 Task: Edit and enhance podcast intros and outros with soundscapes.
Action: Mouse pressed left at (61, 9)
Screenshot: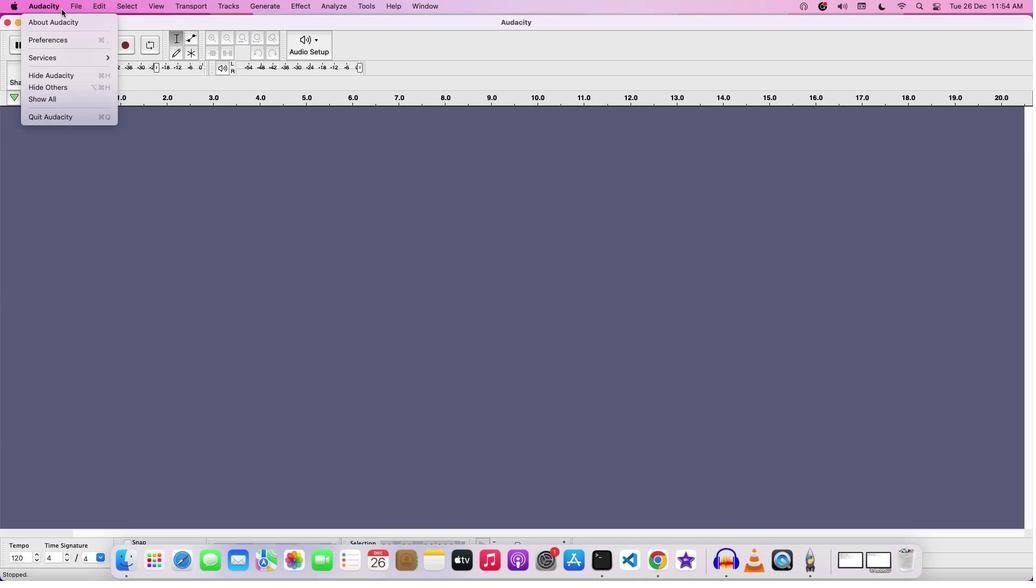 
Action: Mouse moved to (96, 32)
Screenshot: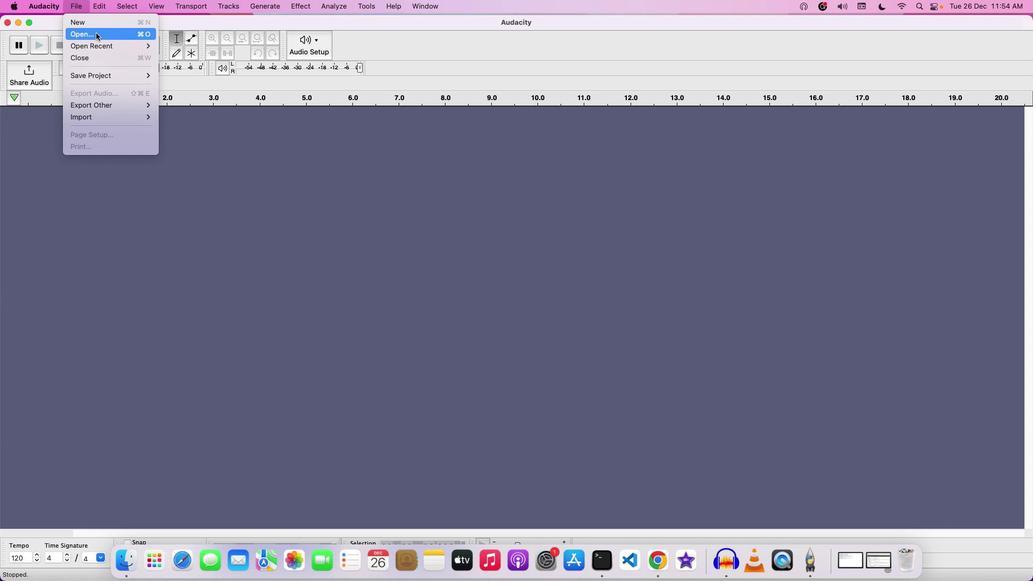 
Action: Mouse pressed left at (96, 32)
Screenshot: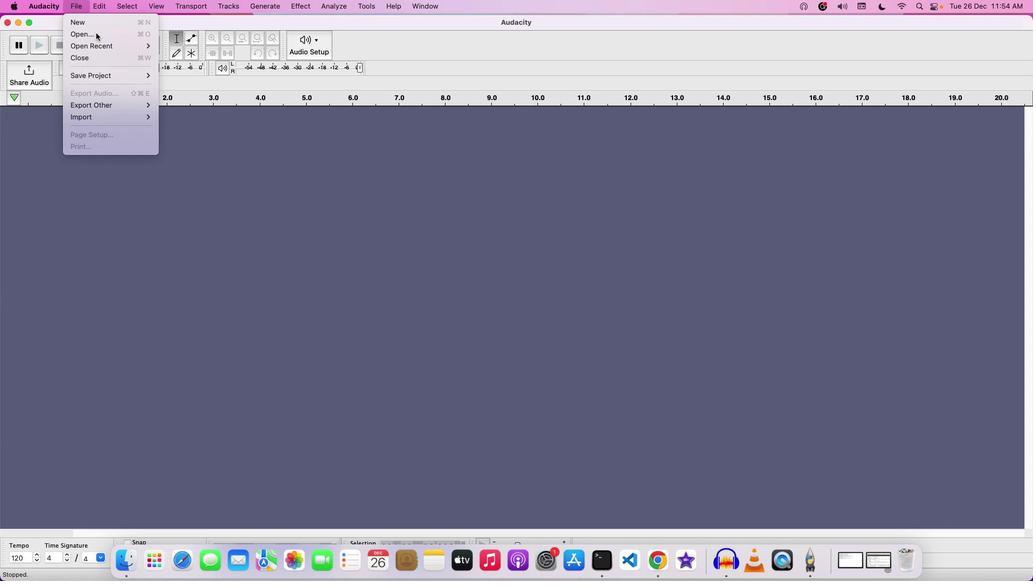 
Action: Mouse moved to (353, 142)
Screenshot: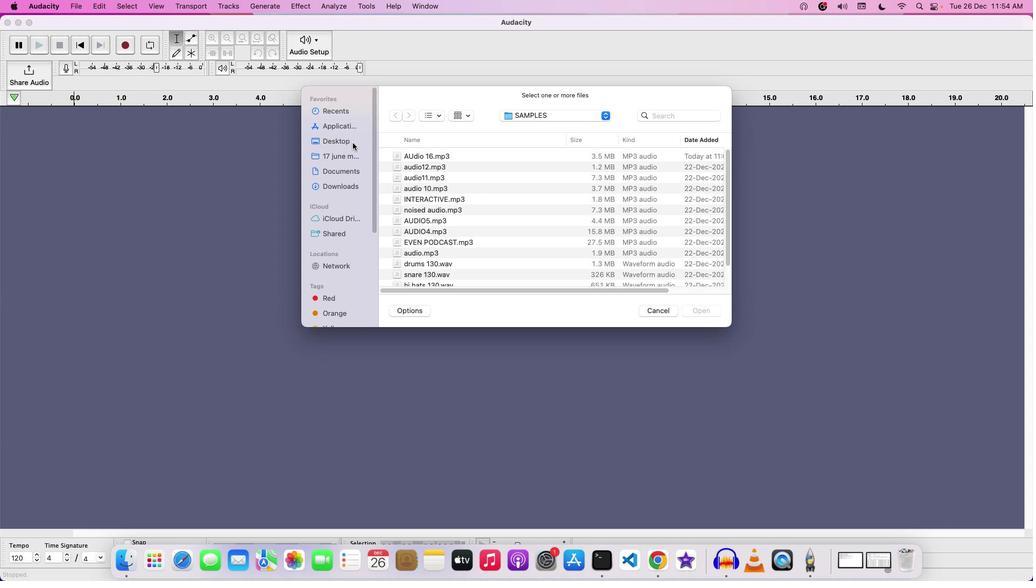 
Action: Mouse pressed left at (353, 142)
Screenshot: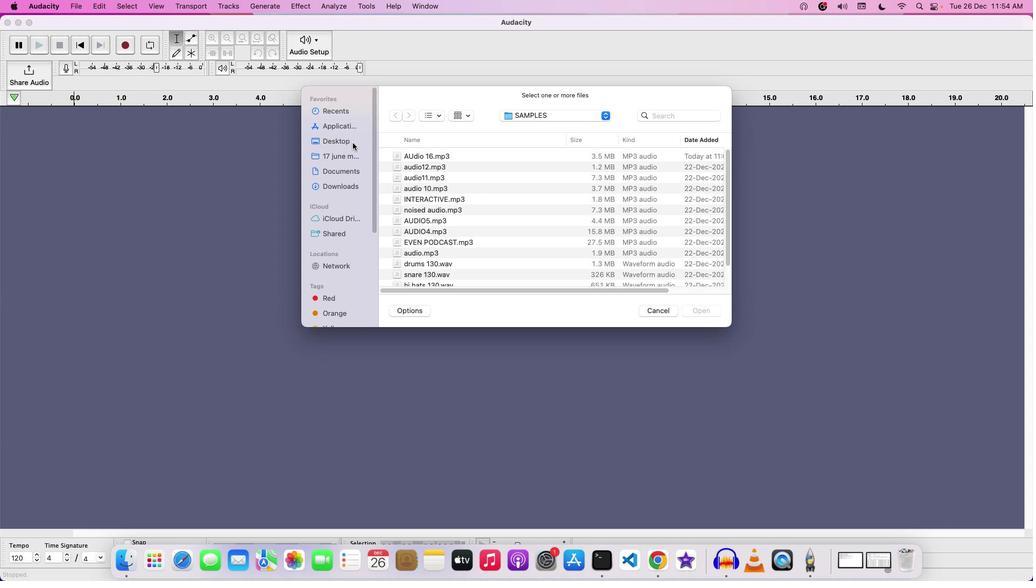 
Action: Mouse moved to (428, 154)
Screenshot: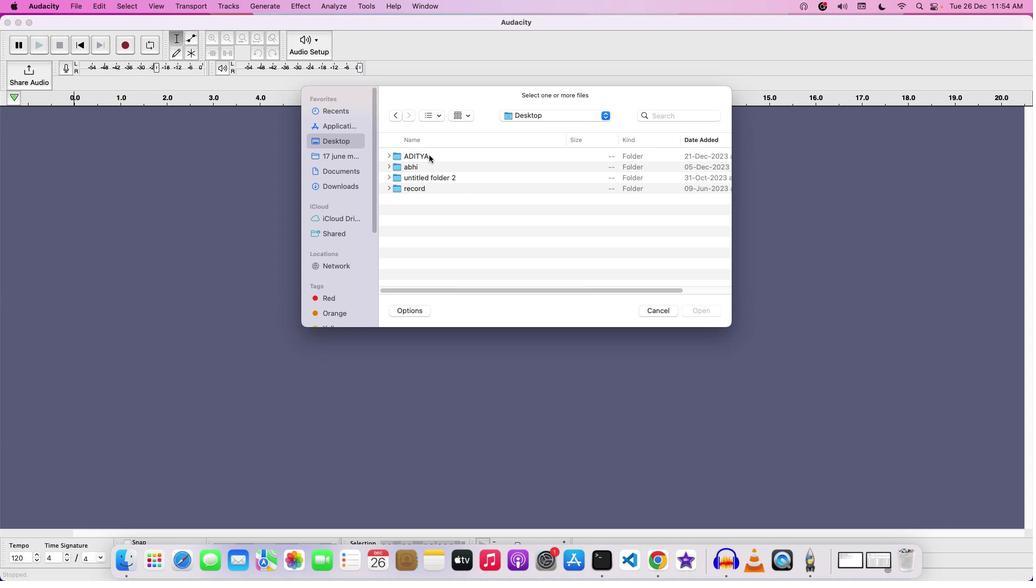 
Action: Mouse pressed left at (428, 154)
Screenshot: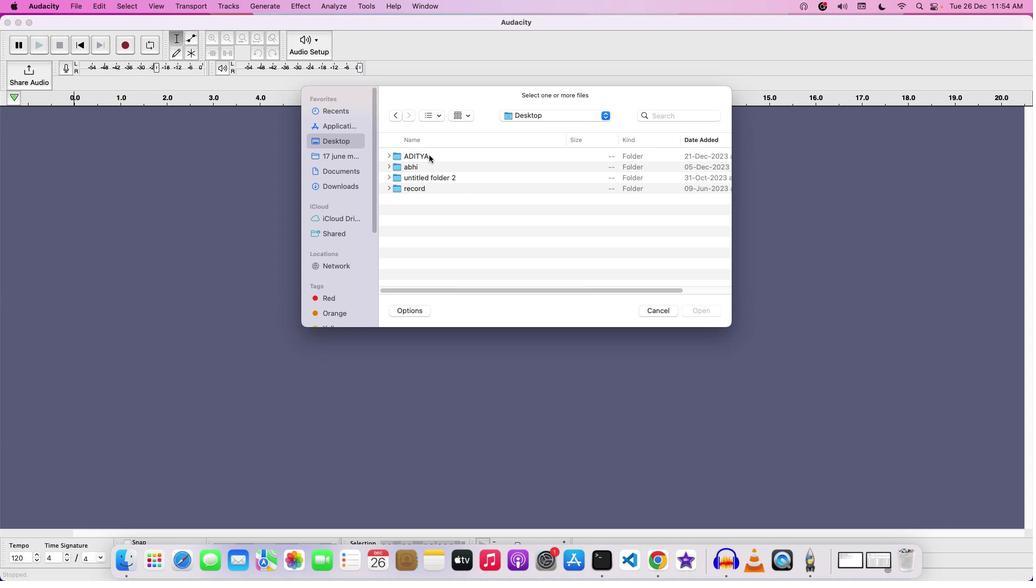 
Action: Mouse moved to (428, 154)
Screenshot: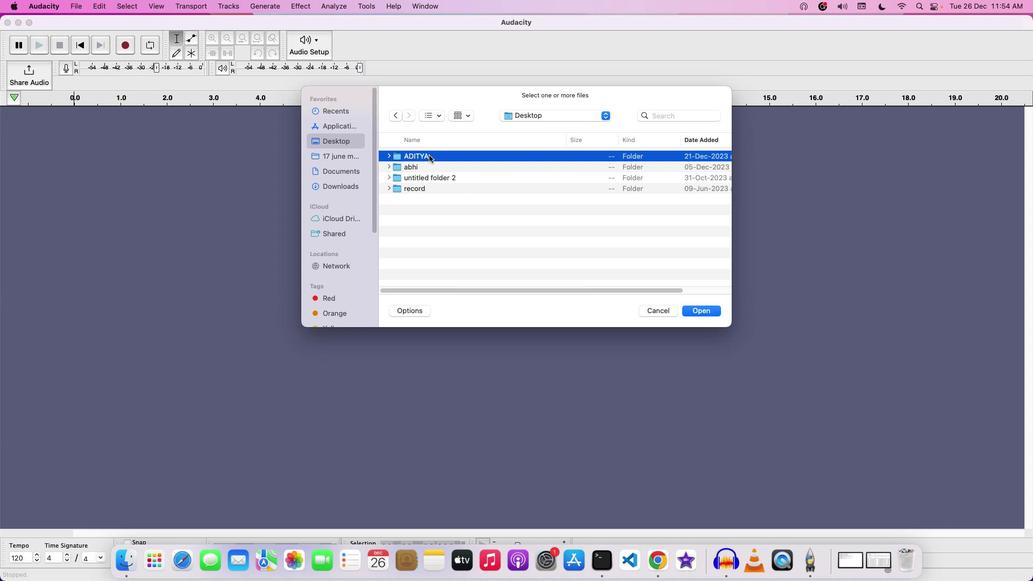 
Action: Mouse pressed left at (428, 154)
Screenshot: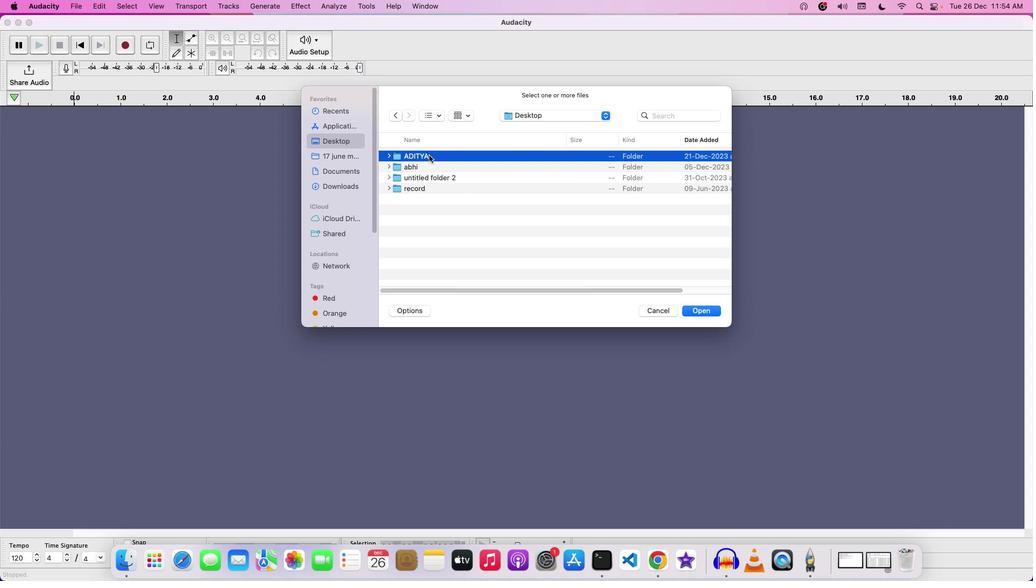 
Action: Mouse moved to (453, 162)
Screenshot: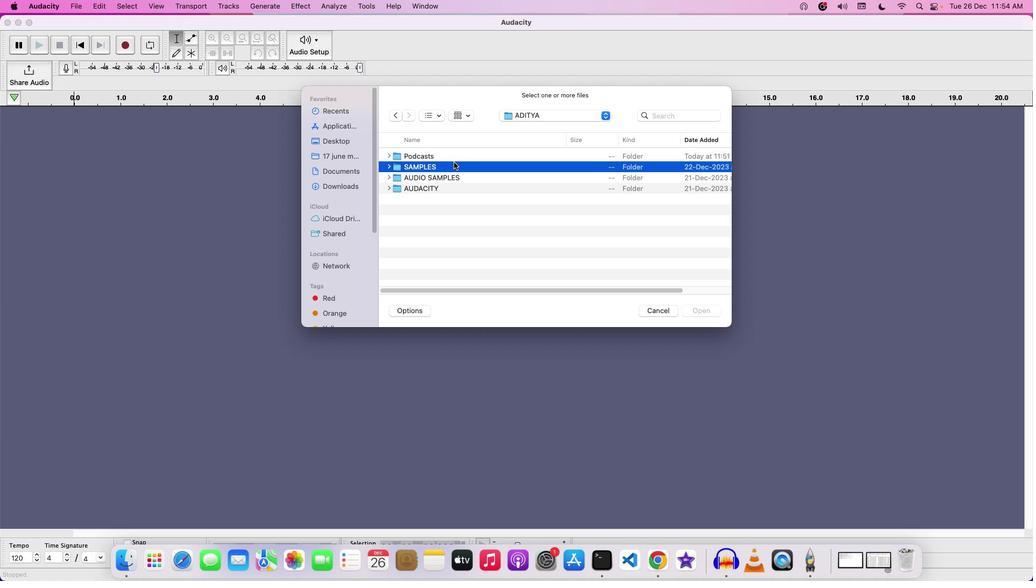 
Action: Mouse pressed left at (453, 162)
Screenshot: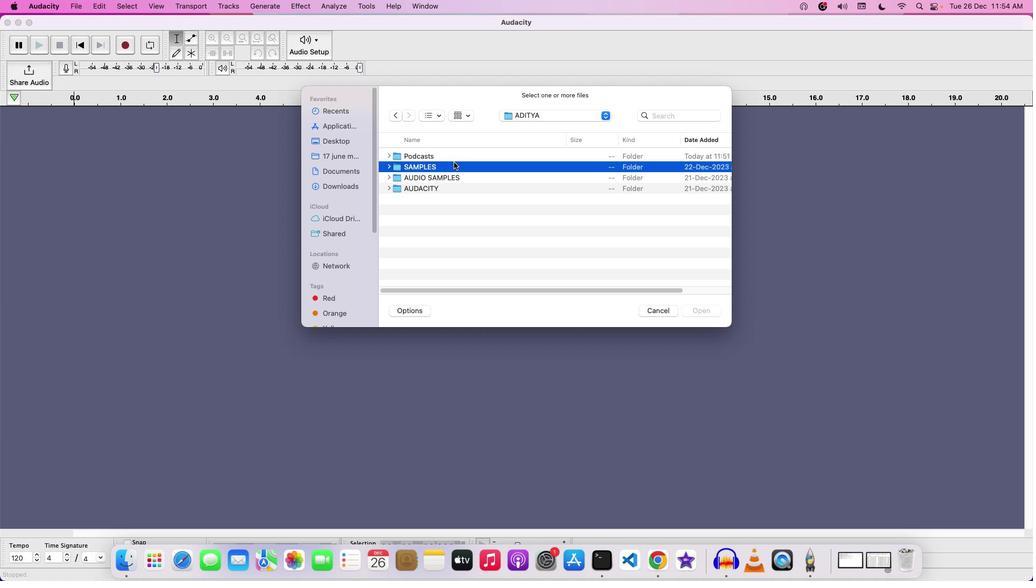 
Action: Mouse moved to (454, 162)
Screenshot: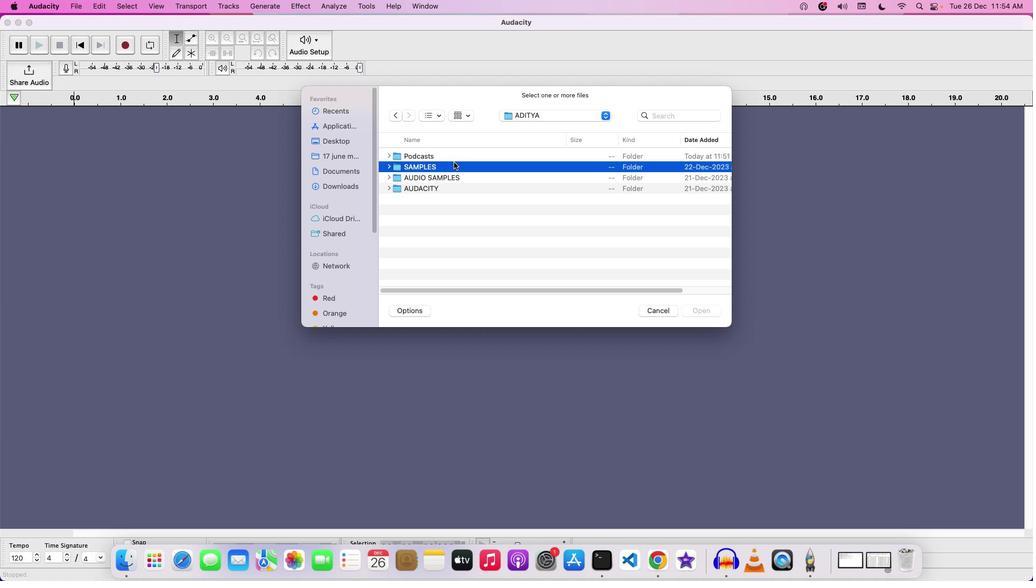 
Action: Mouse pressed left at (454, 162)
Screenshot: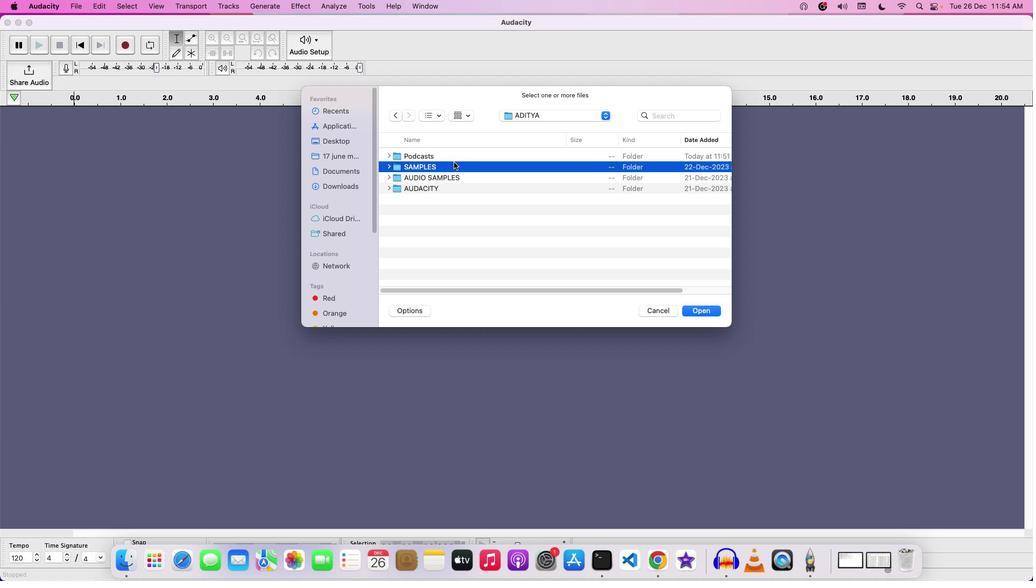 
Action: Mouse moved to (394, 117)
Screenshot: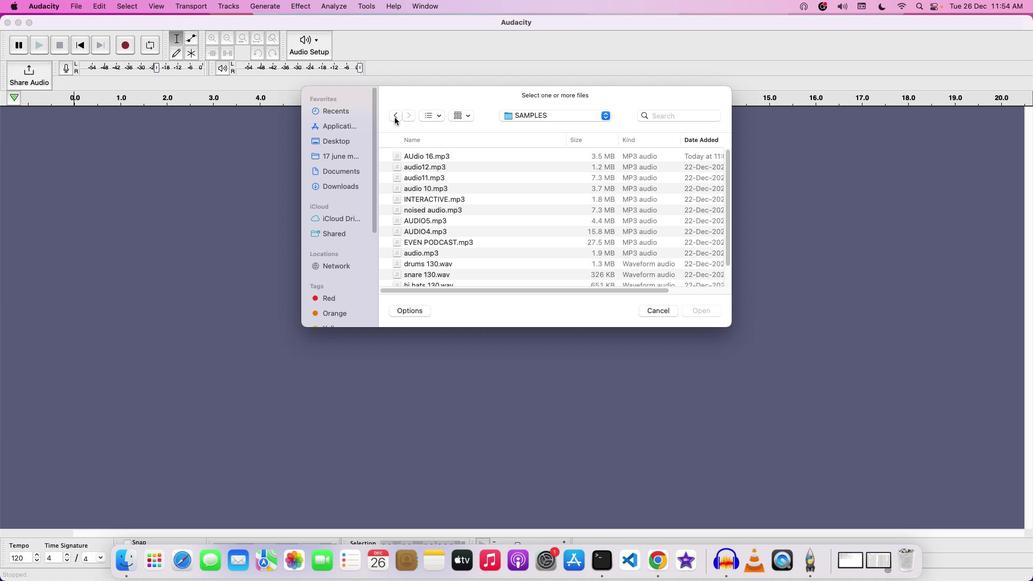 
Action: Mouse pressed left at (394, 117)
Screenshot: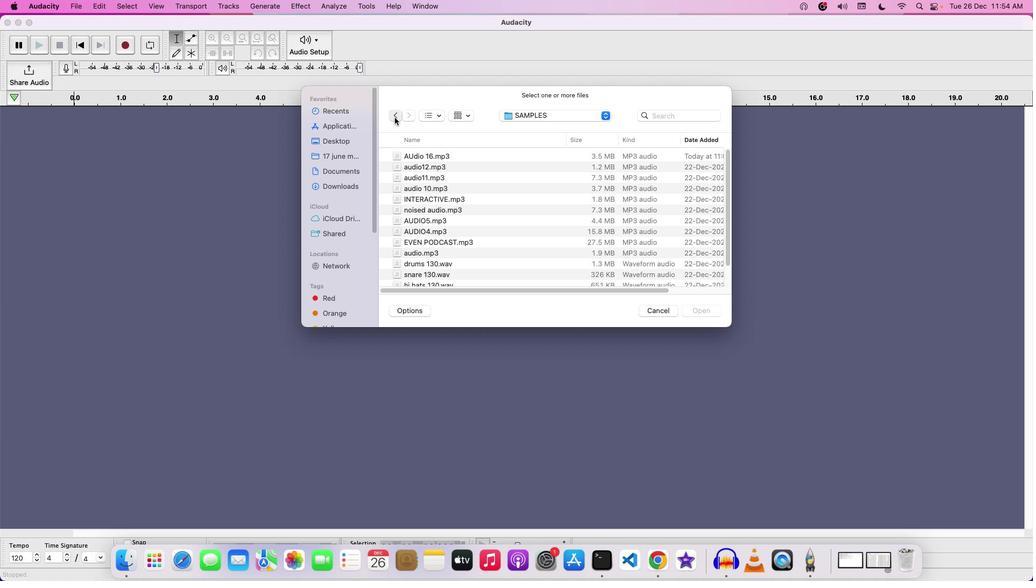 
Action: Mouse moved to (422, 153)
Screenshot: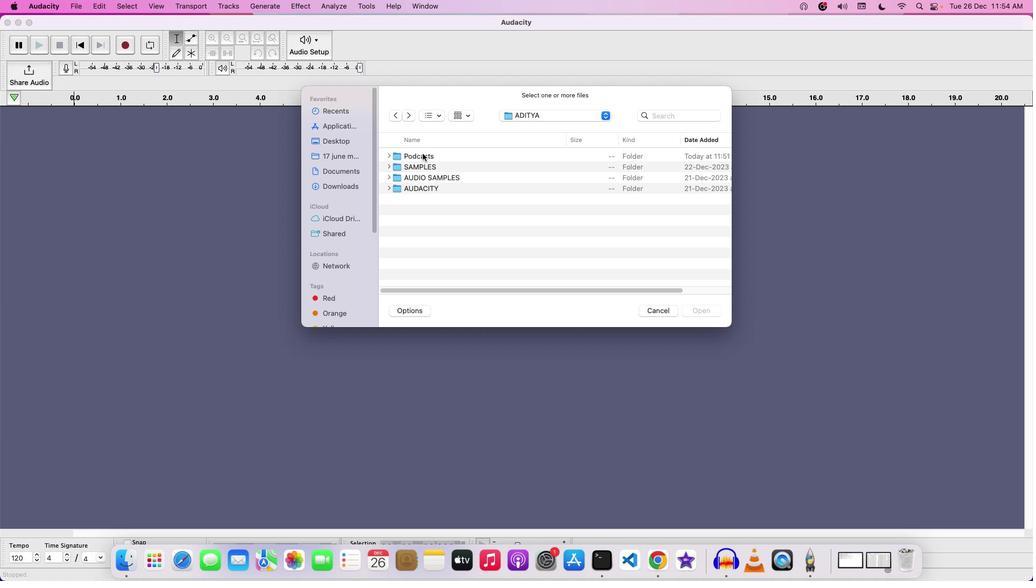 
Action: Mouse pressed left at (422, 153)
Screenshot: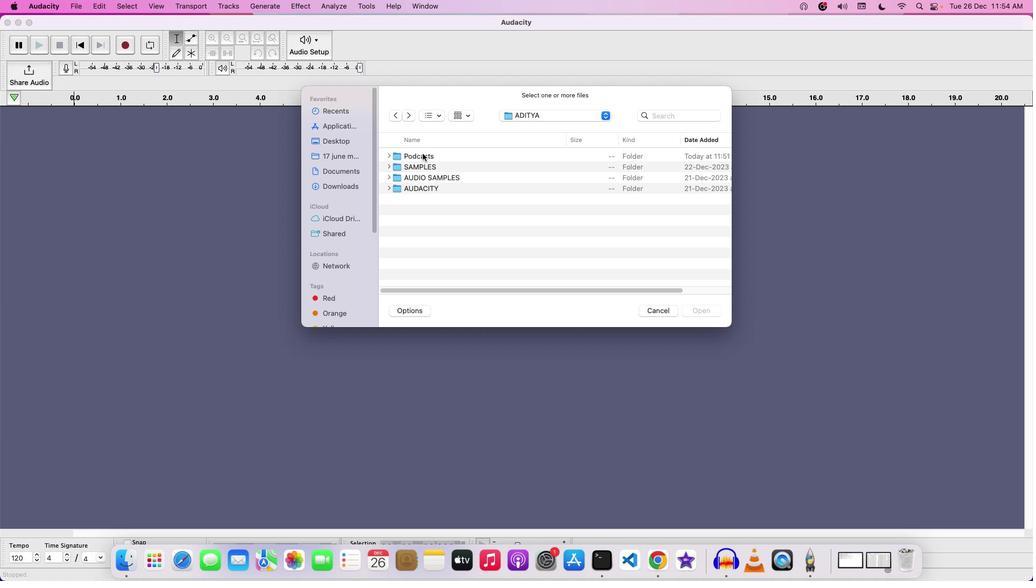 
Action: Mouse pressed left at (422, 153)
Screenshot: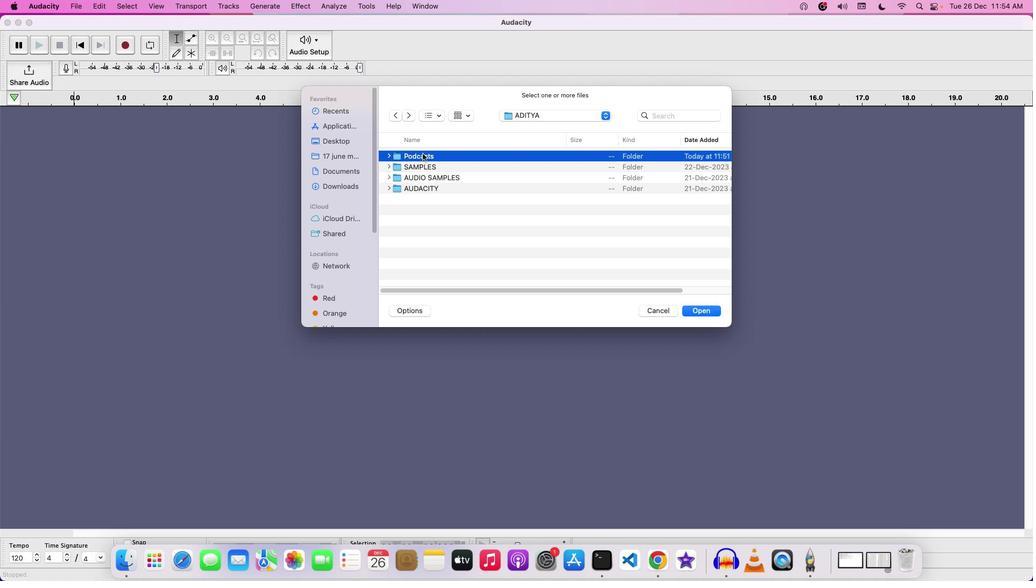 
Action: Mouse moved to (456, 154)
Screenshot: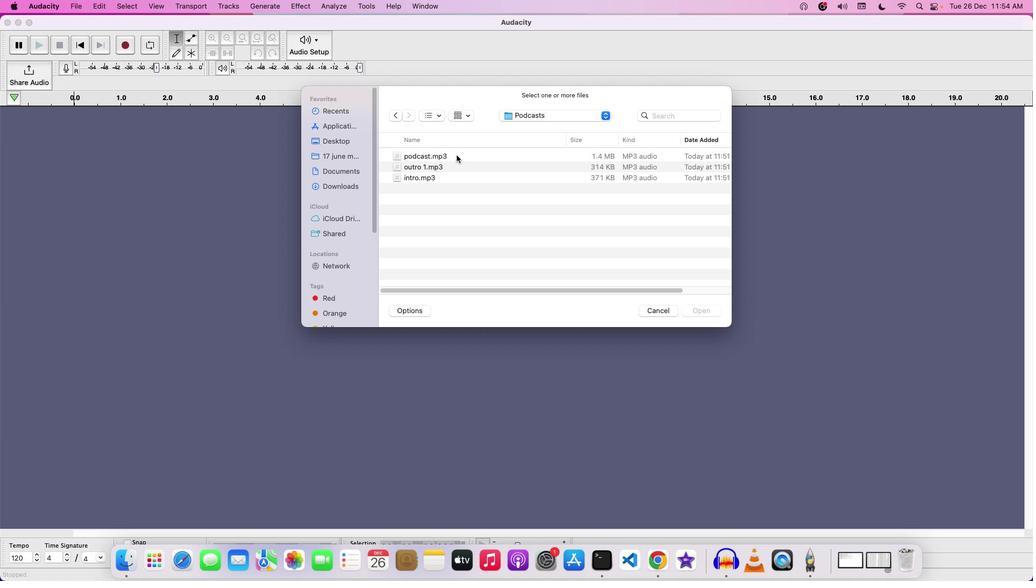 
Action: Mouse pressed left at (456, 154)
Screenshot: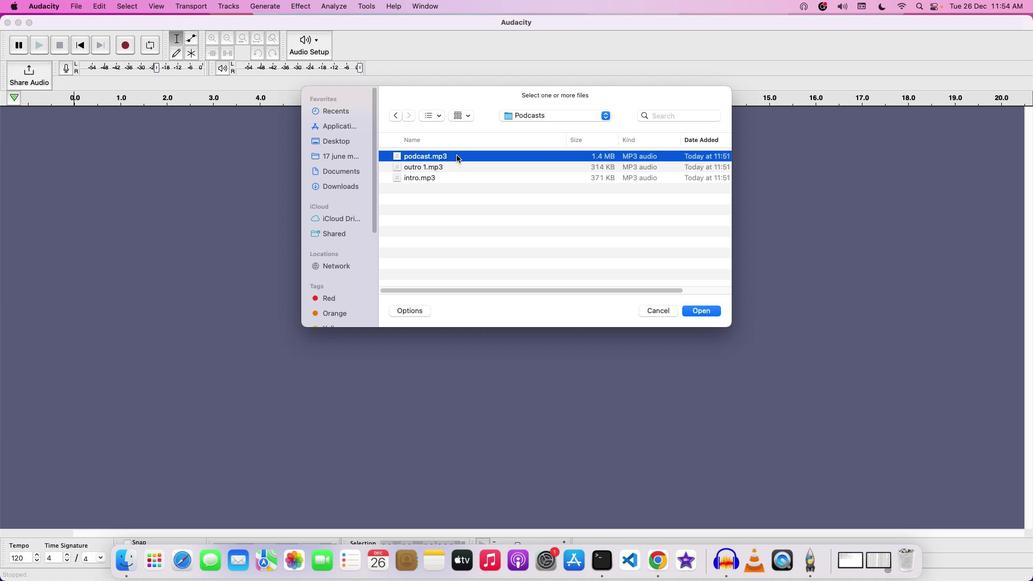 
Action: Mouse moved to (705, 307)
Screenshot: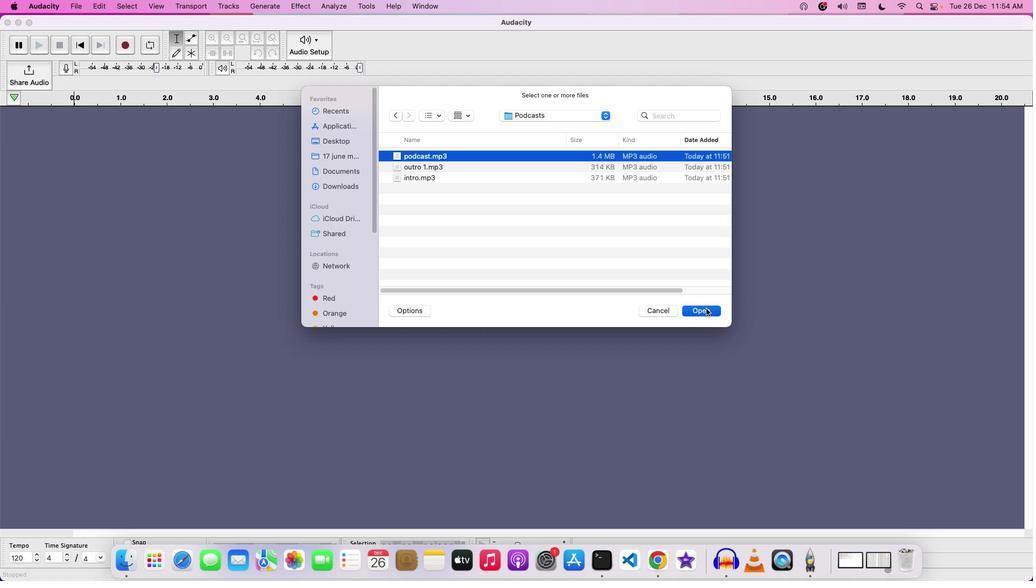 
Action: Mouse pressed left at (705, 307)
Screenshot: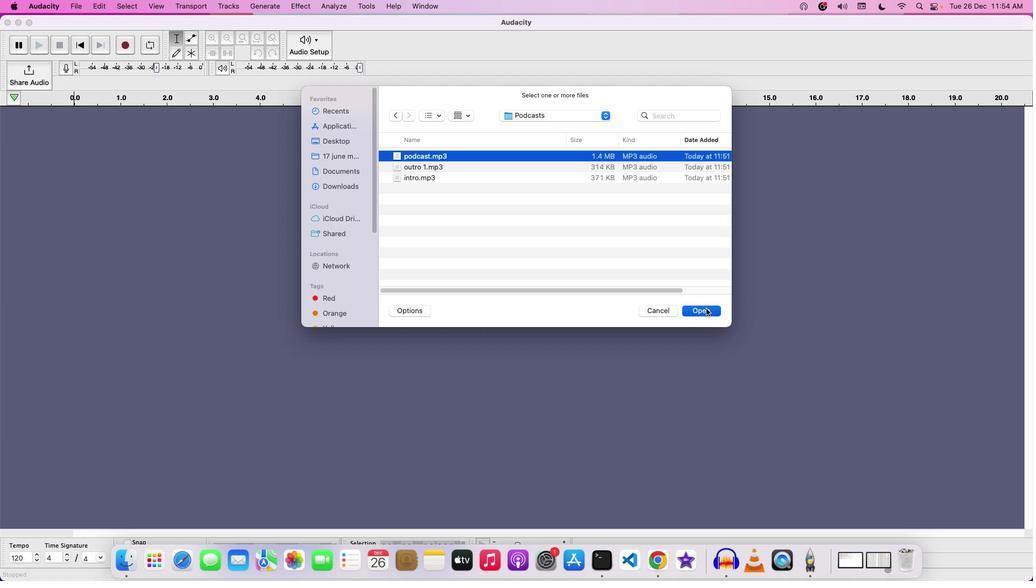 
Action: Mouse moved to (418, 284)
Screenshot: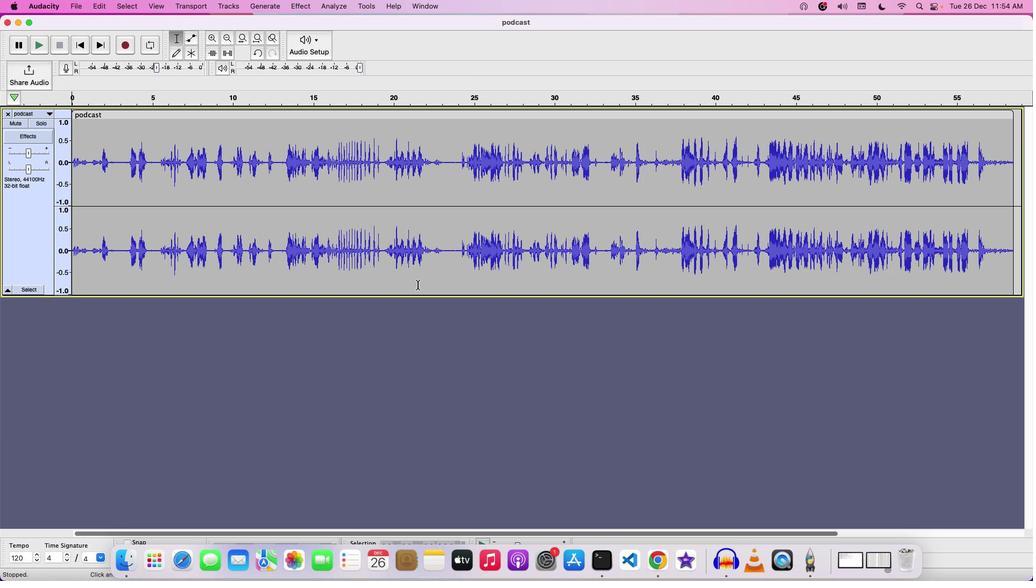 
Action: Key pressed Key.space
Screenshot: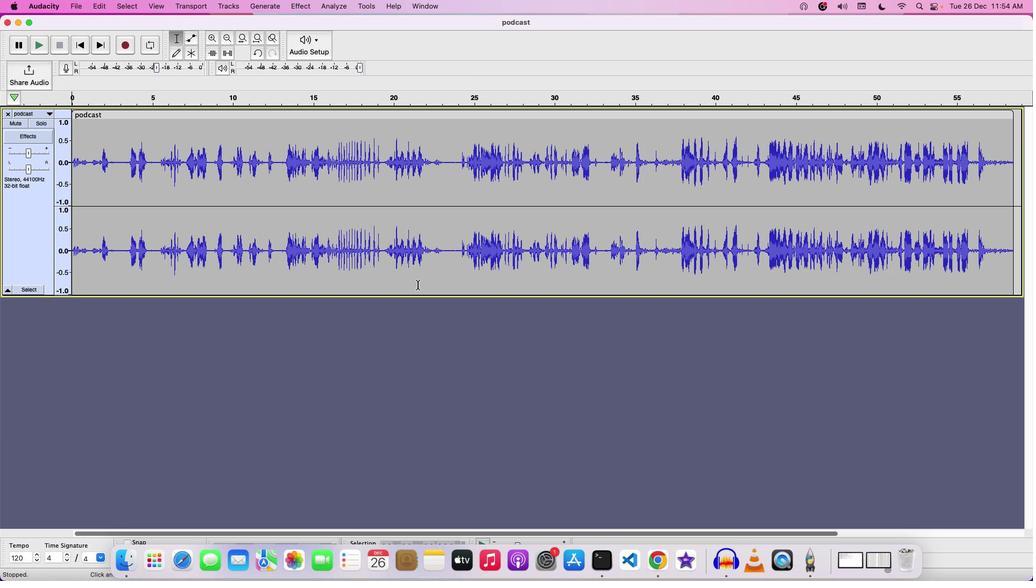 
Action: Mouse moved to (45, 156)
Screenshot: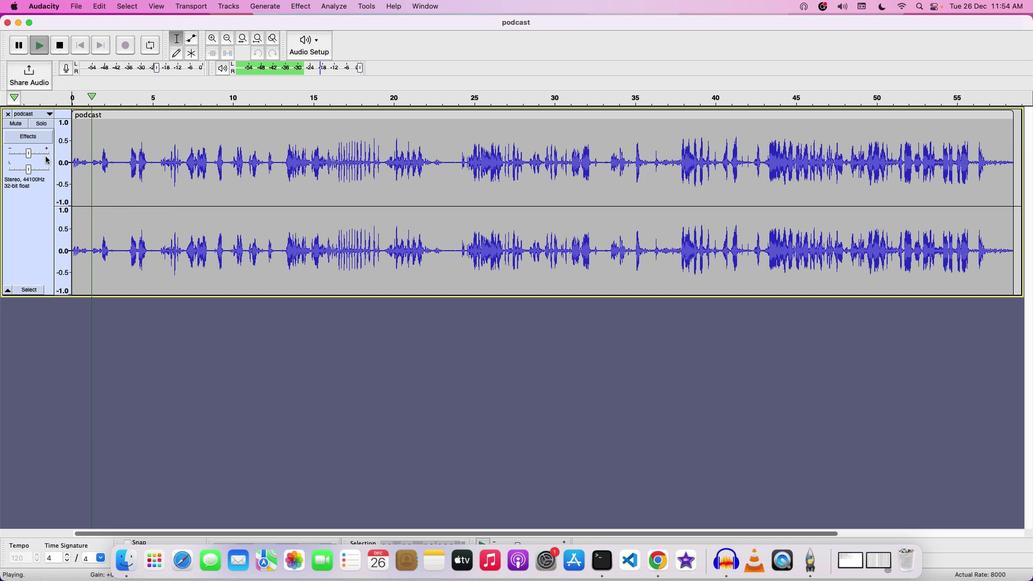 
Action: Mouse pressed left at (45, 156)
Screenshot: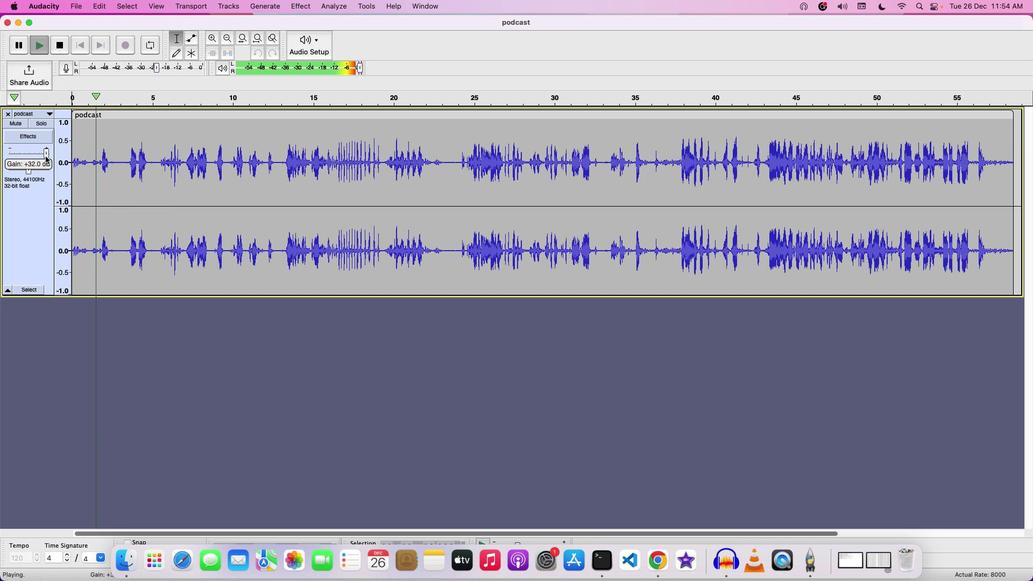 
Action: Mouse moved to (107, 161)
Screenshot: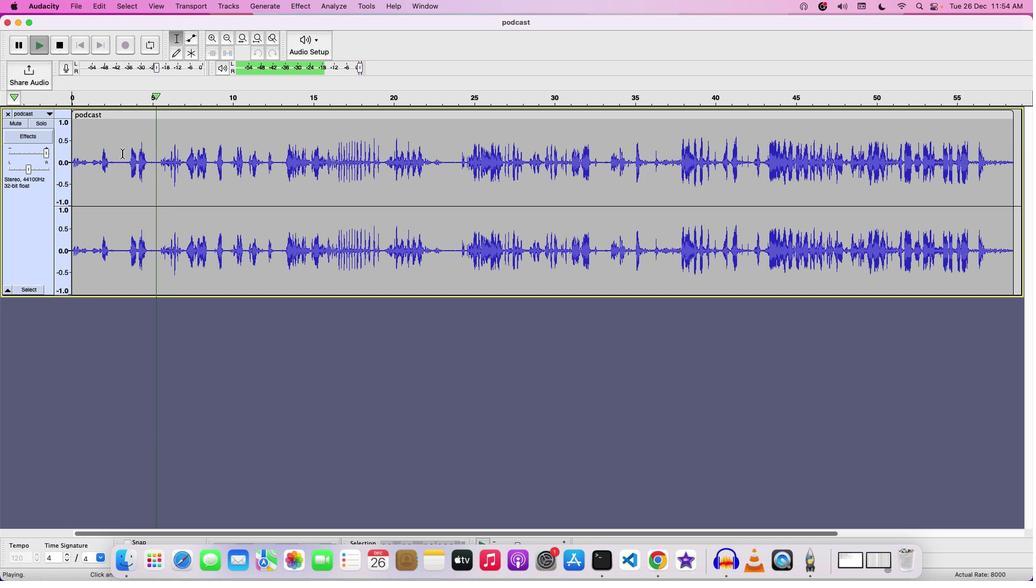 
Action: Key pressed Key.space
Screenshot: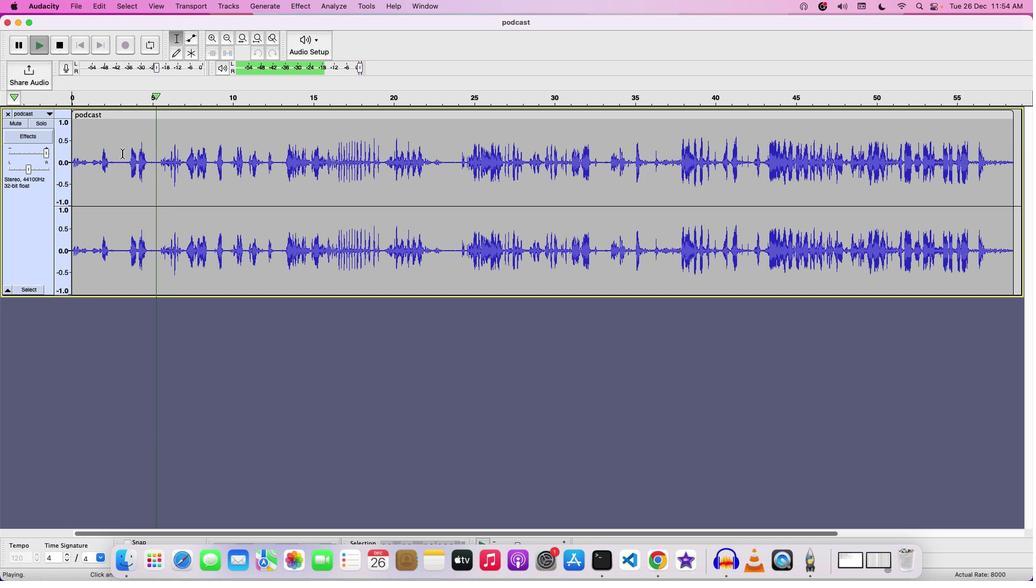 
Action: Mouse moved to (78, 117)
Screenshot: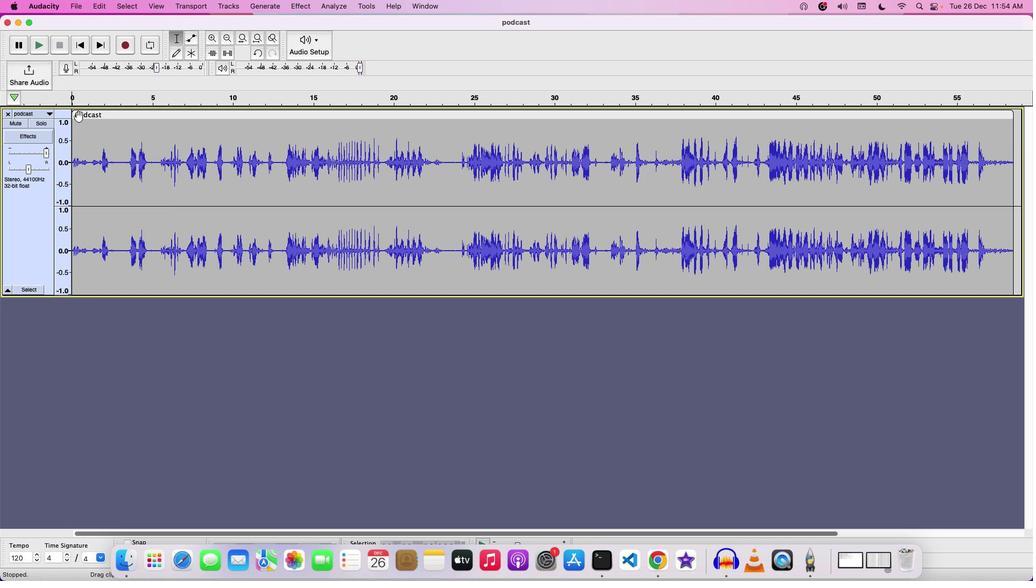 
Action: Mouse pressed left at (78, 117)
Screenshot: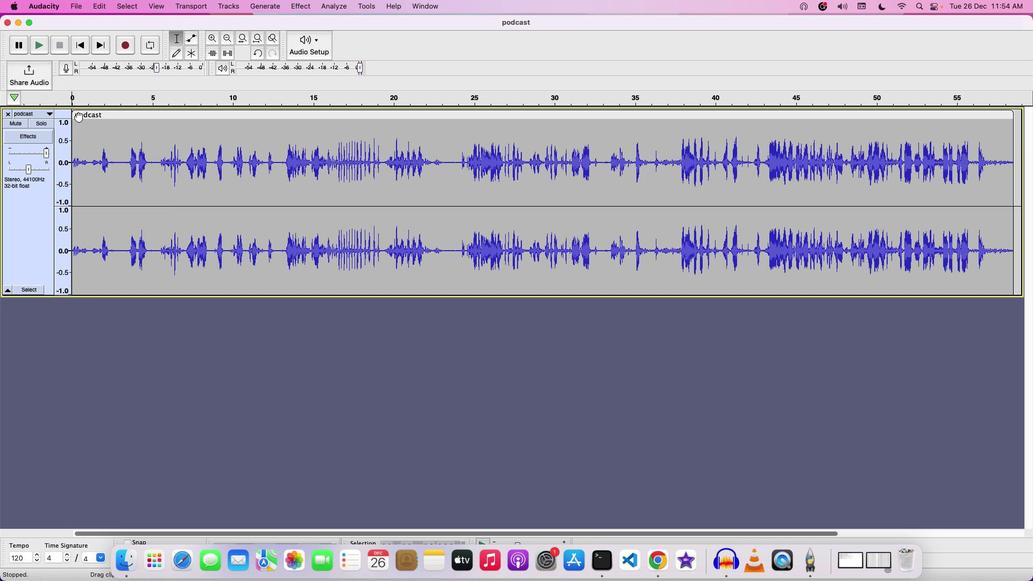 
Action: Mouse moved to (74, 3)
Screenshot: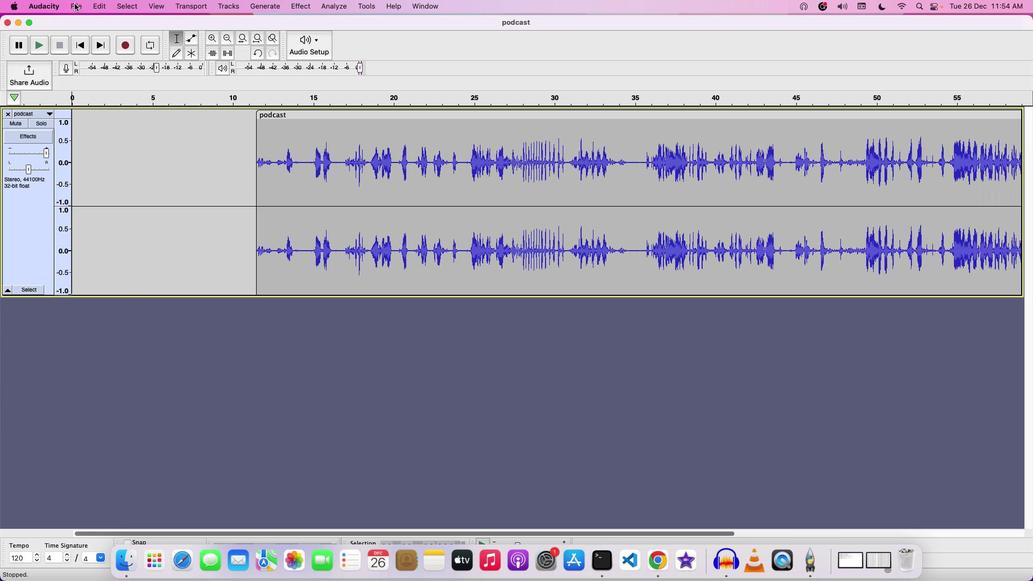 
Action: Mouse pressed left at (74, 3)
Screenshot: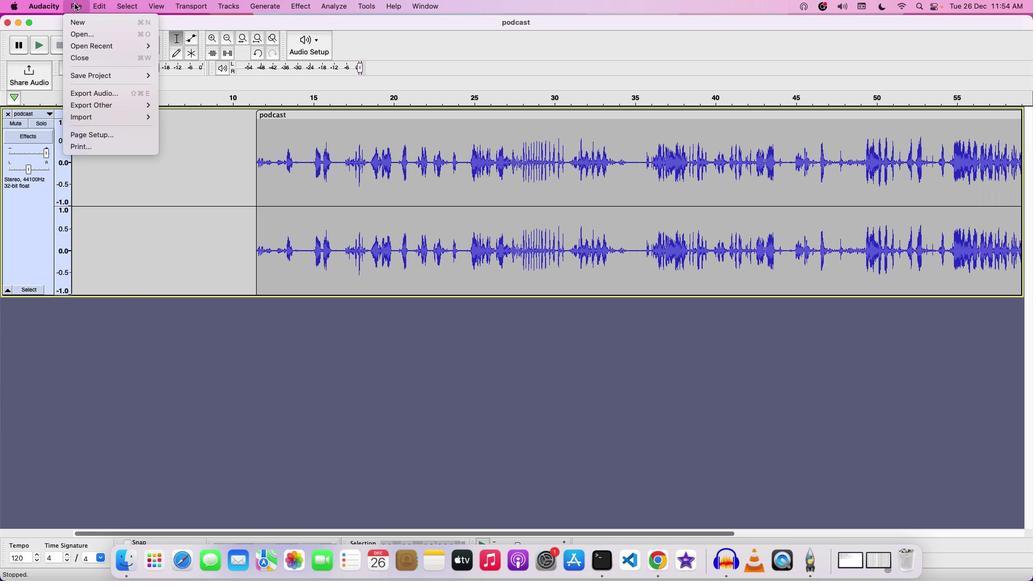 
Action: Mouse moved to (90, 37)
Screenshot: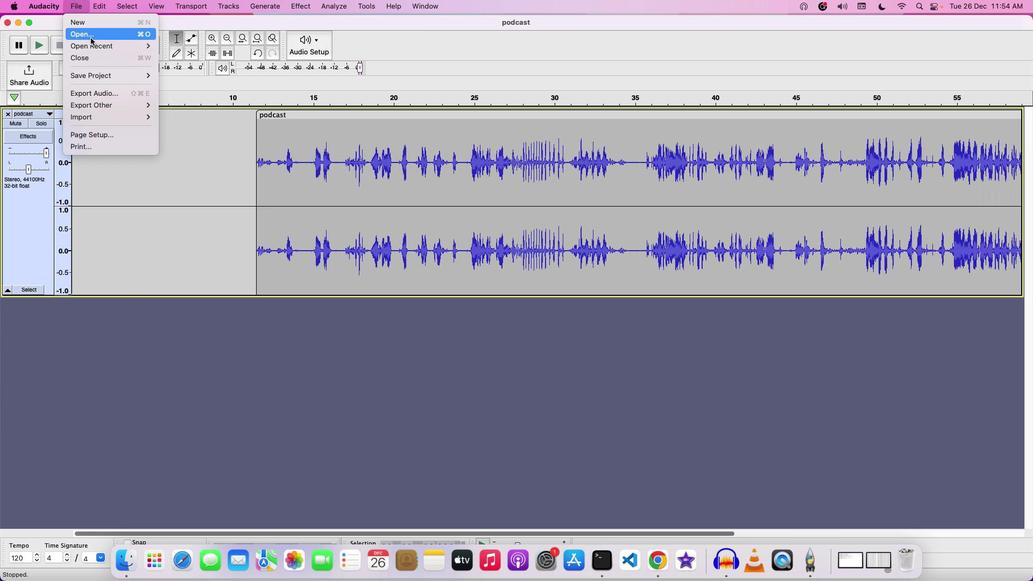 
Action: Mouse pressed left at (90, 37)
Screenshot: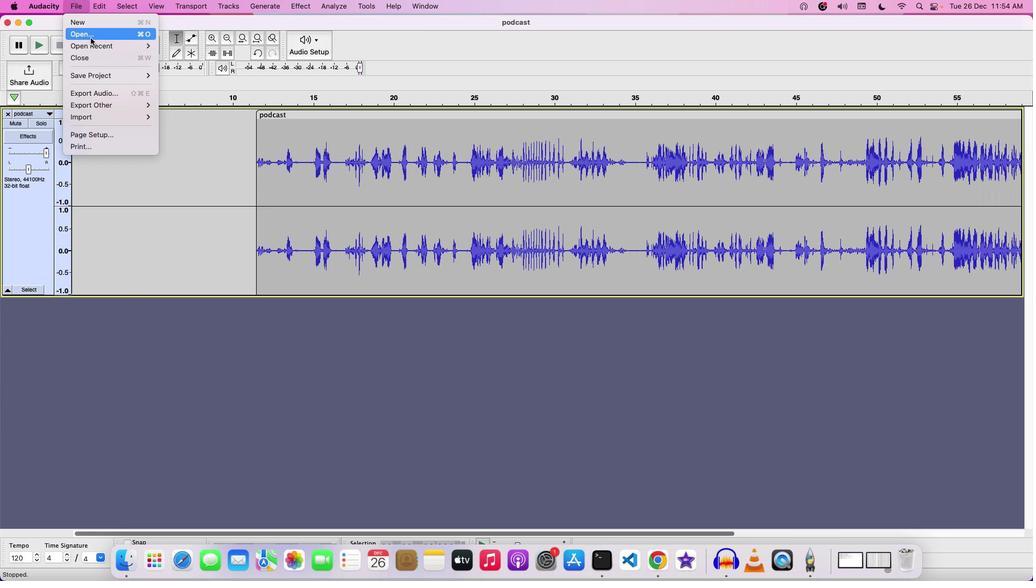 
Action: Mouse moved to (431, 176)
Screenshot: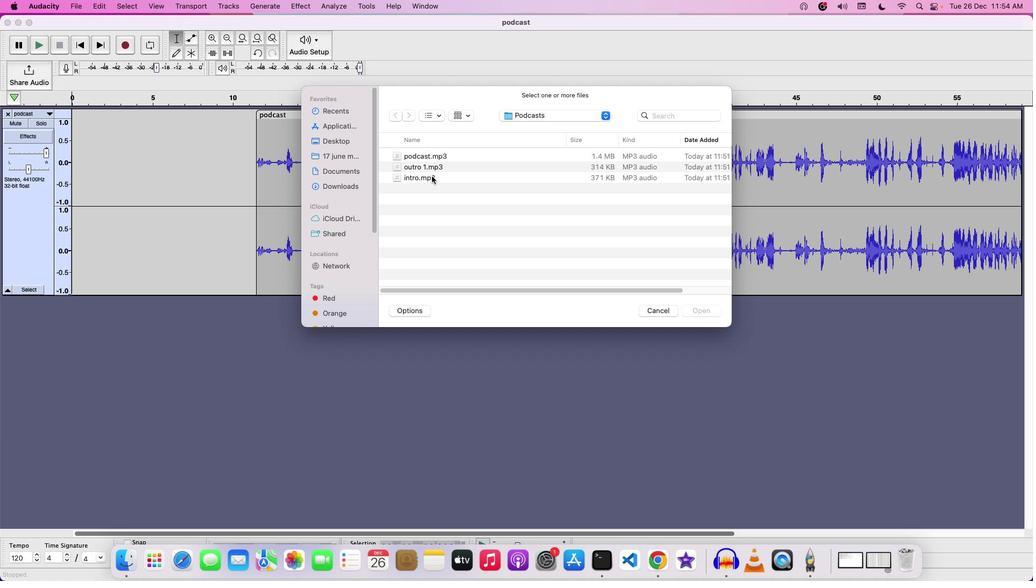 
Action: Mouse pressed left at (431, 176)
Screenshot: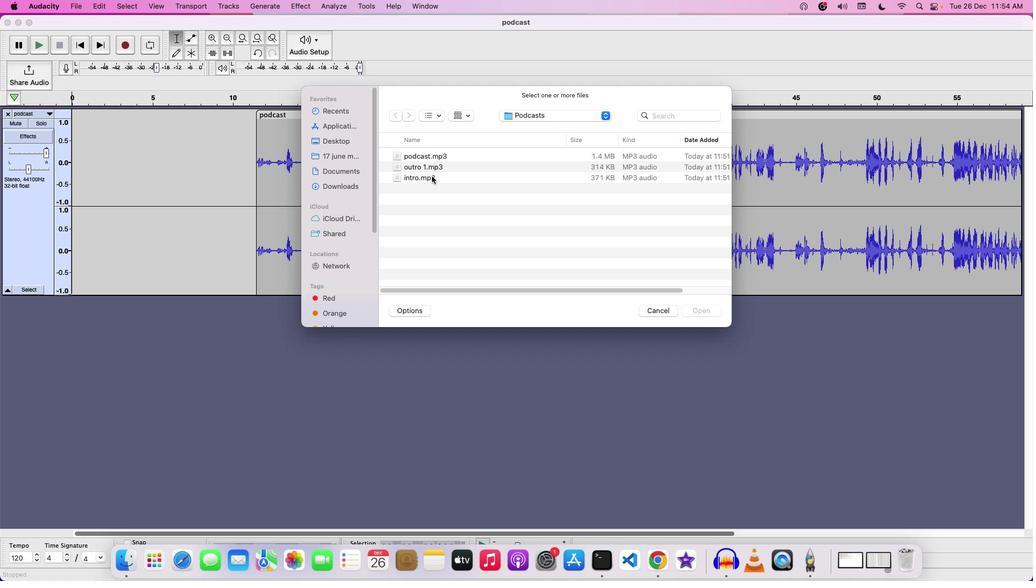 
Action: Mouse moved to (438, 179)
Screenshot: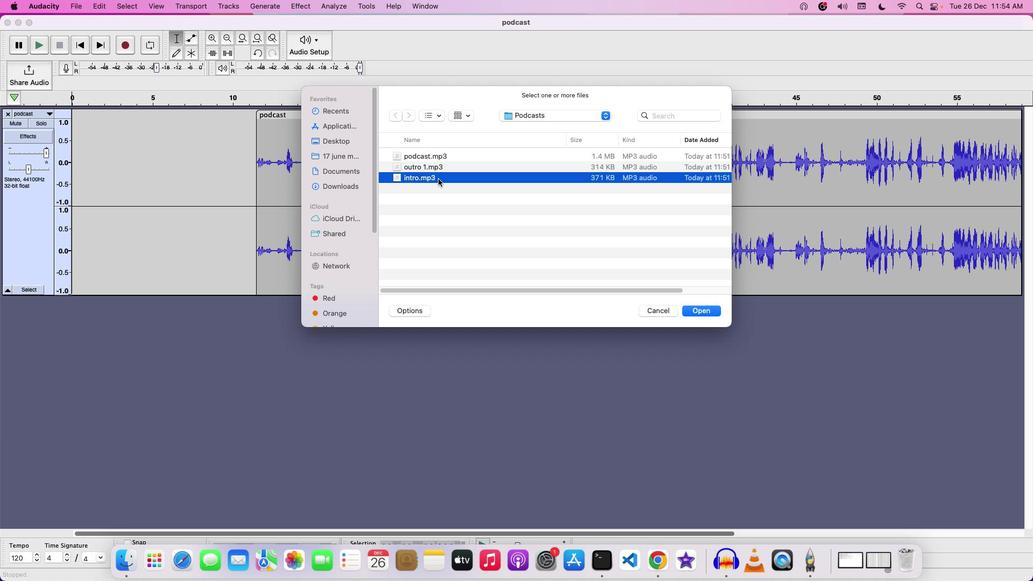 
Action: Mouse pressed left at (438, 179)
Screenshot: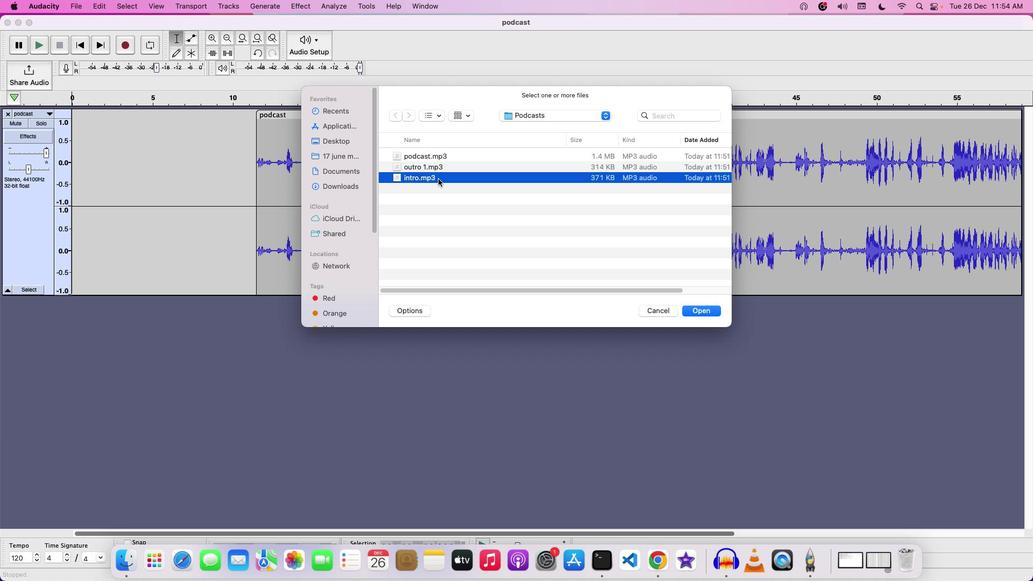 
Action: Mouse moved to (702, 313)
Screenshot: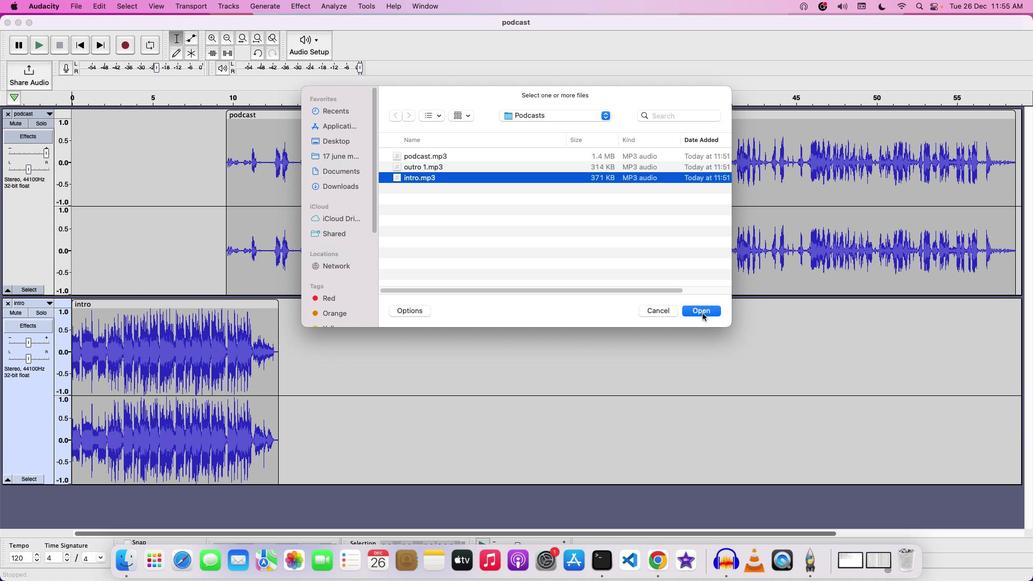 
Action: Mouse pressed left at (702, 313)
Screenshot: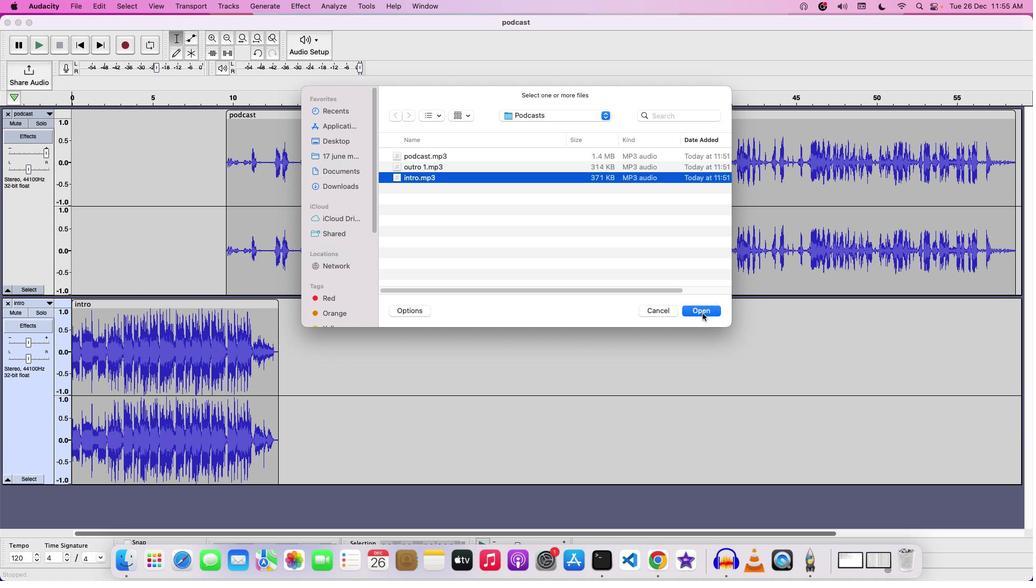 
Action: Mouse moved to (222, 88)
Screenshot: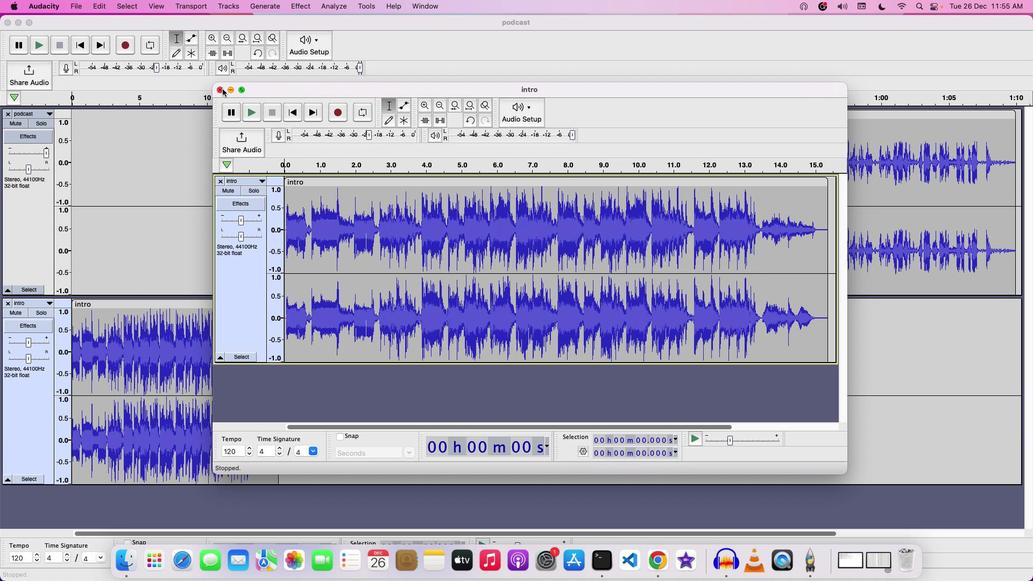 
Action: Mouse pressed left at (222, 88)
Screenshot: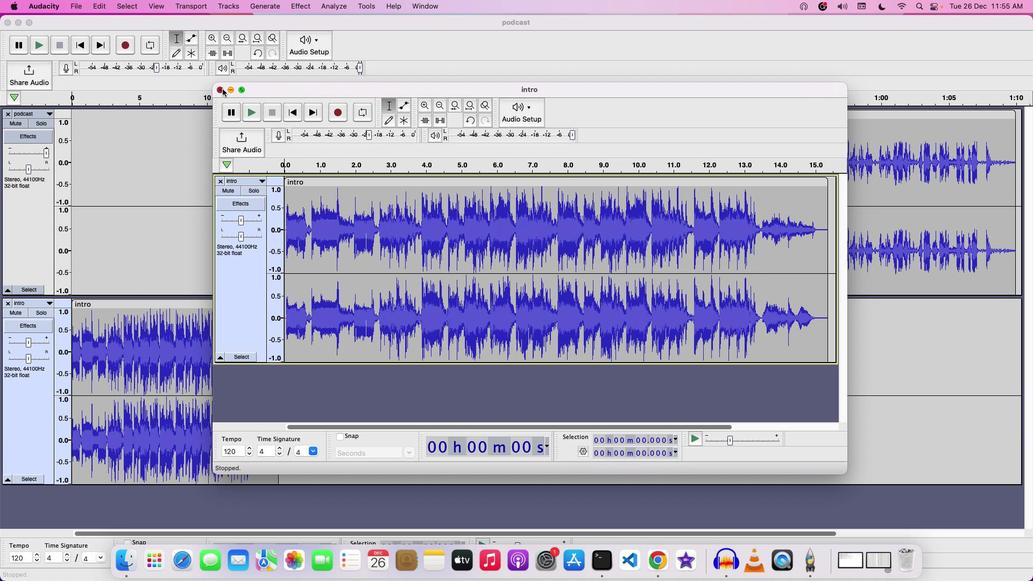 
Action: Mouse moved to (554, 222)
Screenshot: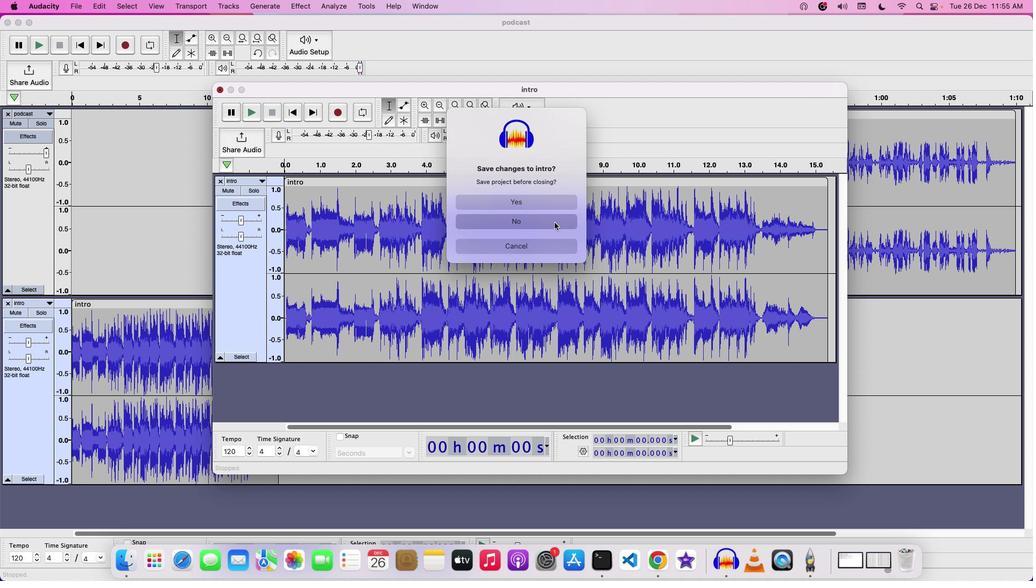 
Action: Mouse pressed left at (554, 222)
Screenshot: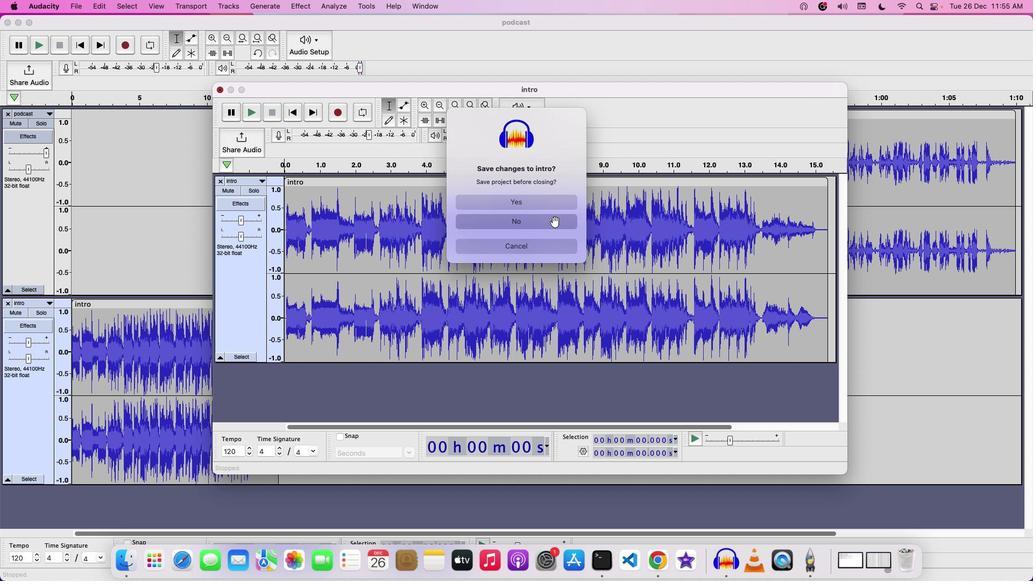 
Action: Mouse moved to (294, 117)
Screenshot: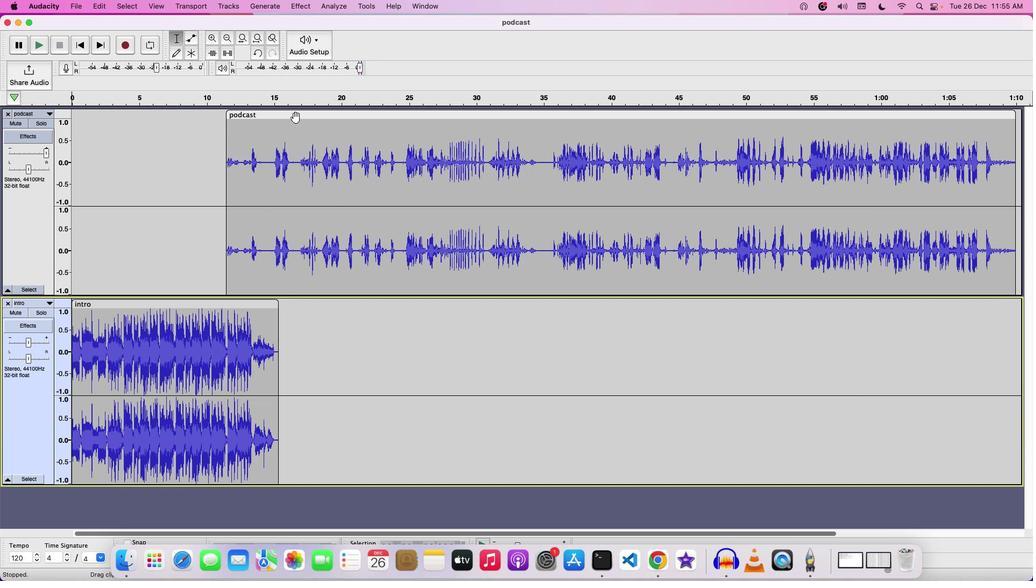 
Action: Mouse pressed left at (294, 117)
Screenshot: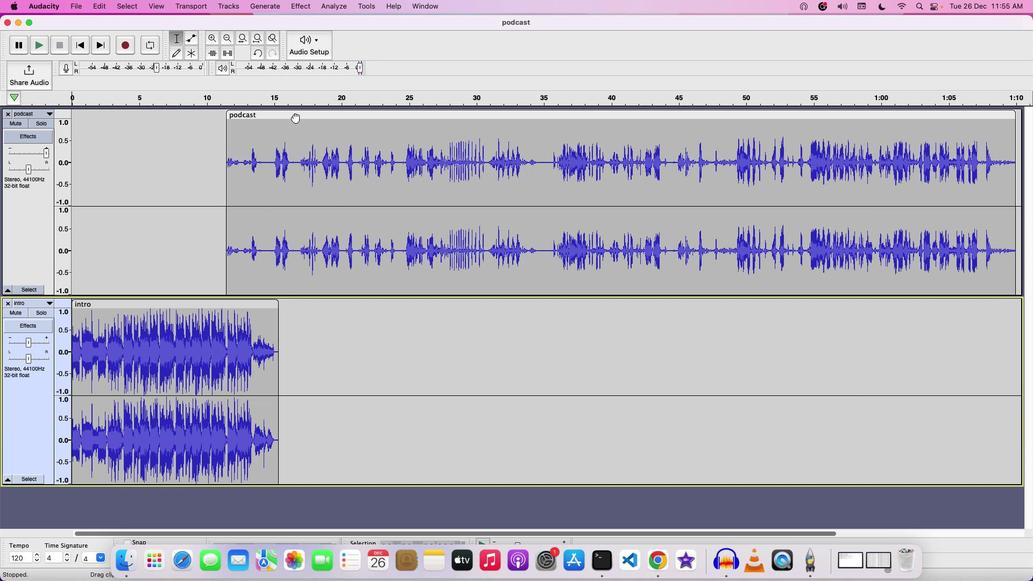 
Action: Mouse moved to (20, 50)
Screenshot: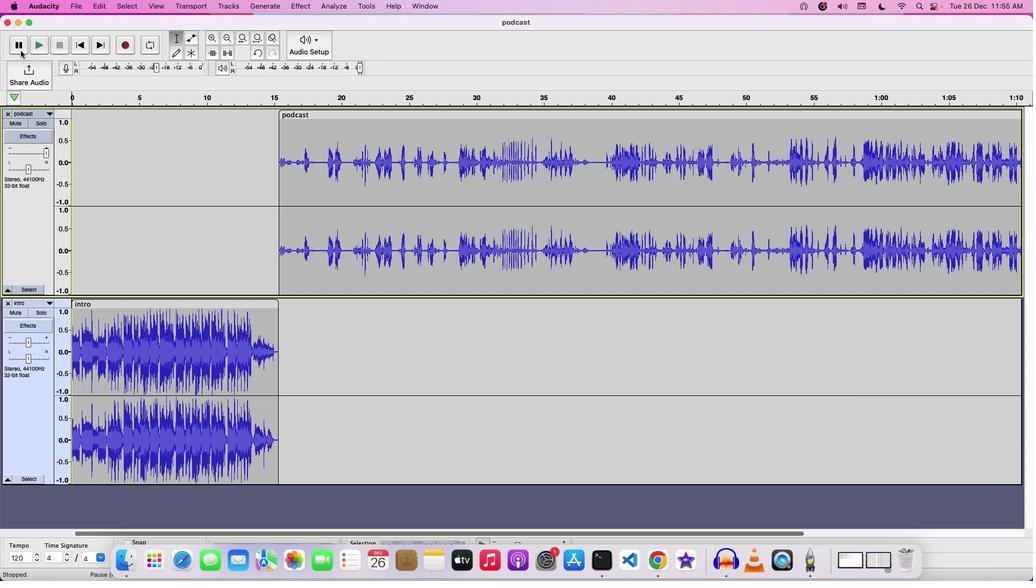 
Action: Mouse pressed left at (20, 50)
Screenshot: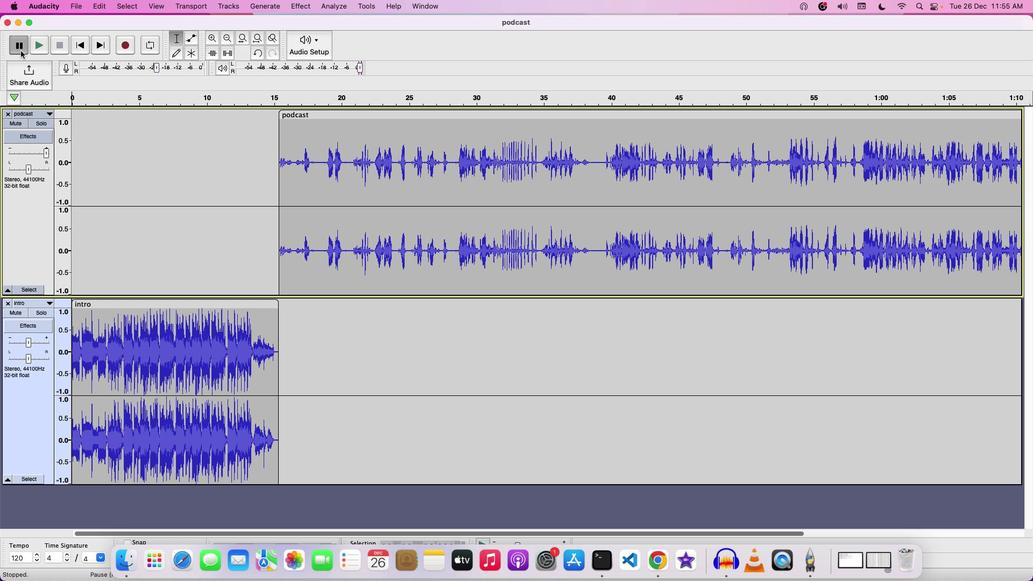 
Action: Mouse moved to (71, 97)
Screenshot: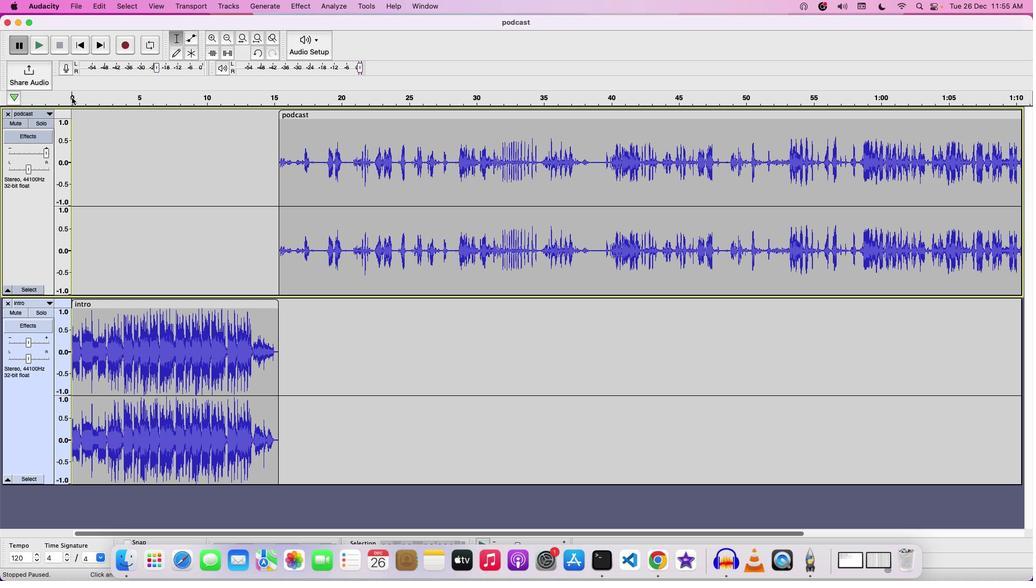 
Action: Mouse pressed left at (71, 97)
Screenshot: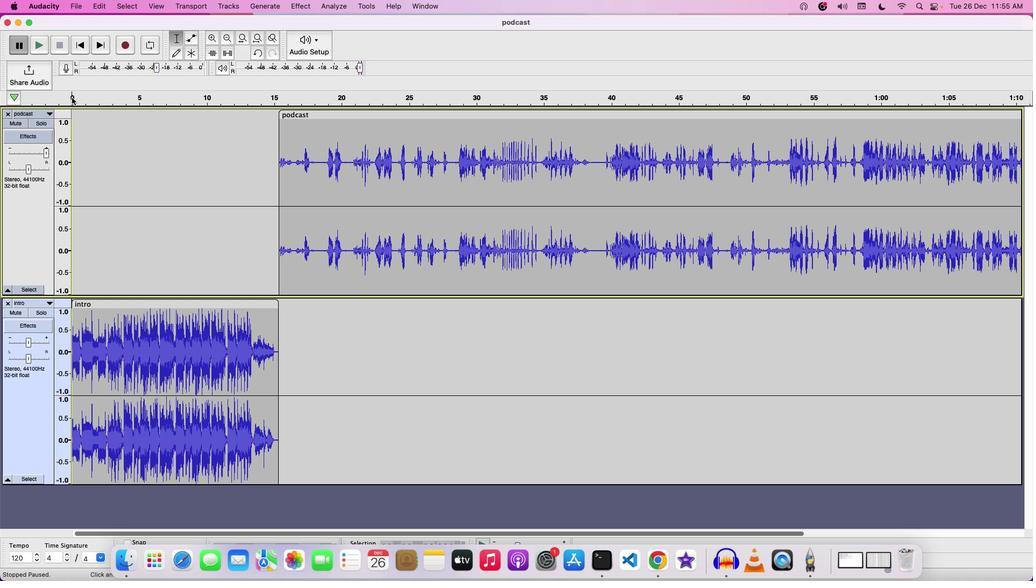 
Action: Mouse moved to (30, 341)
Screenshot: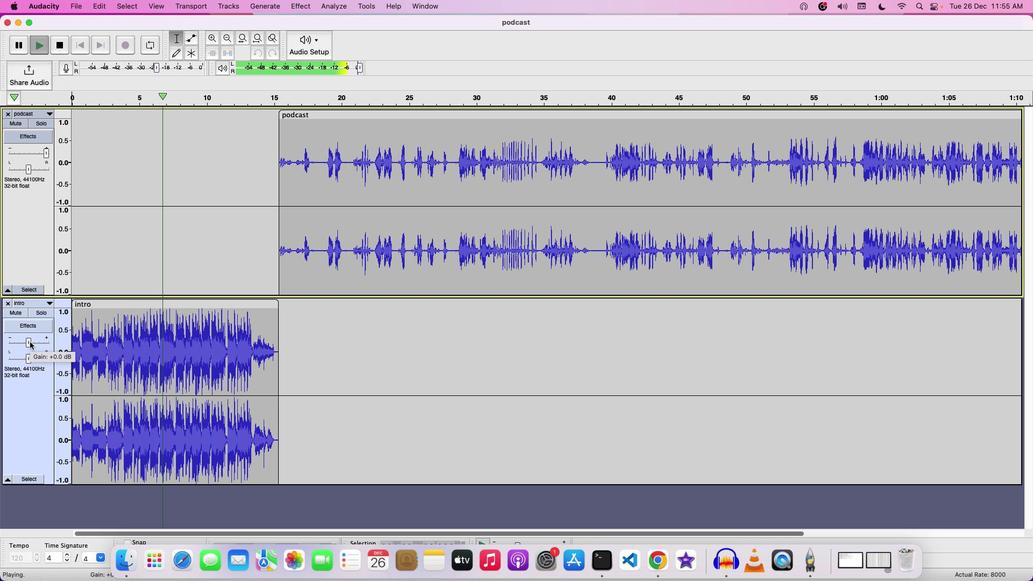 
Action: Mouse pressed left at (30, 341)
Screenshot: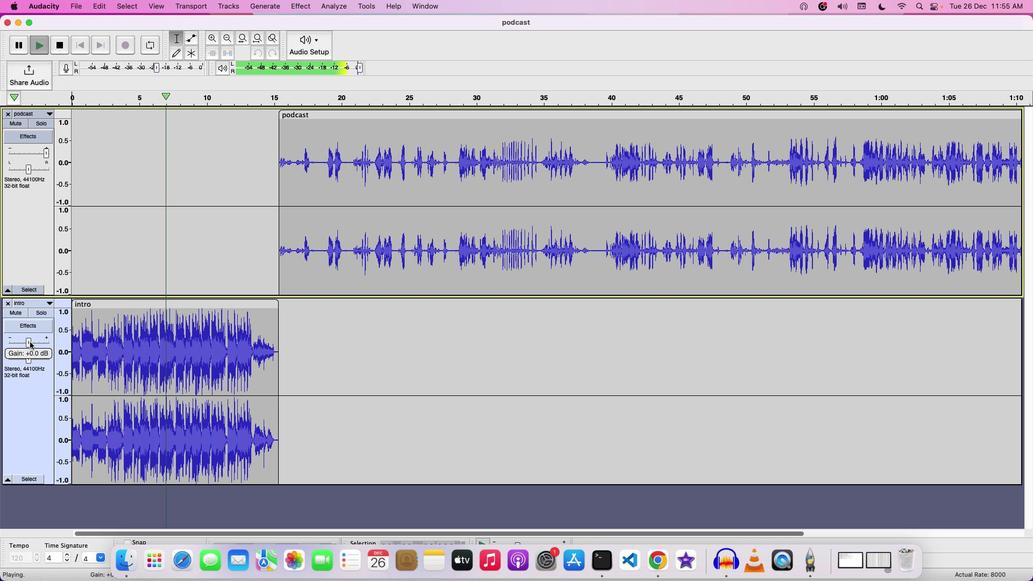 
Action: Mouse moved to (224, 33)
Screenshot: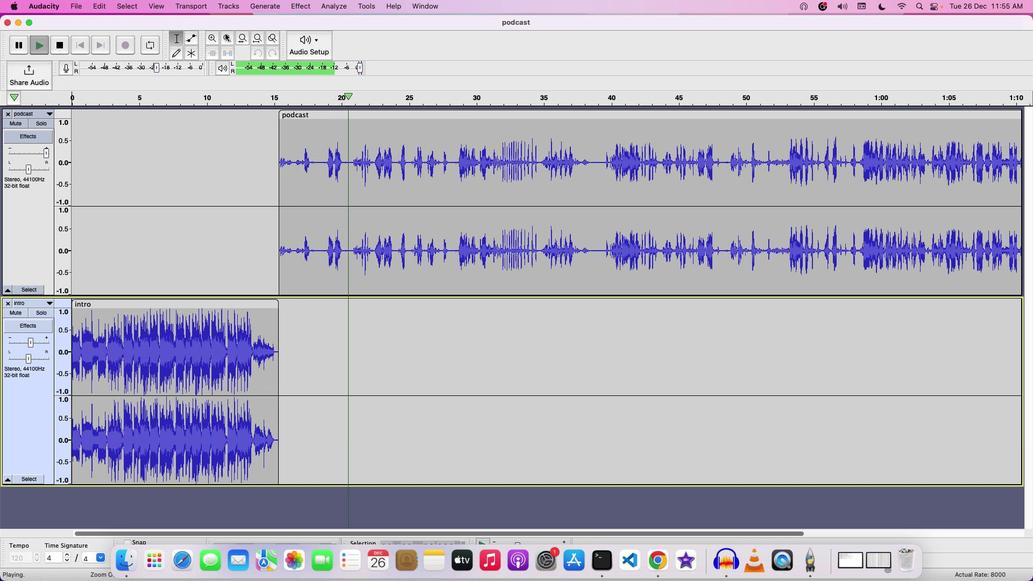 
Action: Mouse pressed left at (224, 33)
Screenshot: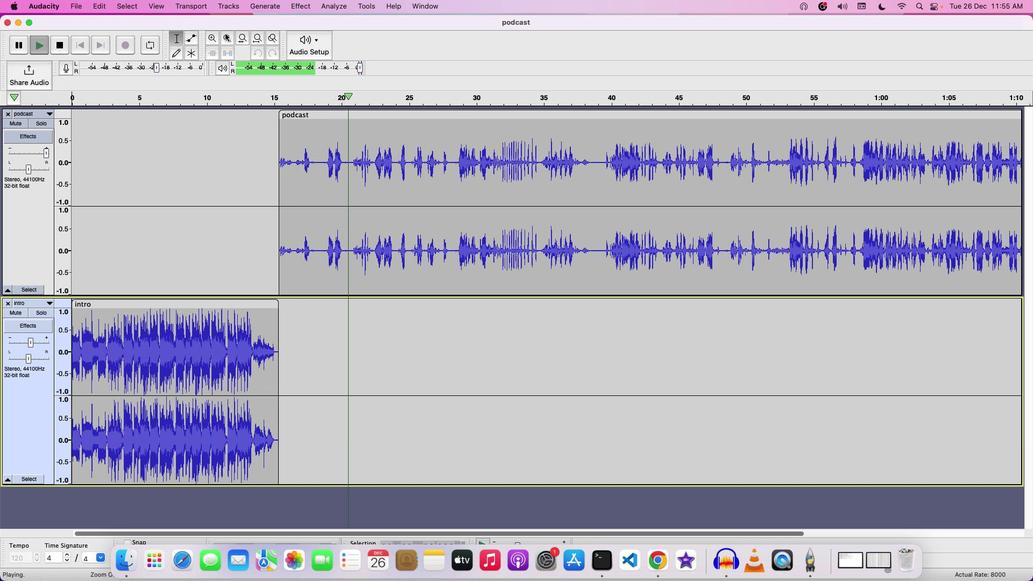 
Action: Mouse moved to (298, 230)
Screenshot: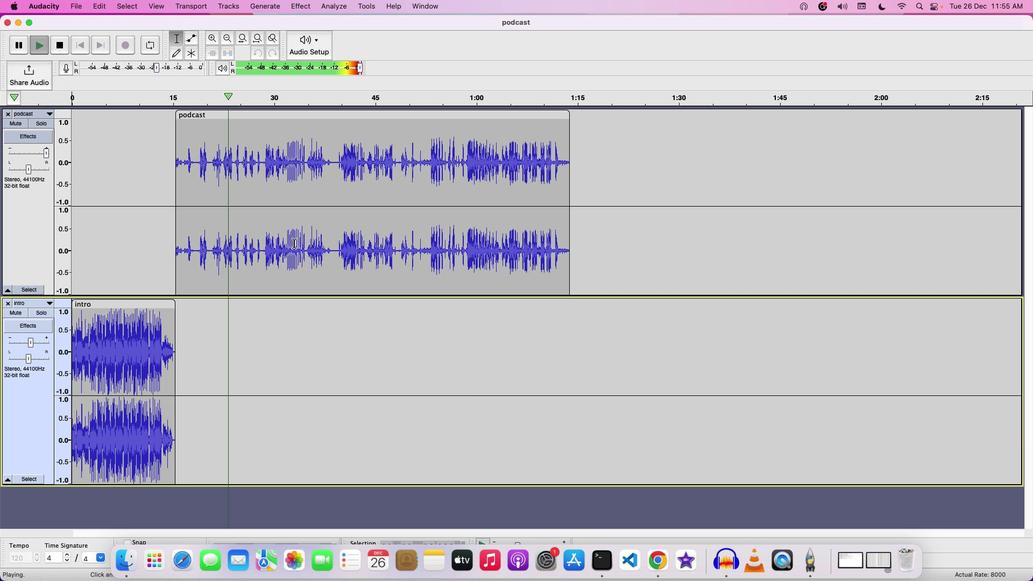 
Action: Key pressed Key.space
Screenshot: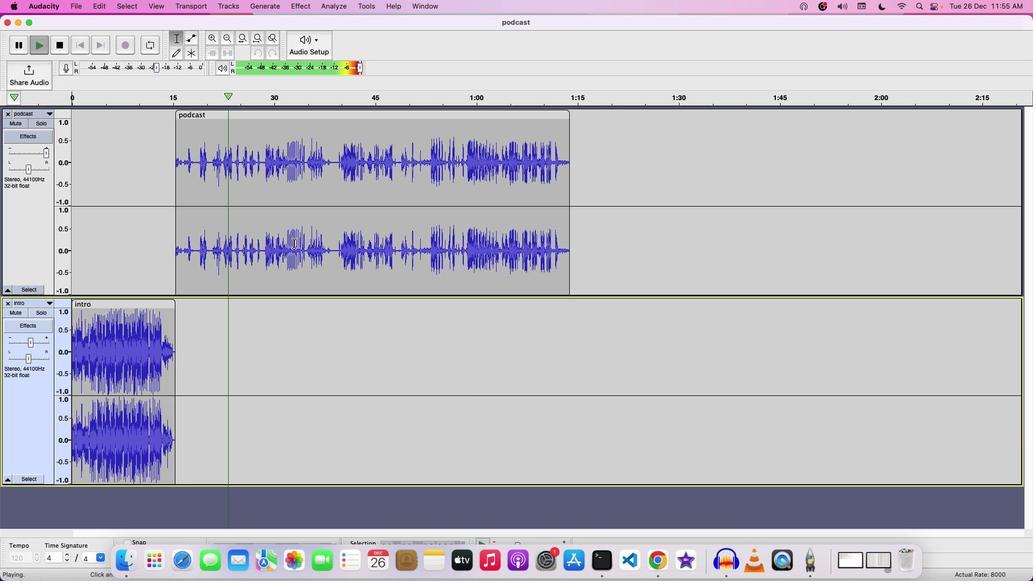 
Action: Mouse moved to (273, 356)
Screenshot: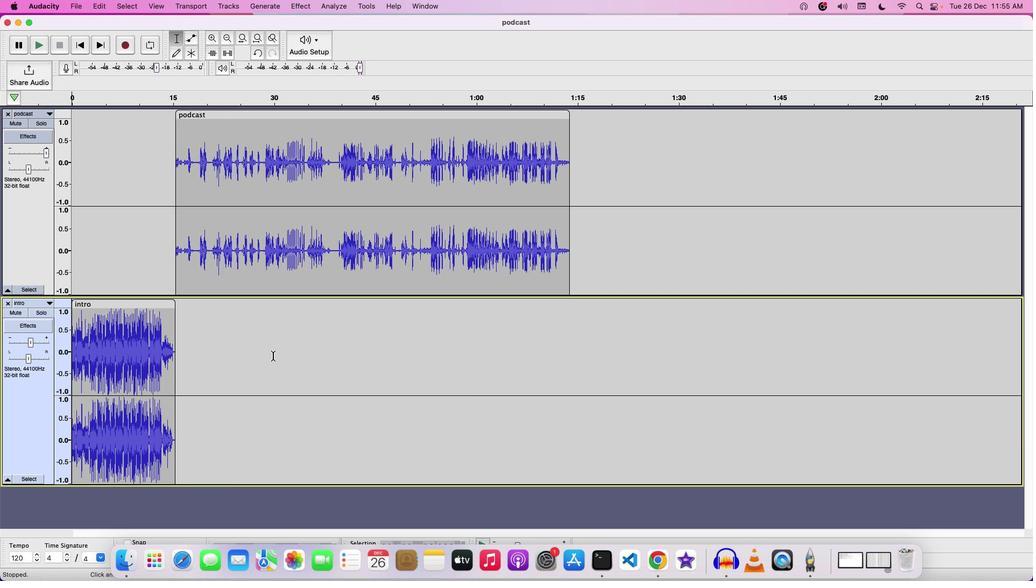 
Action: Mouse scrolled (273, 356) with delta (0, 0)
Screenshot: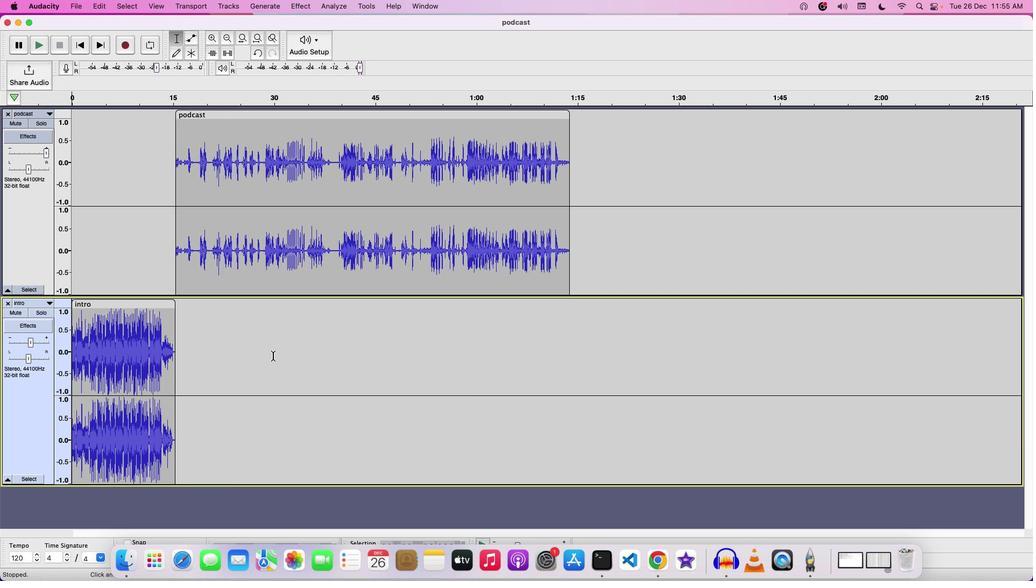 
Action: Mouse scrolled (273, 356) with delta (0, 0)
Screenshot: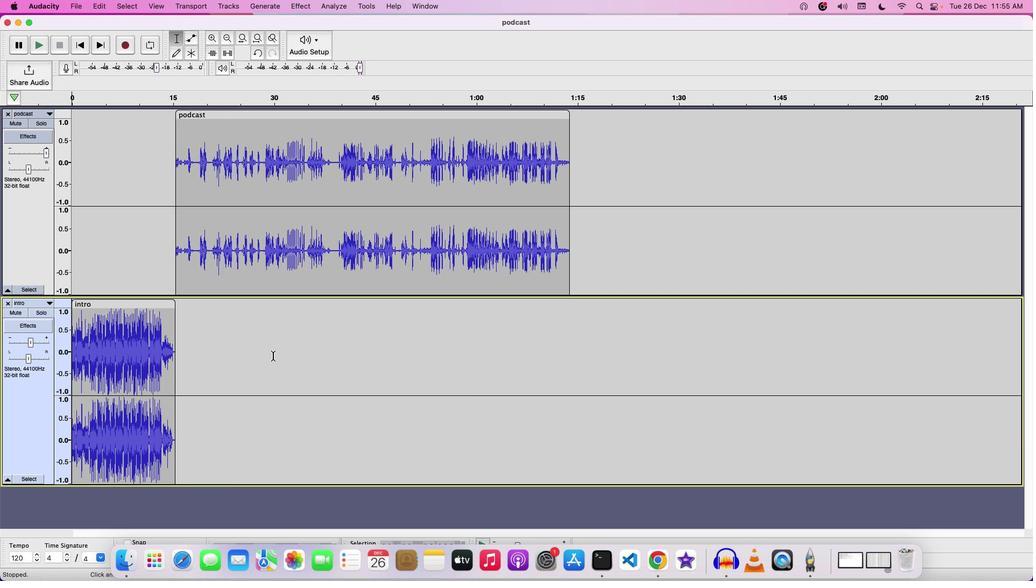 
Action: Mouse scrolled (273, 356) with delta (0, 1)
Screenshot: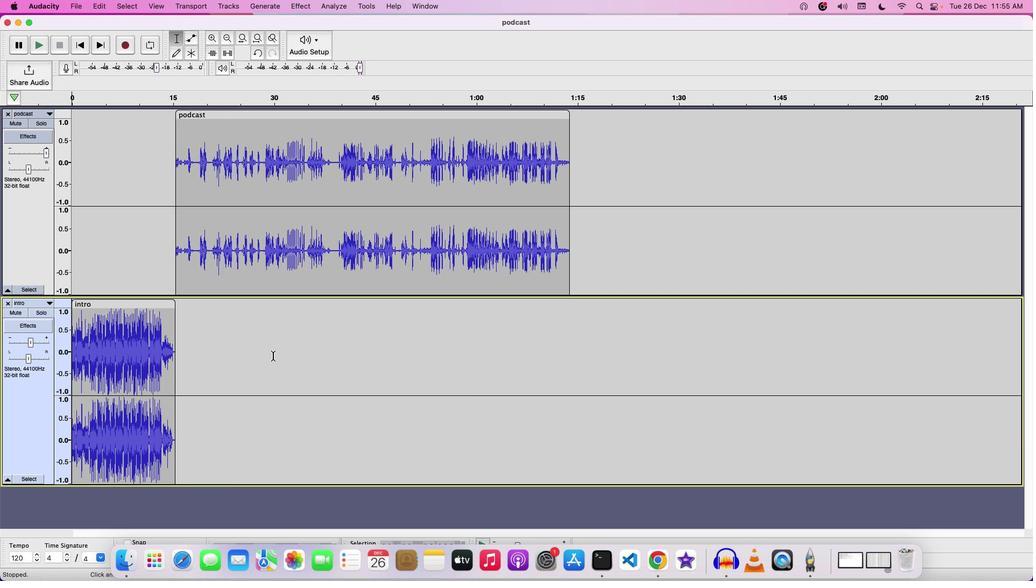 
Action: Mouse scrolled (273, 356) with delta (0, 2)
Screenshot: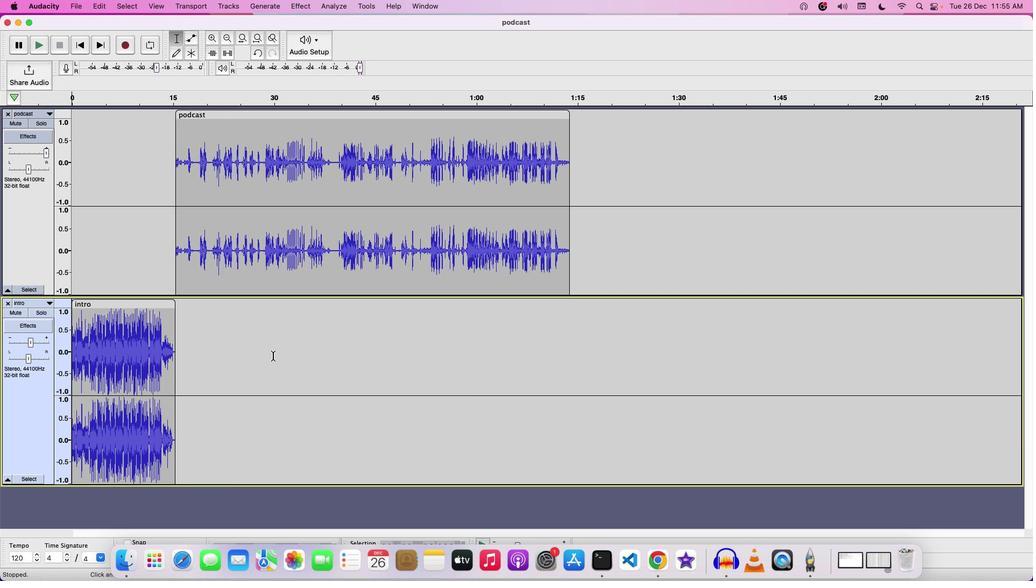 
Action: Mouse moved to (273, 355)
Screenshot: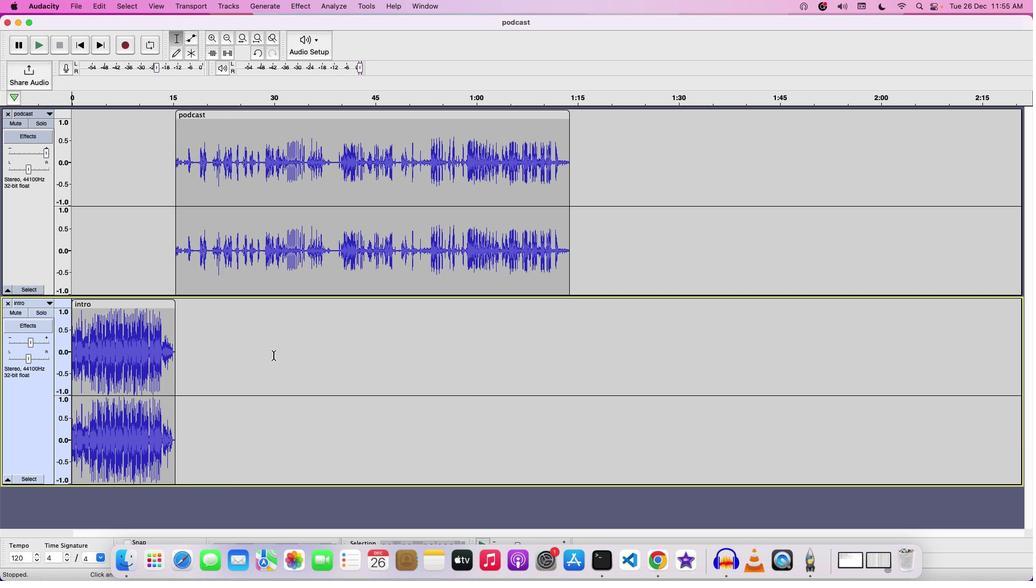 
Action: Mouse scrolled (273, 355) with delta (0, 0)
Screenshot: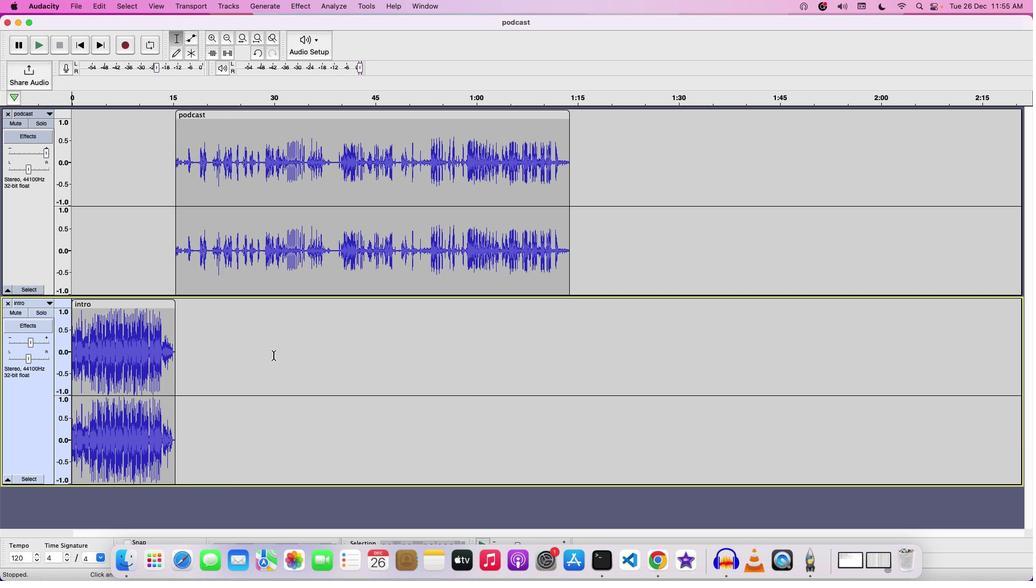 
Action: Mouse moved to (273, 355)
Screenshot: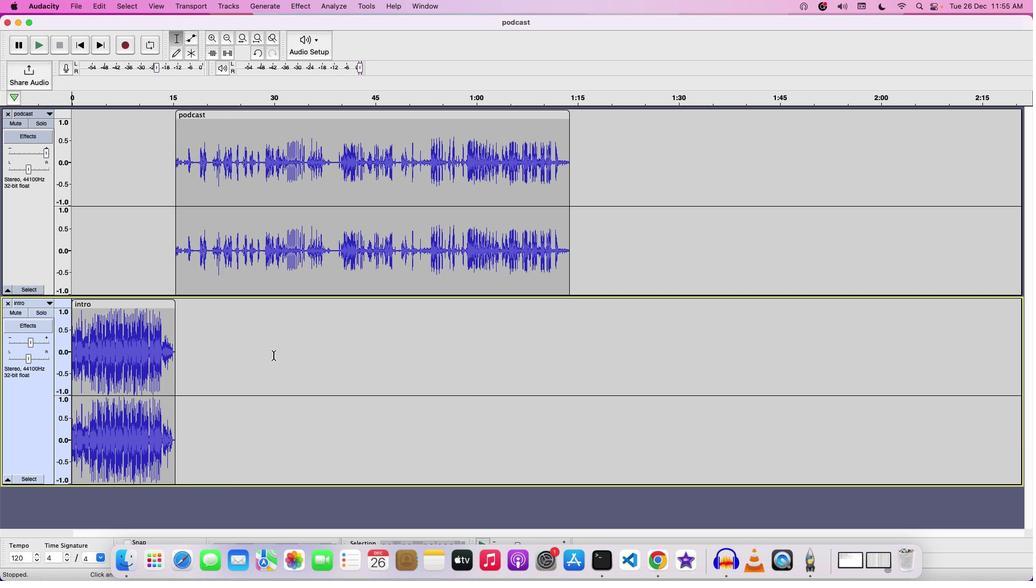 
Action: Mouse scrolled (273, 355) with delta (0, 0)
Screenshot: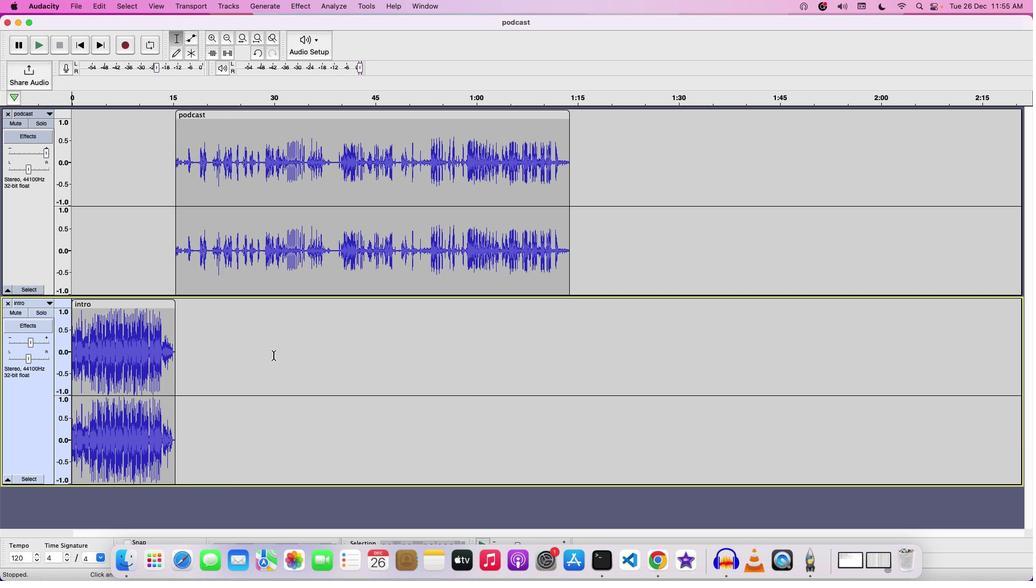 
Action: Mouse moved to (273, 355)
Screenshot: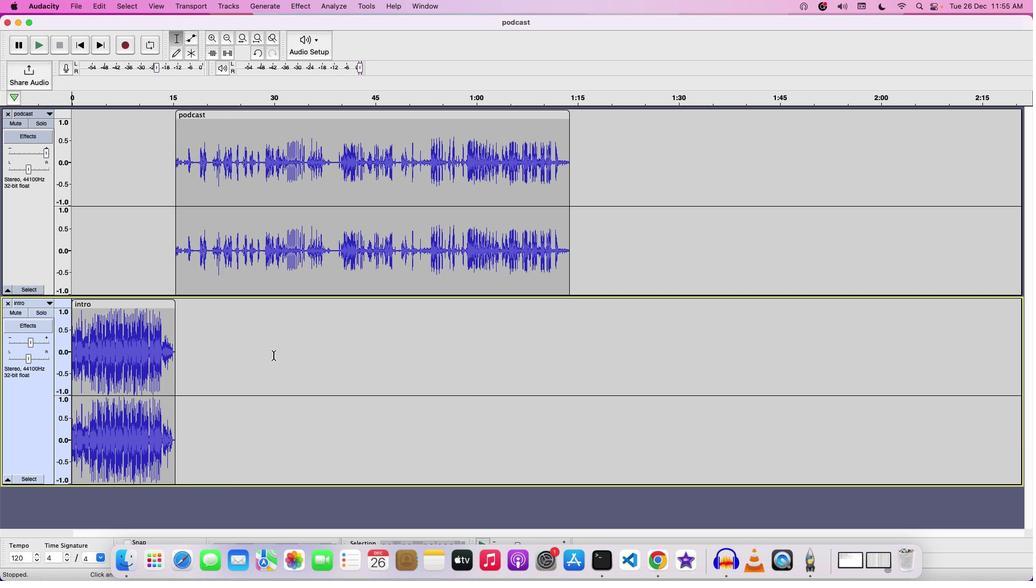 
Action: Mouse scrolled (273, 355) with delta (0, -1)
Screenshot: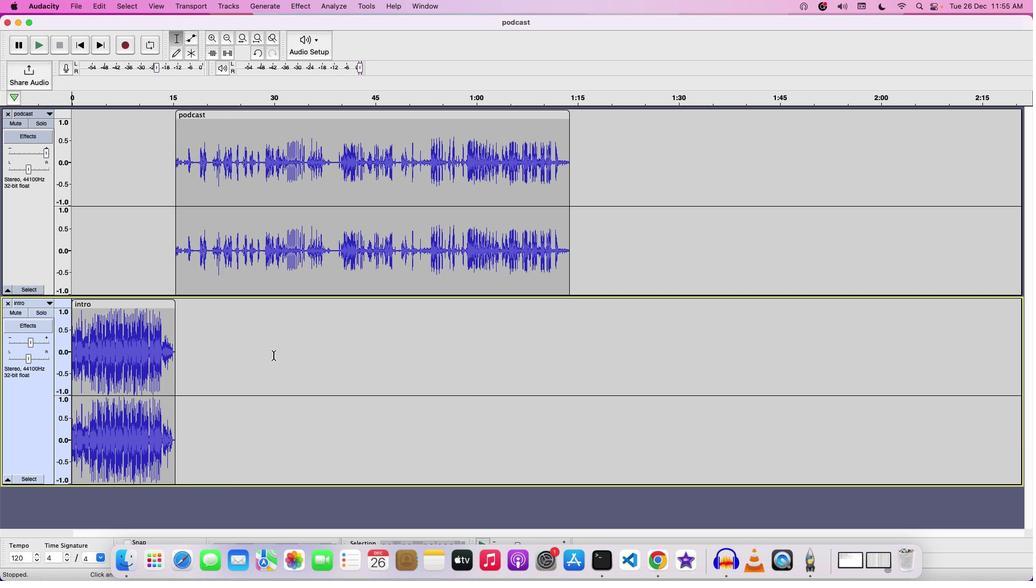 
Action: Mouse scrolled (273, 355) with delta (0, -2)
Screenshot: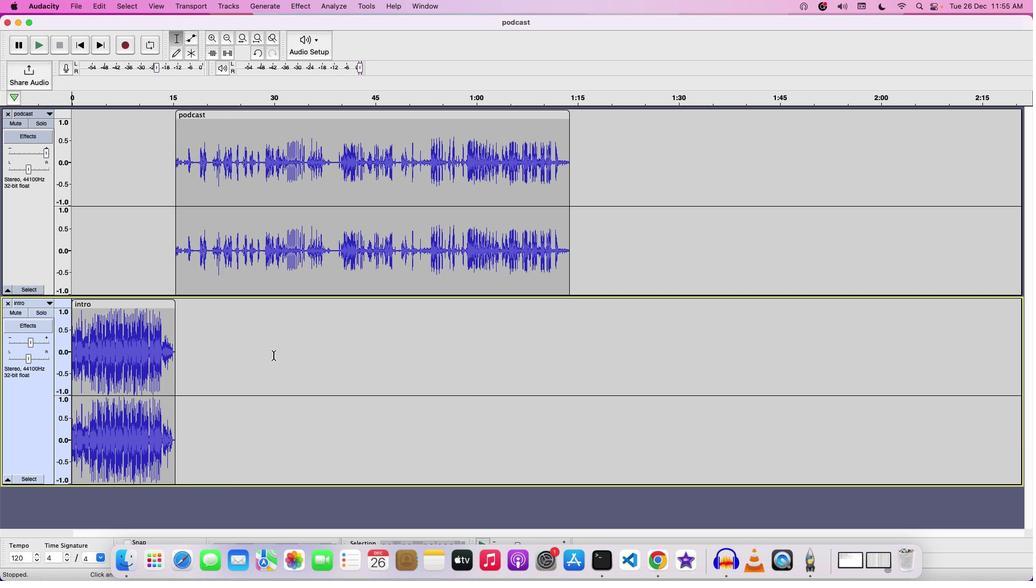 
Action: Mouse moved to (73, 7)
Screenshot: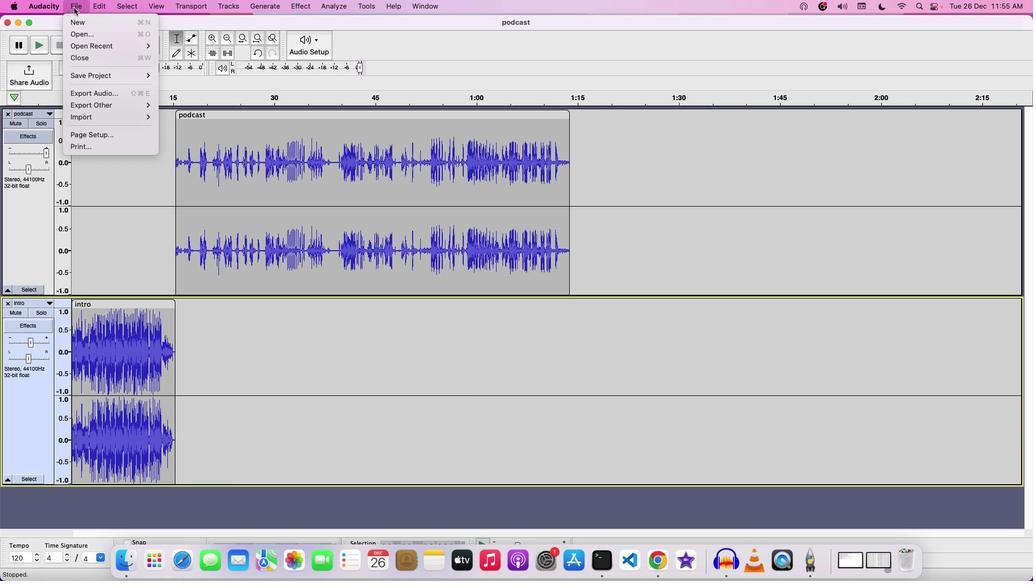 
Action: Mouse pressed left at (73, 7)
Screenshot: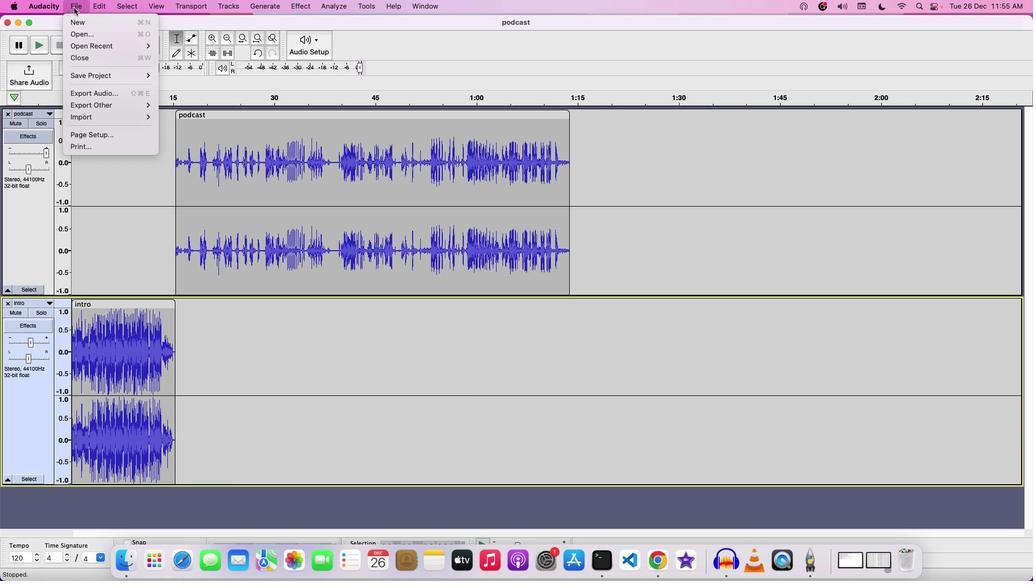 
Action: Mouse moved to (108, 32)
Screenshot: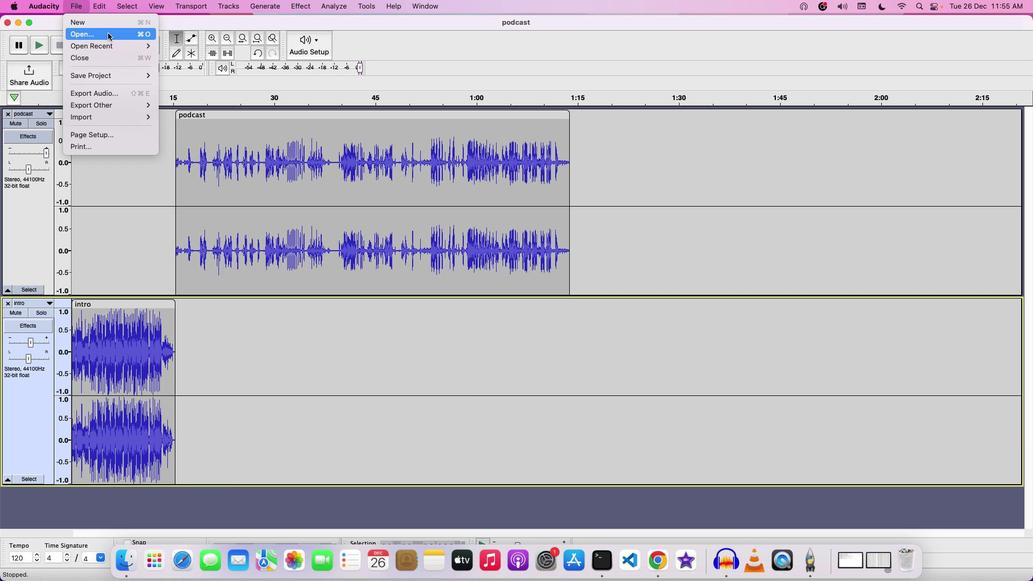 
Action: Mouse pressed left at (108, 32)
Screenshot: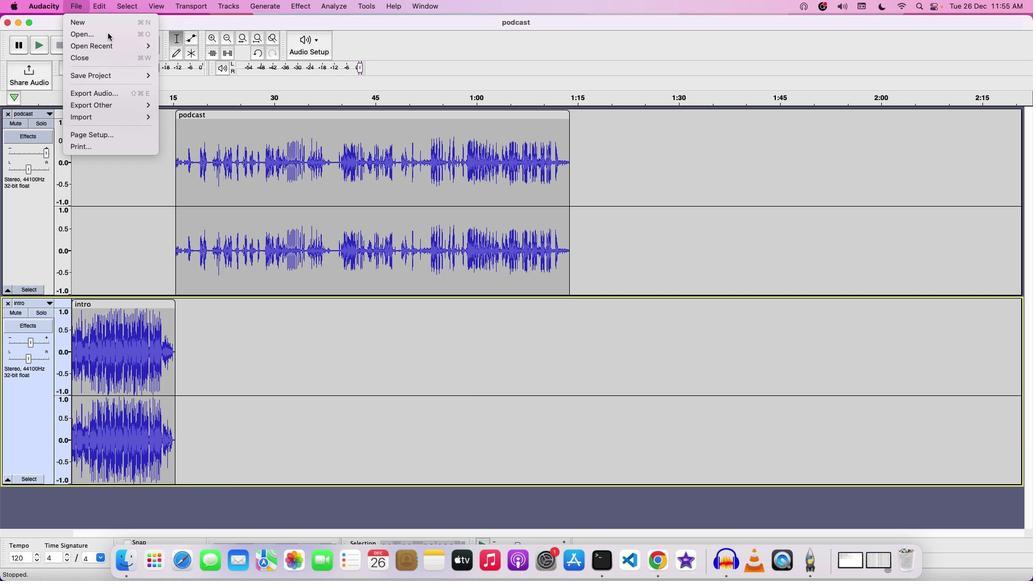 
Action: Mouse moved to (427, 168)
Screenshot: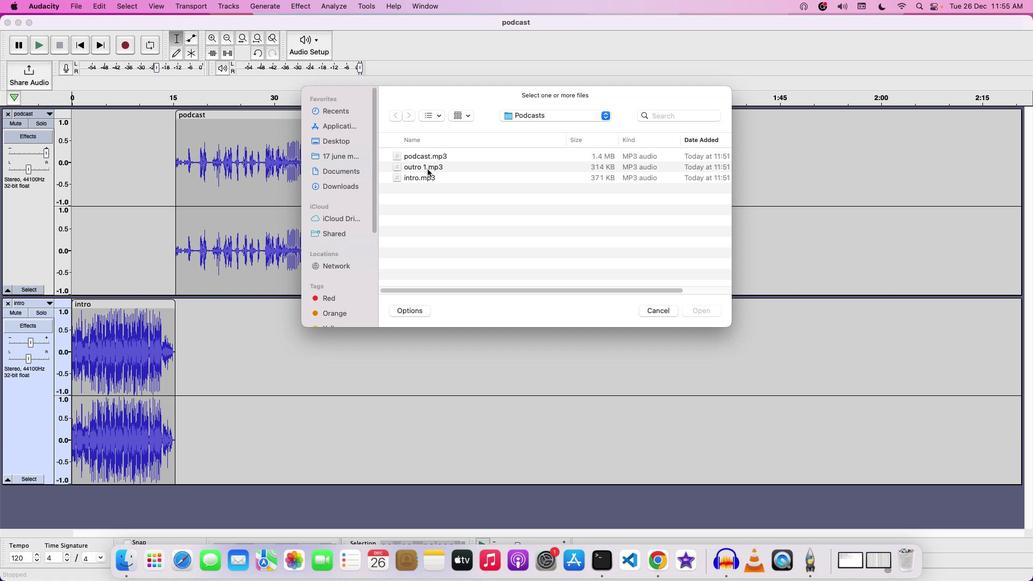 
Action: Mouse pressed left at (427, 168)
Screenshot: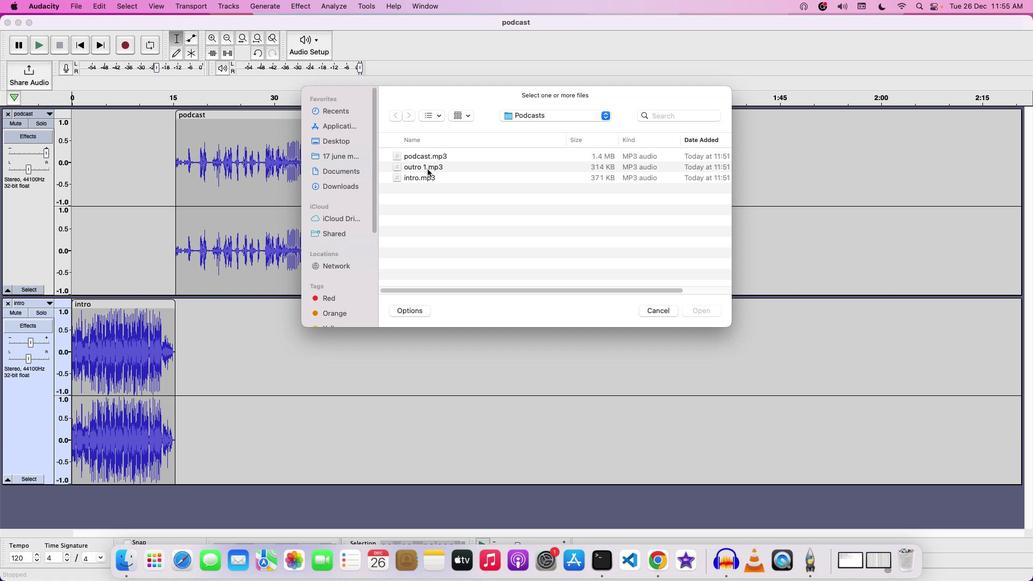 
Action: Mouse moved to (406, 168)
Screenshot: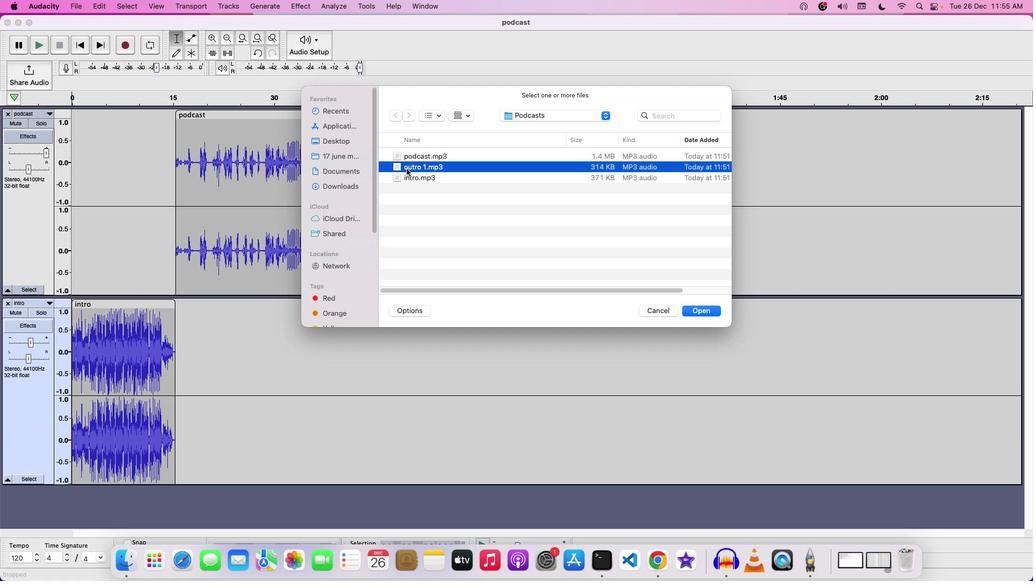 
Action: Mouse pressed left at (406, 168)
Screenshot: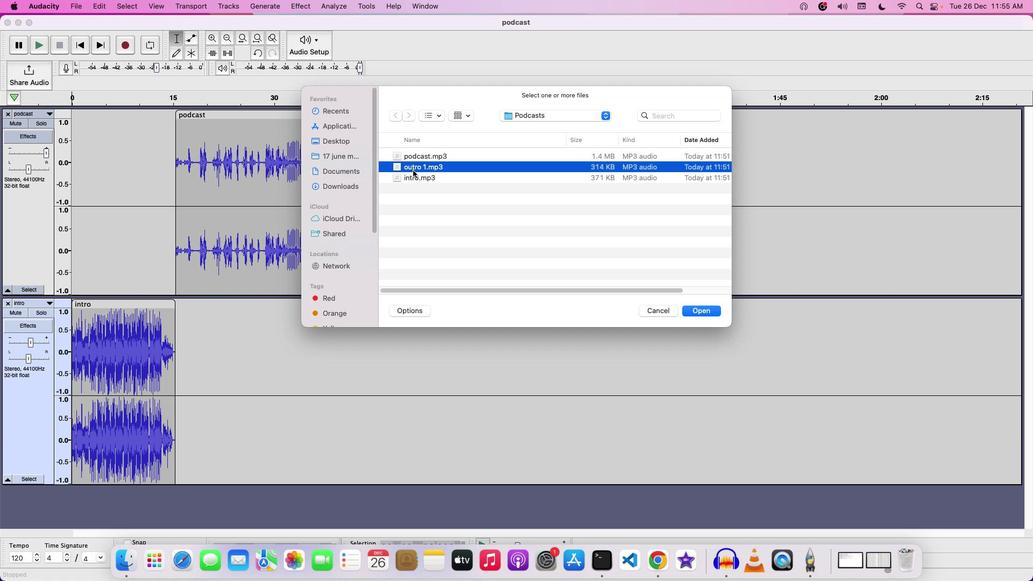 
Action: Mouse moved to (658, 315)
Screenshot: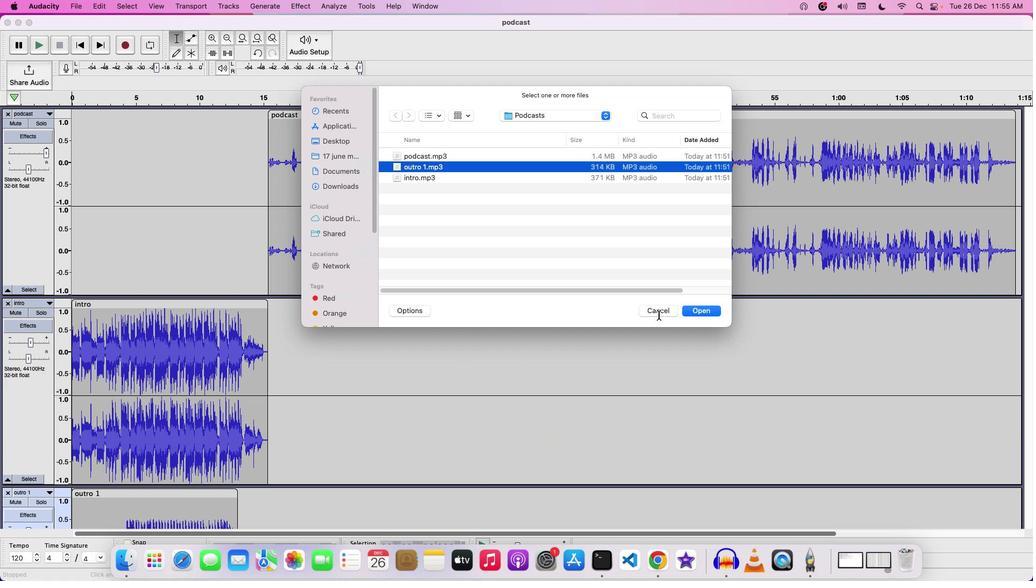 
Action: Mouse pressed left at (658, 315)
Screenshot: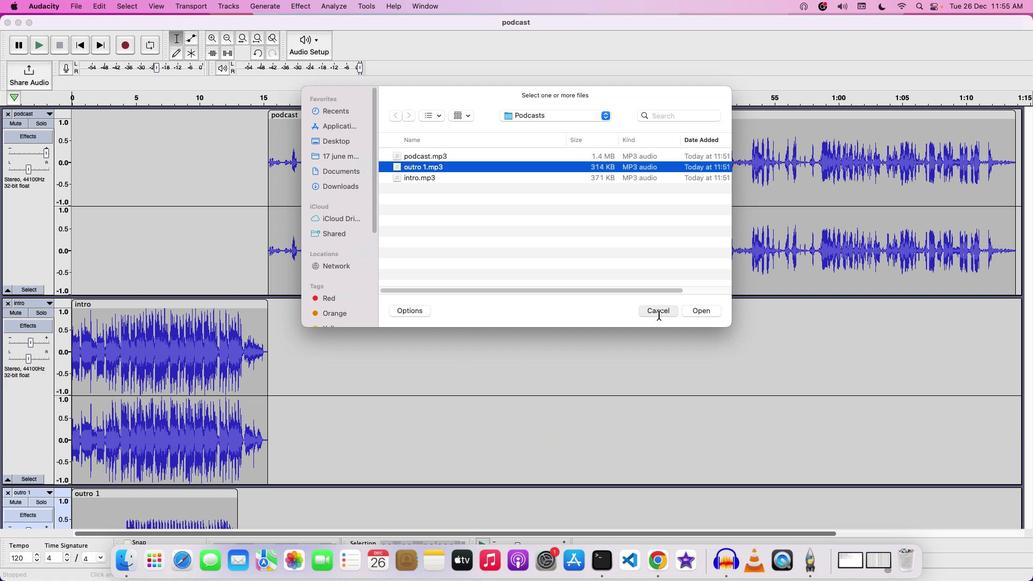
Action: Mouse moved to (154, 340)
Screenshot: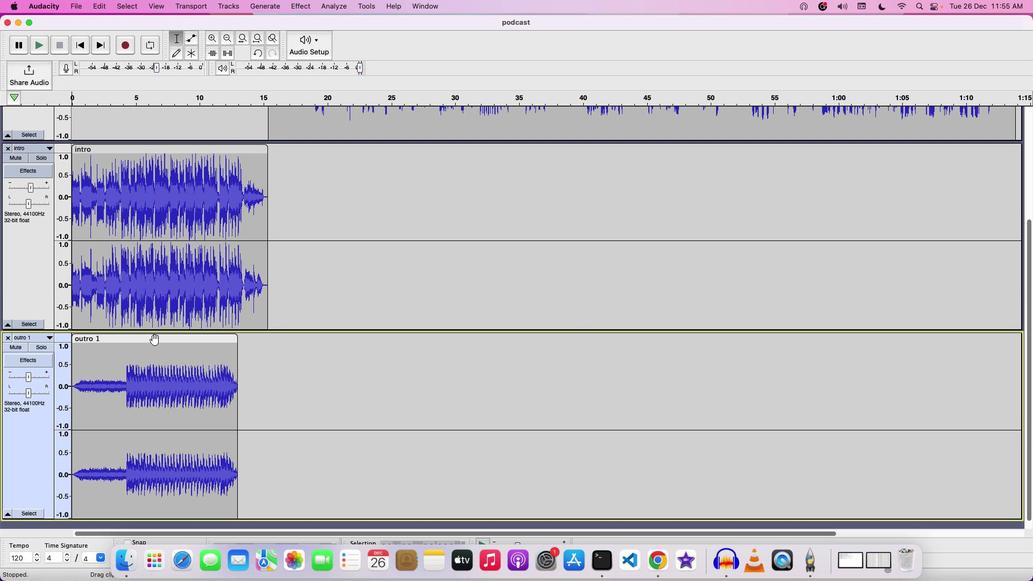
Action: Mouse pressed left at (154, 340)
Screenshot: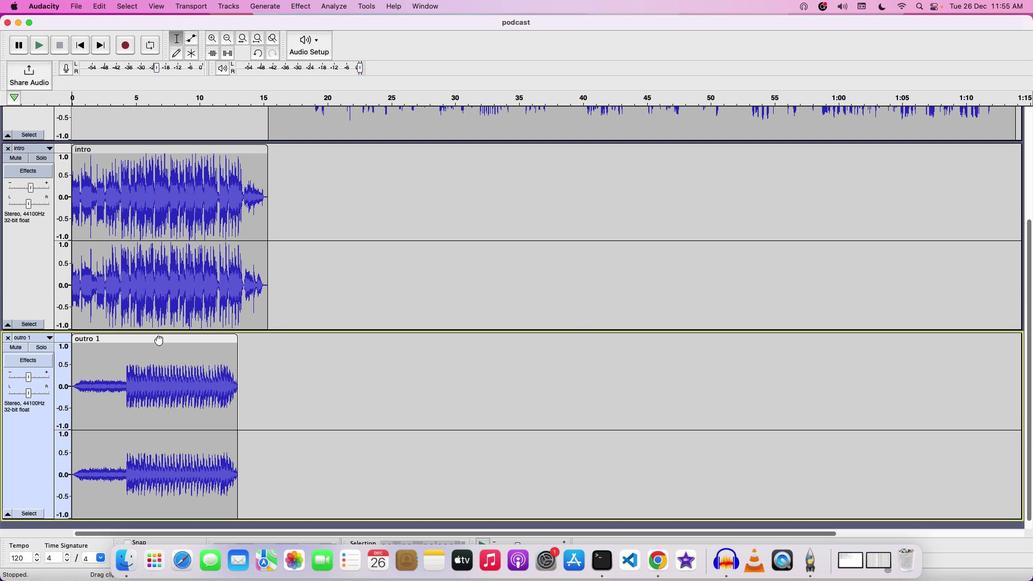 
Action: Mouse moved to (8, 339)
Screenshot: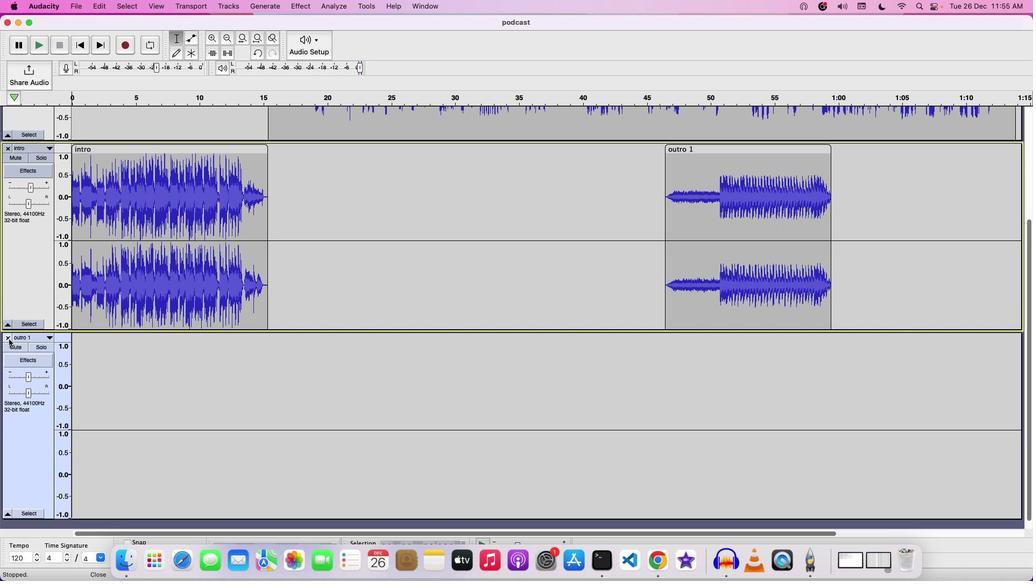 
Action: Mouse pressed left at (8, 339)
Screenshot: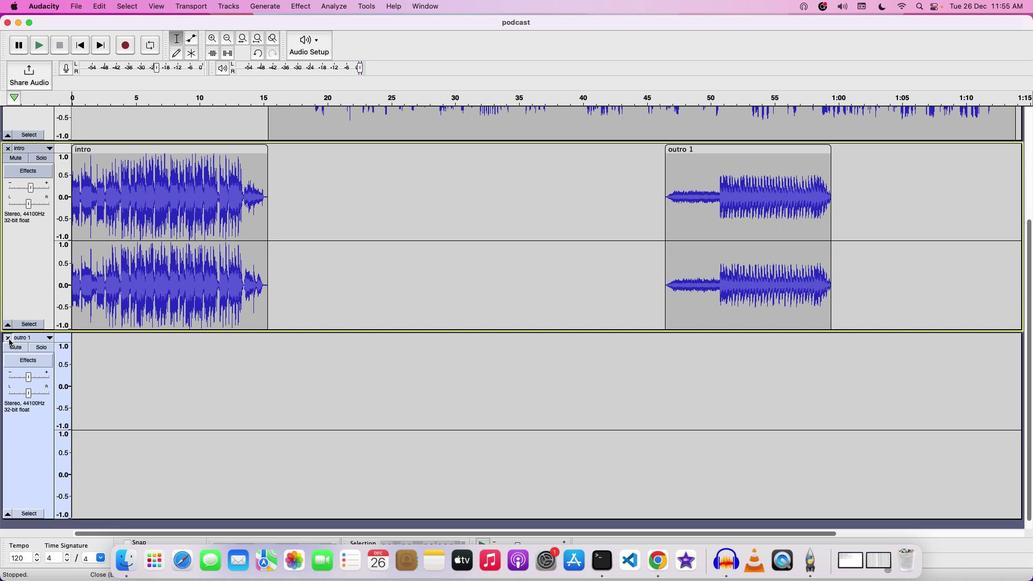 
Action: Mouse moved to (192, 302)
Screenshot: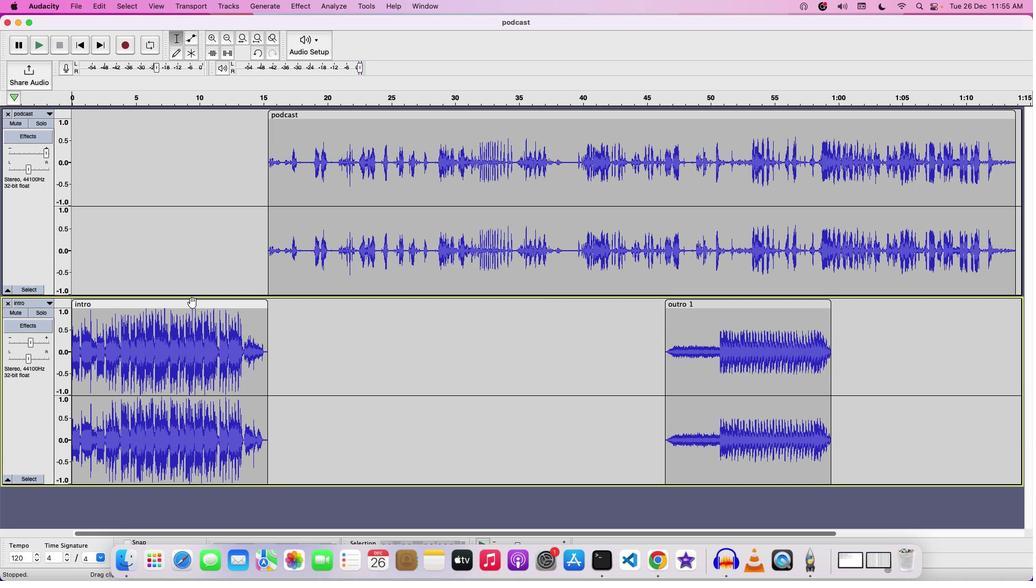 
Action: Mouse pressed left at (192, 302)
Screenshot: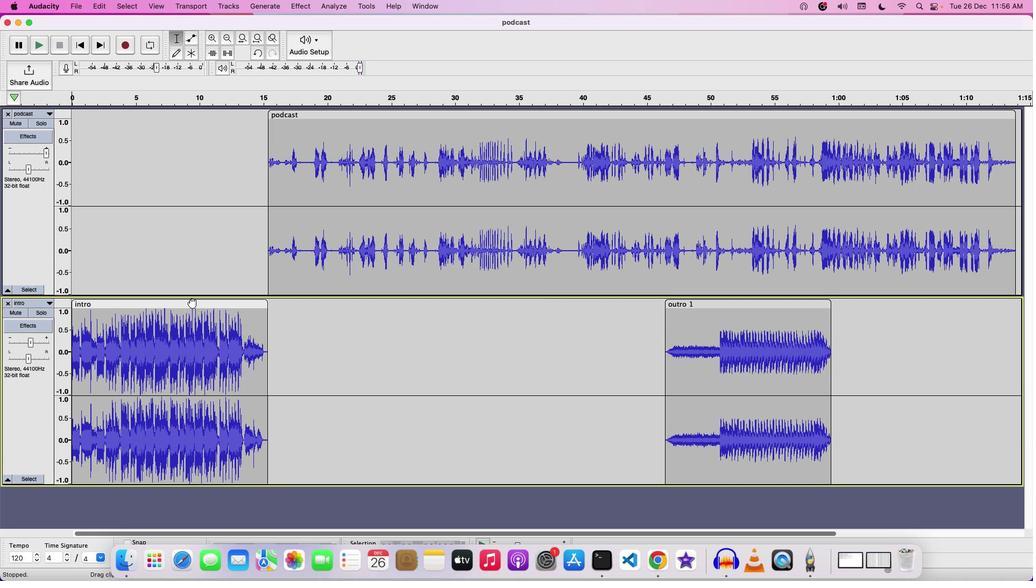 
Action: Mouse moved to (228, 38)
Screenshot: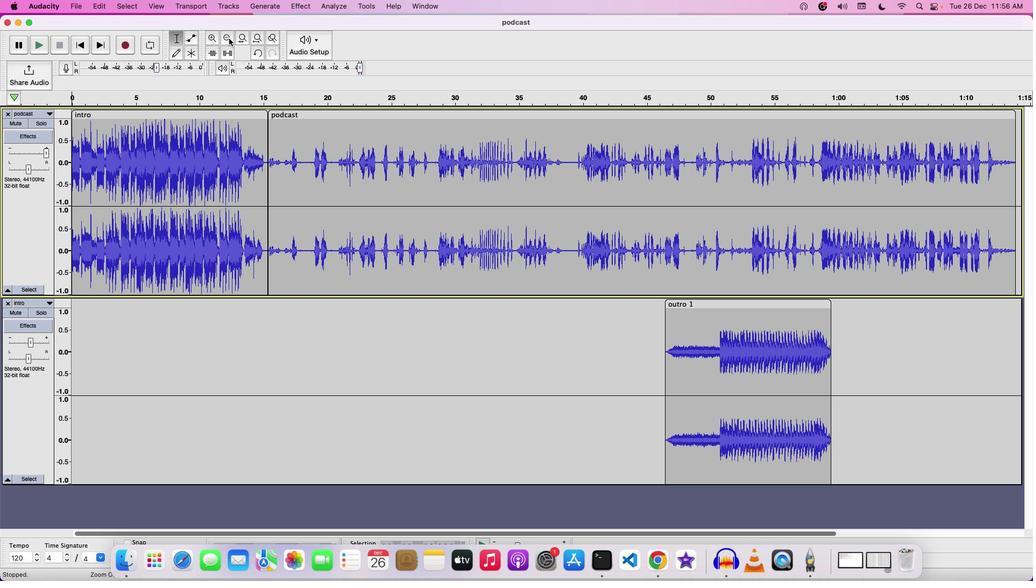 
Action: Mouse pressed left at (228, 38)
Screenshot: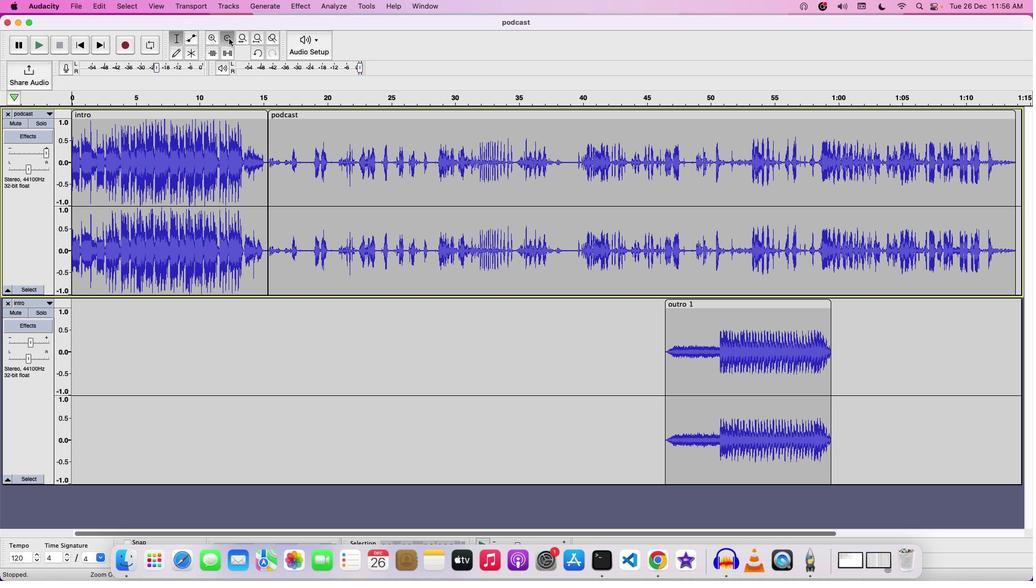
Action: Mouse moved to (422, 308)
Screenshot: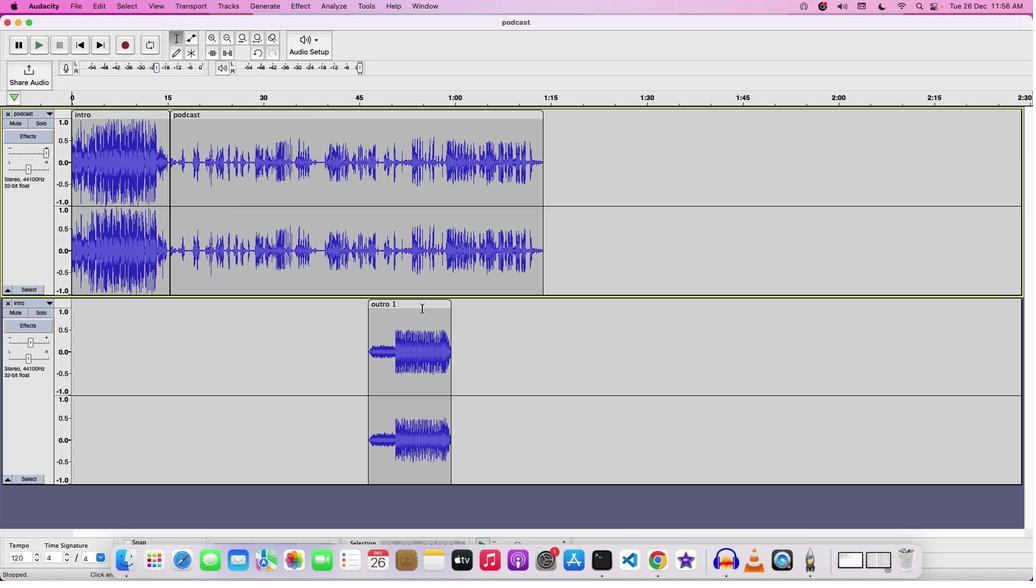 
Action: Mouse pressed left at (422, 308)
Screenshot: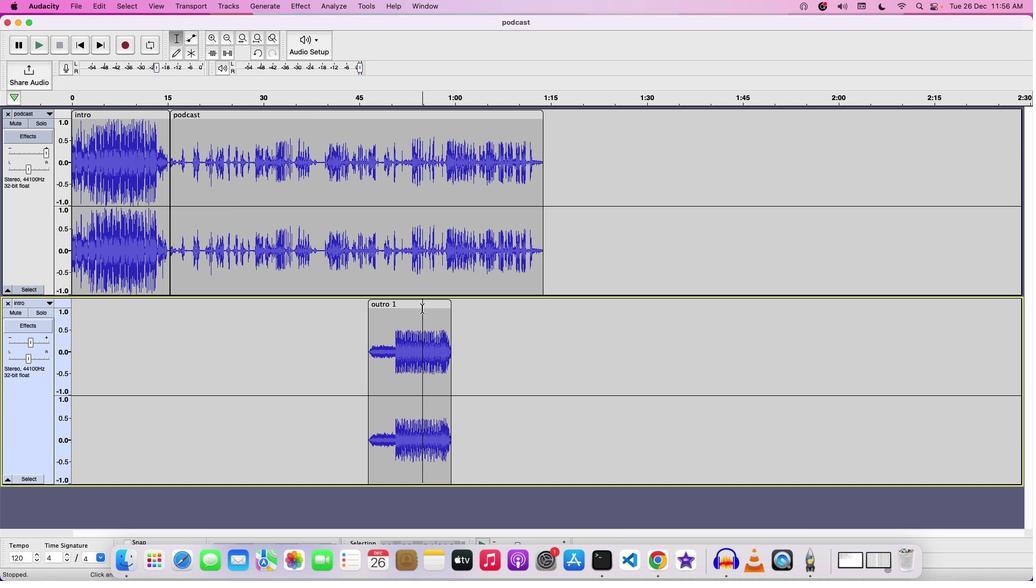
Action: Mouse moved to (416, 306)
Screenshot: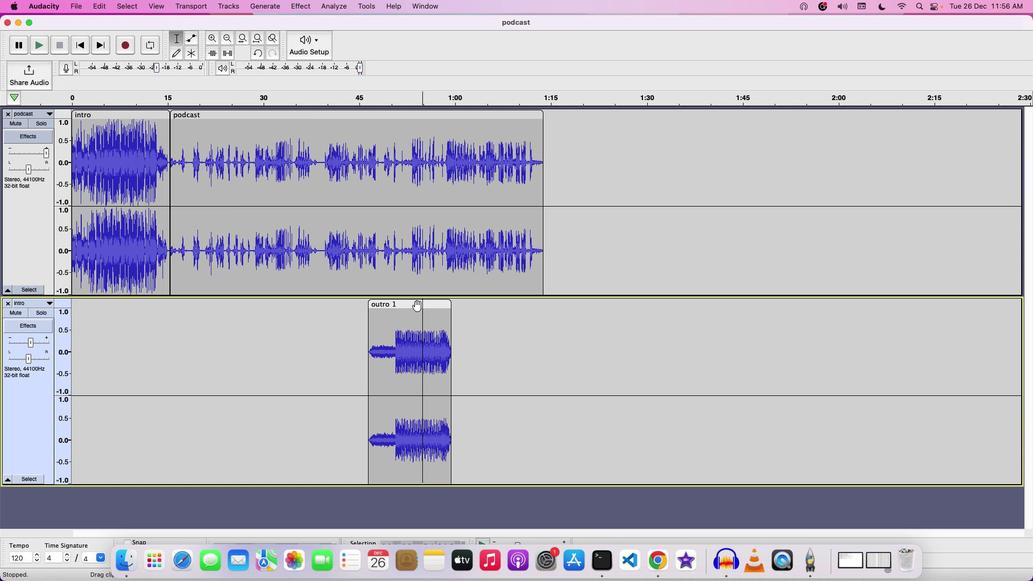 
Action: Mouse pressed left at (416, 306)
Screenshot: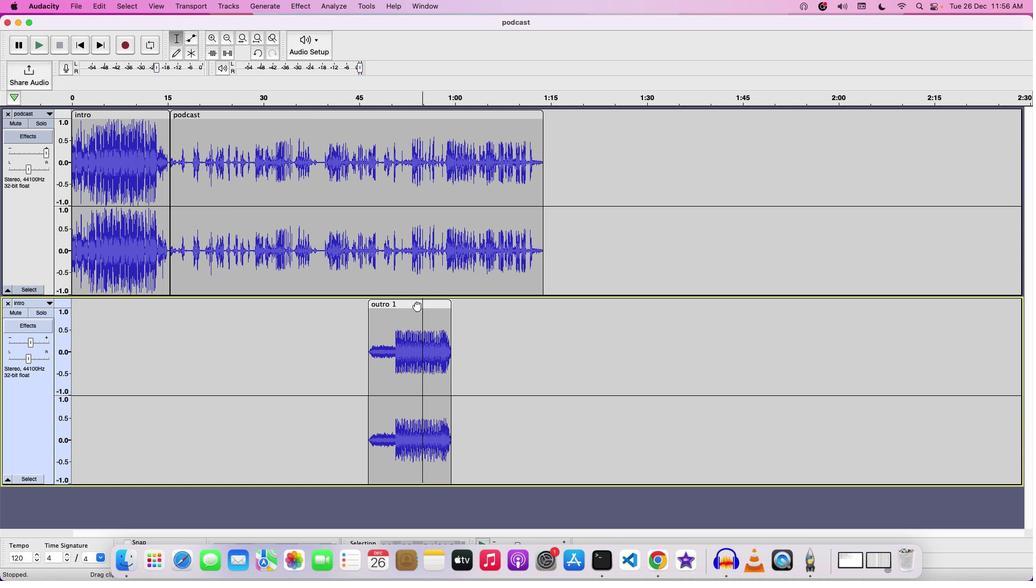 
Action: Mouse moved to (210, 34)
Screenshot: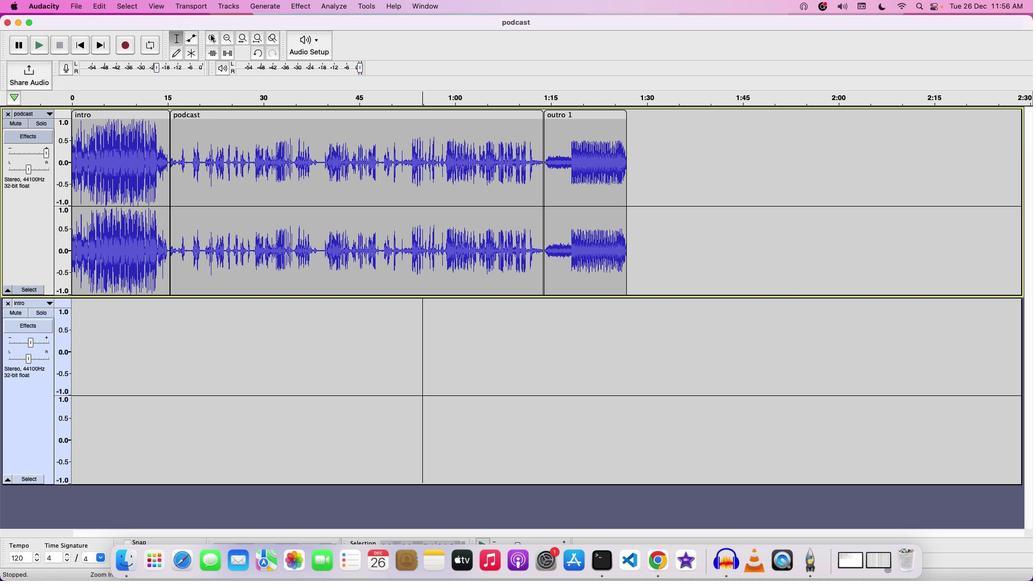 
Action: Mouse pressed left at (210, 34)
Screenshot: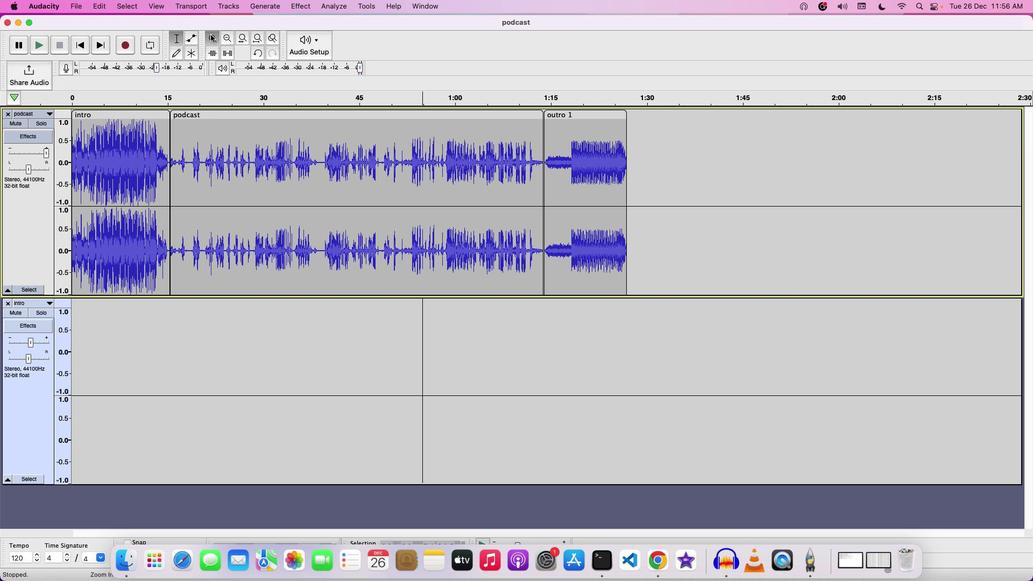 
Action: Mouse moved to (225, 39)
Screenshot: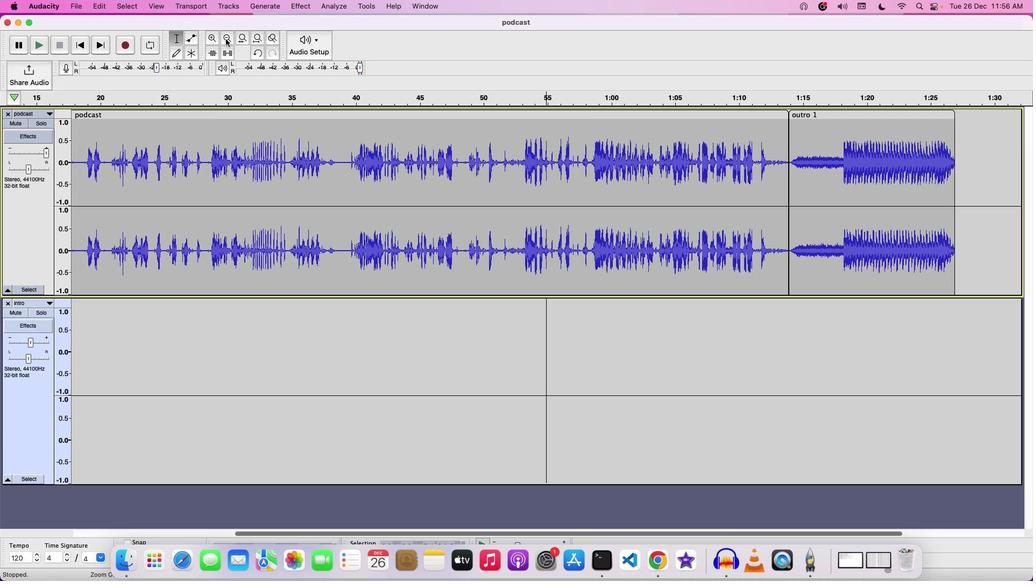 
Action: Mouse pressed left at (225, 39)
Screenshot: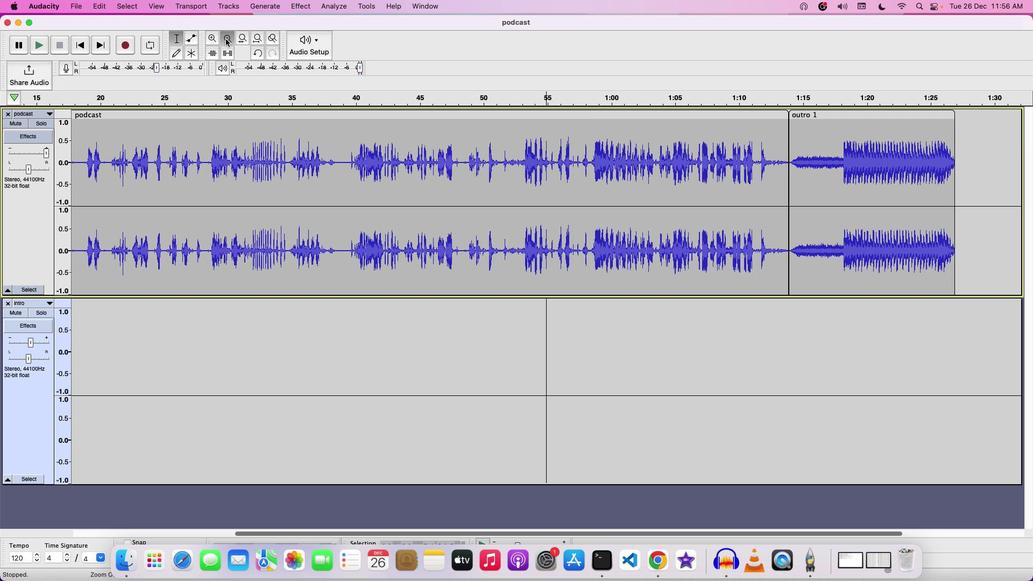 
Action: Mouse moved to (73, 99)
Screenshot: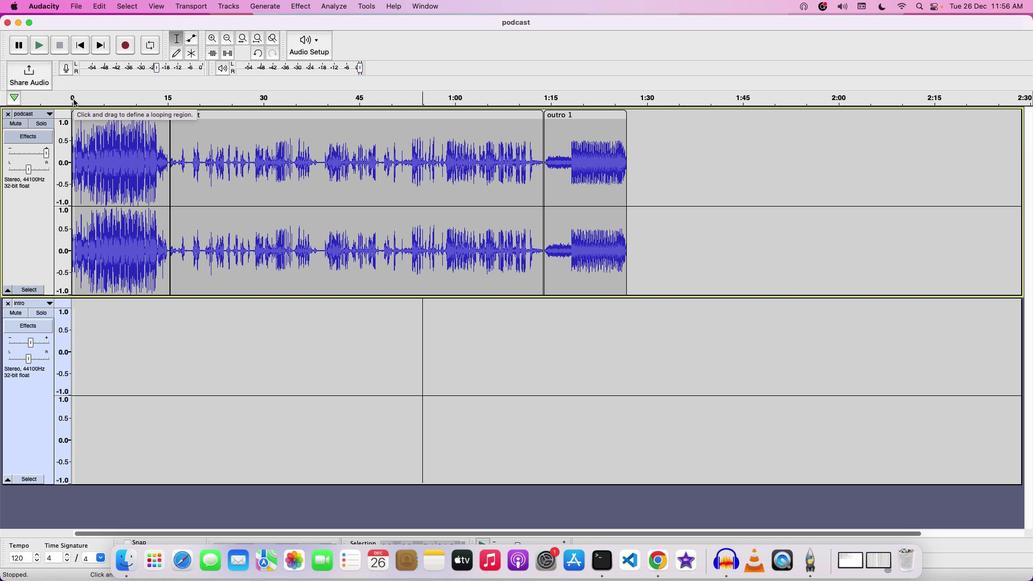 
Action: Mouse pressed left at (73, 99)
Screenshot: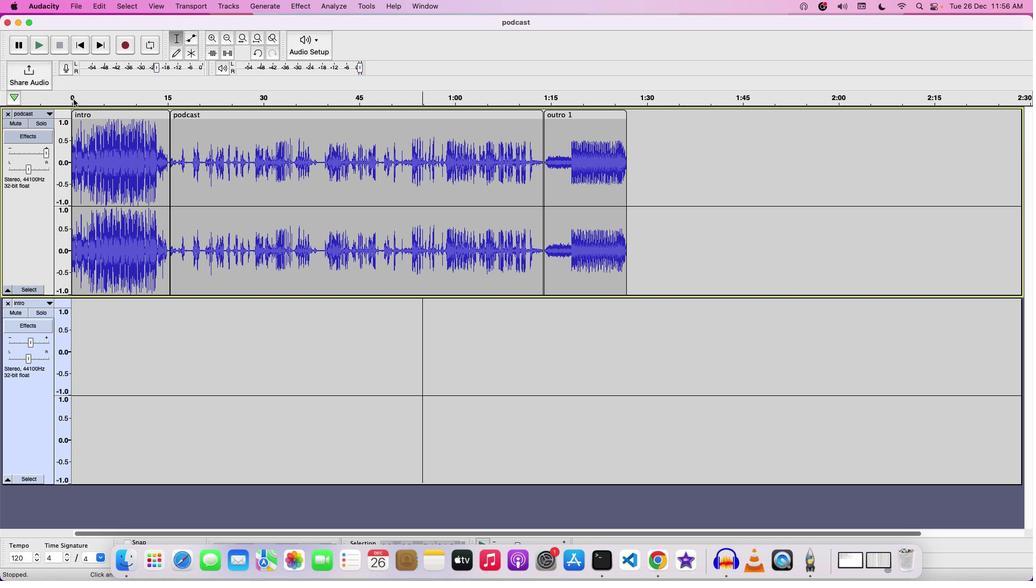 
Action: Mouse moved to (40, 154)
Screenshot: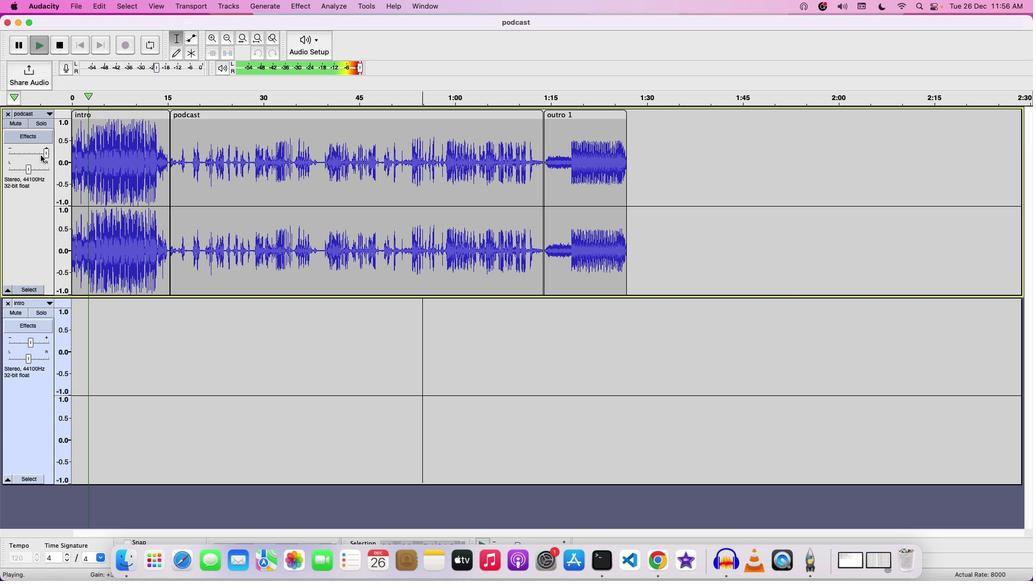 
Action: Mouse pressed left at (40, 154)
Screenshot: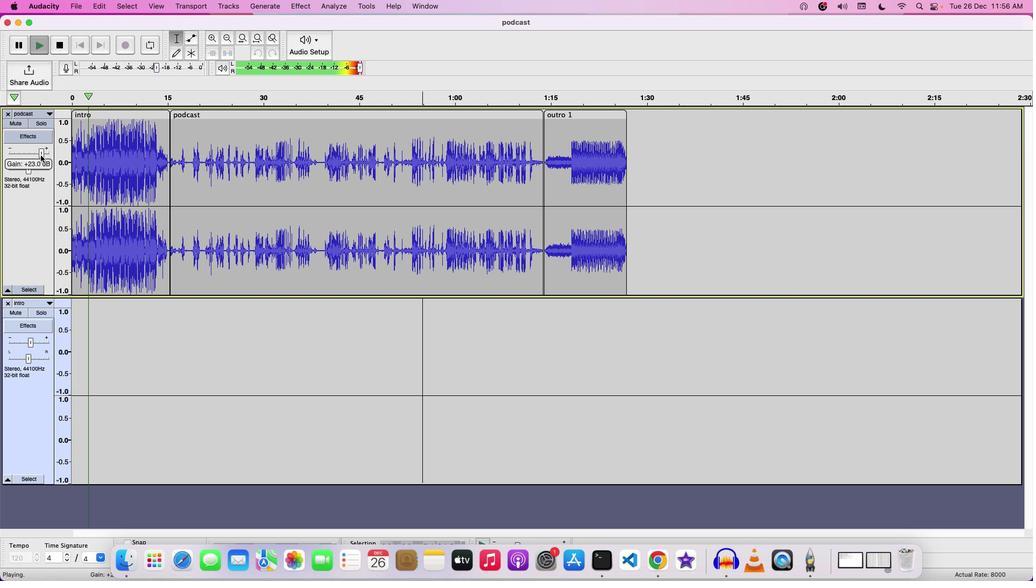 
Action: Mouse moved to (35, 157)
Screenshot: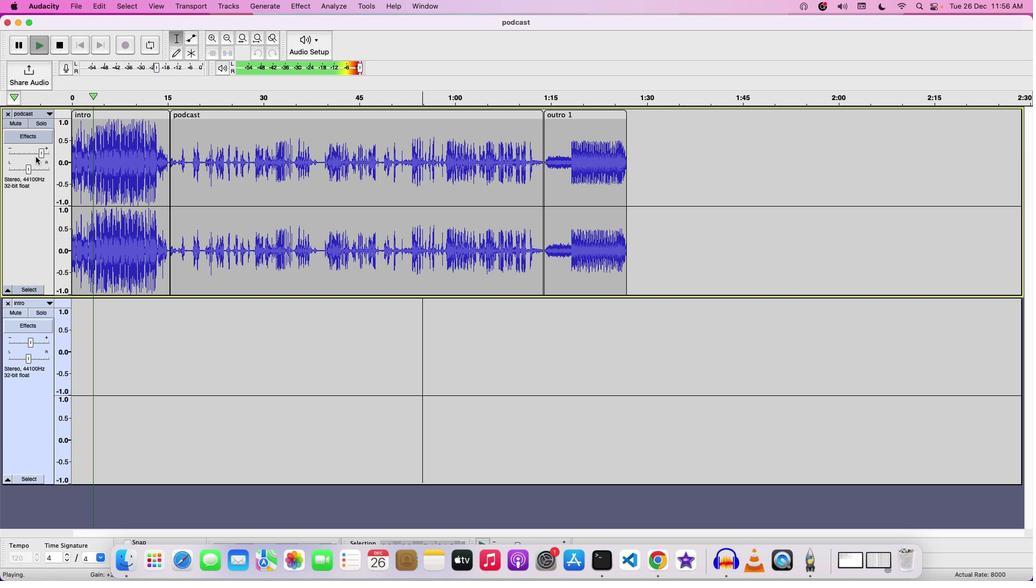 
Action: Mouse pressed left at (35, 157)
Screenshot: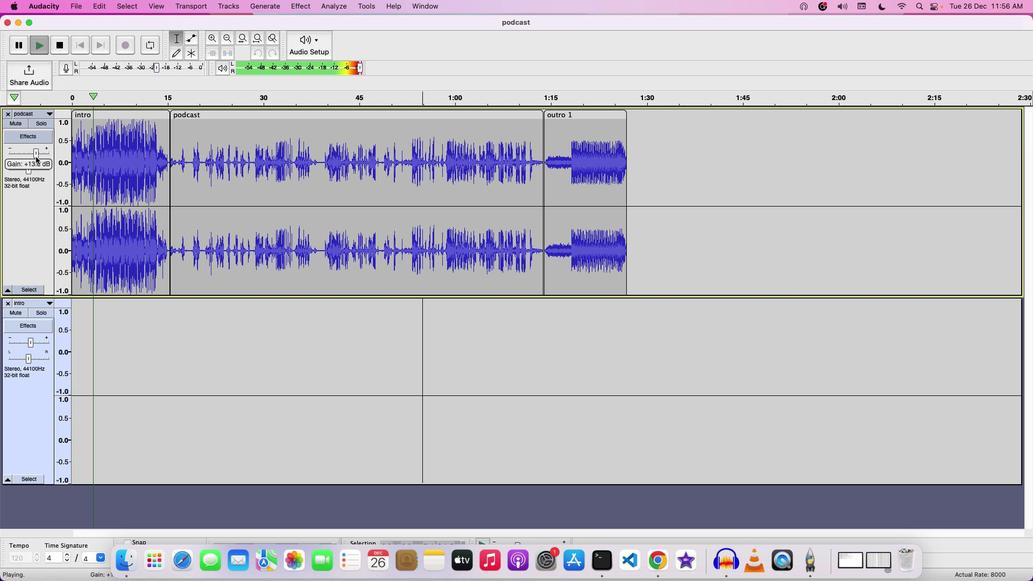 
Action: Mouse moved to (8, 306)
Screenshot: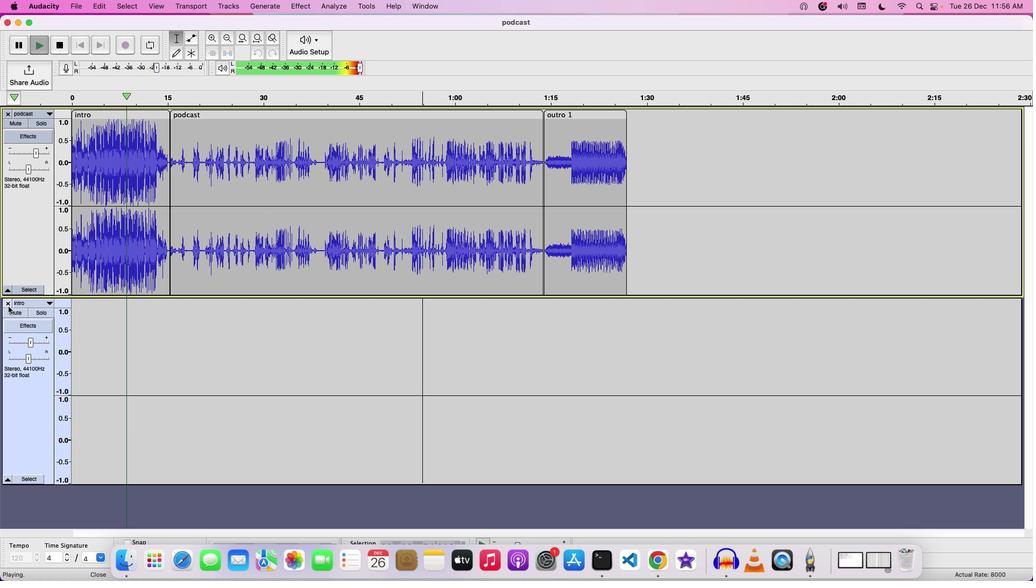 
Action: Mouse pressed left at (8, 306)
Screenshot: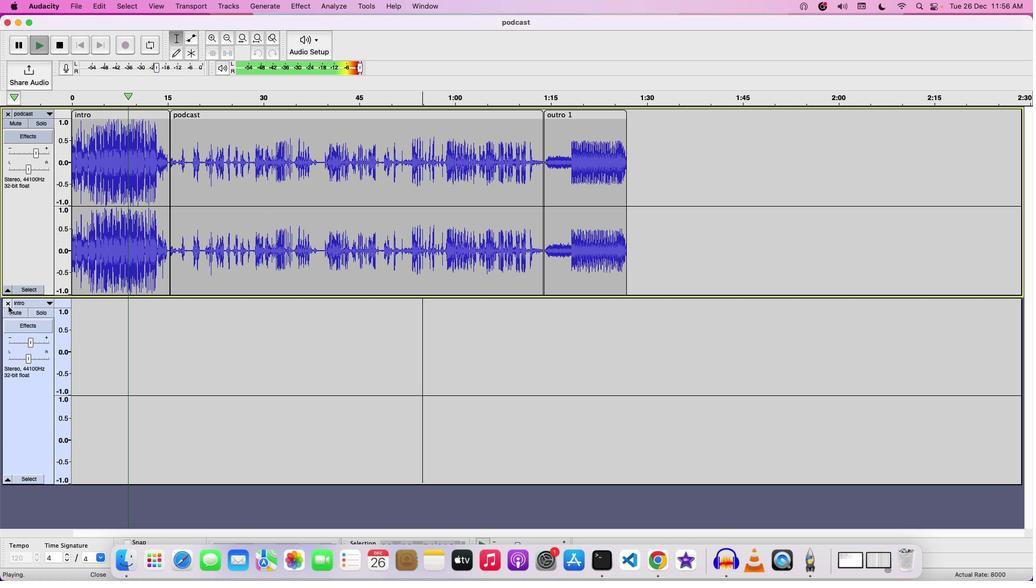 
Action: Mouse moved to (6, 304)
Screenshot: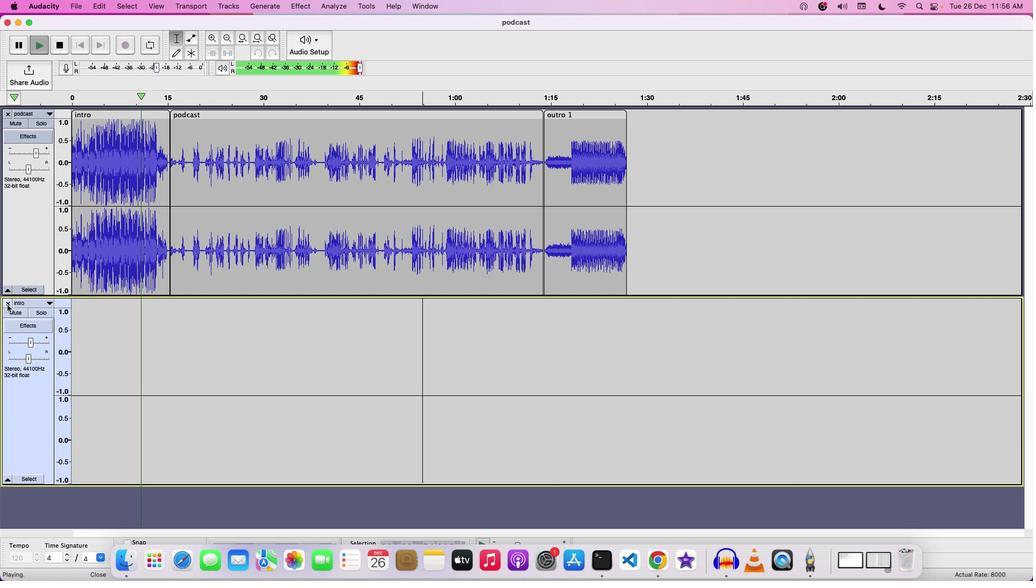 
Action: Mouse pressed left at (6, 304)
Screenshot: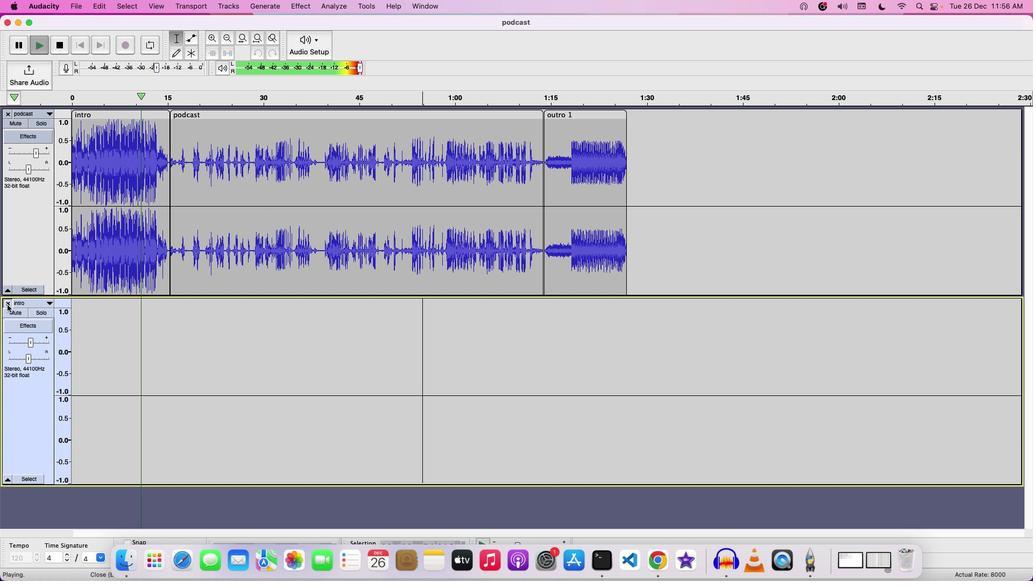 
Action: Mouse moved to (431, 104)
Screenshot: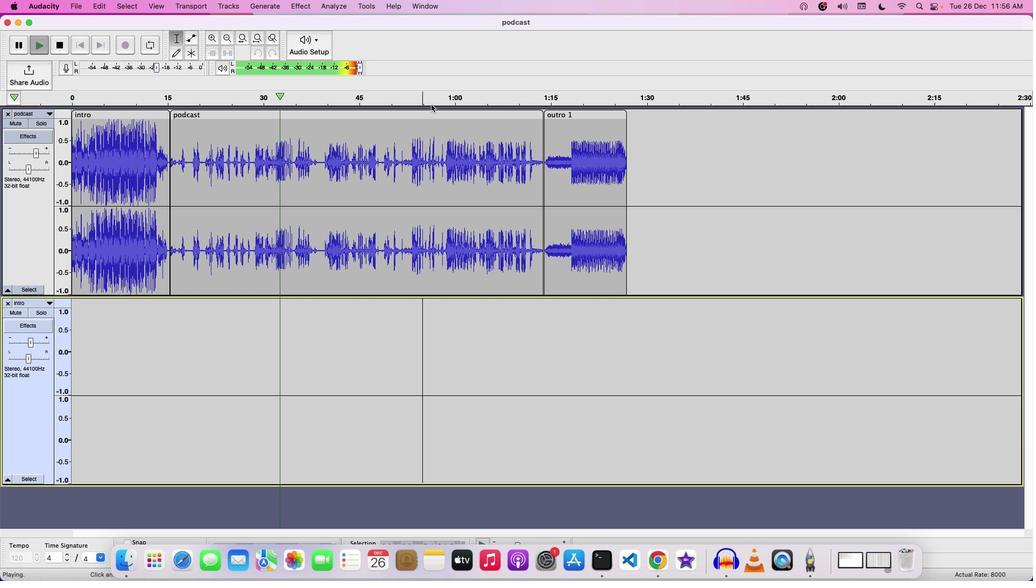 
Action: Mouse pressed left at (431, 104)
Screenshot: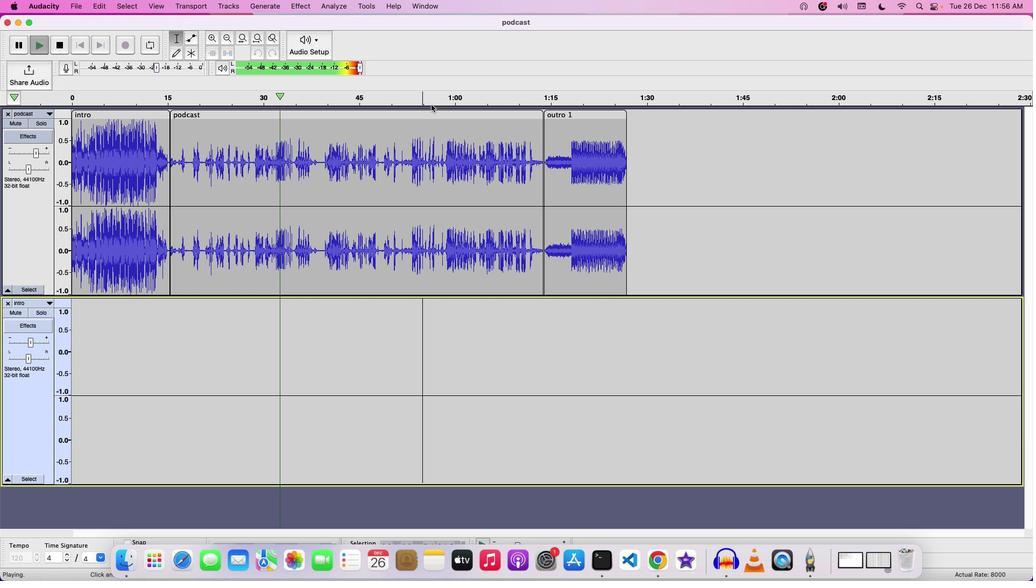 
Action: Mouse moved to (473, 114)
Screenshot: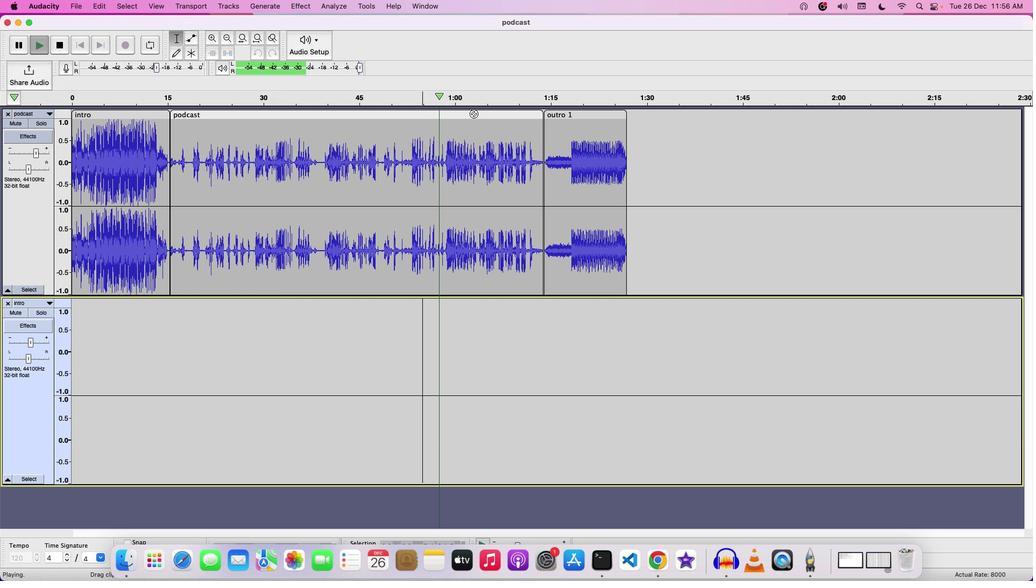 
Action: Mouse pressed left at (473, 114)
Screenshot: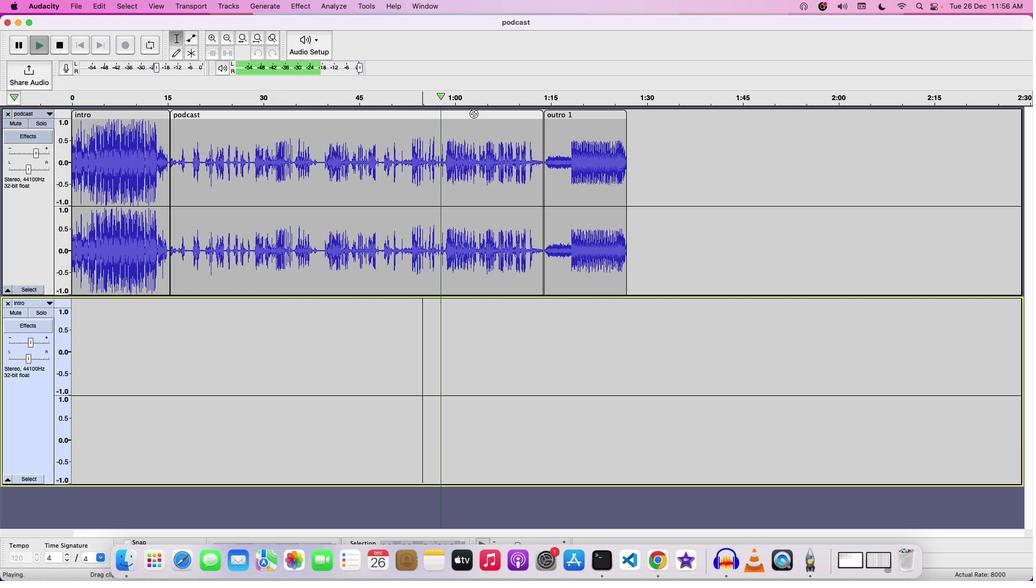 
Action: Mouse moved to (507, 112)
Screenshot: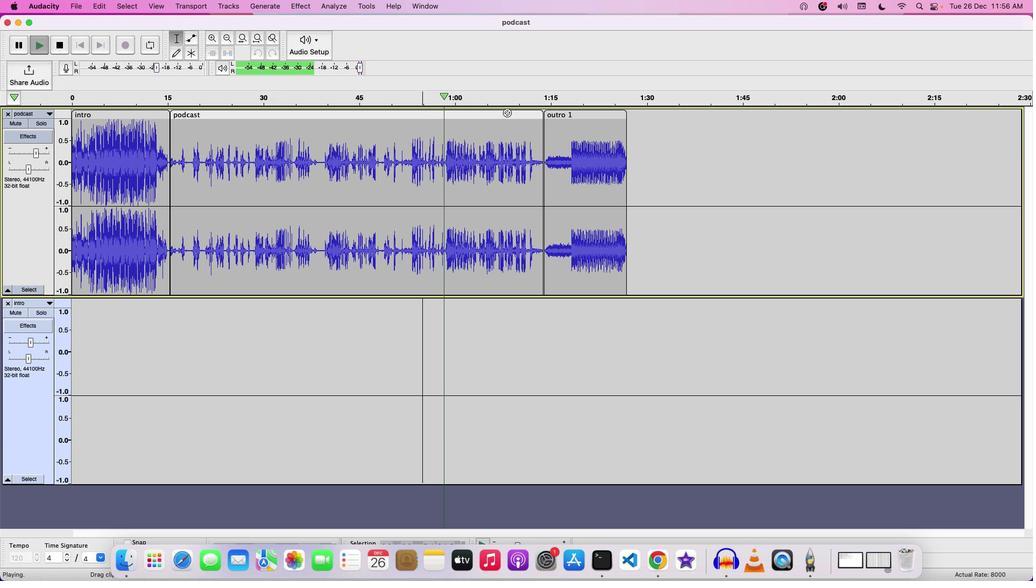 
Action: Mouse pressed left at (507, 112)
Screenshot: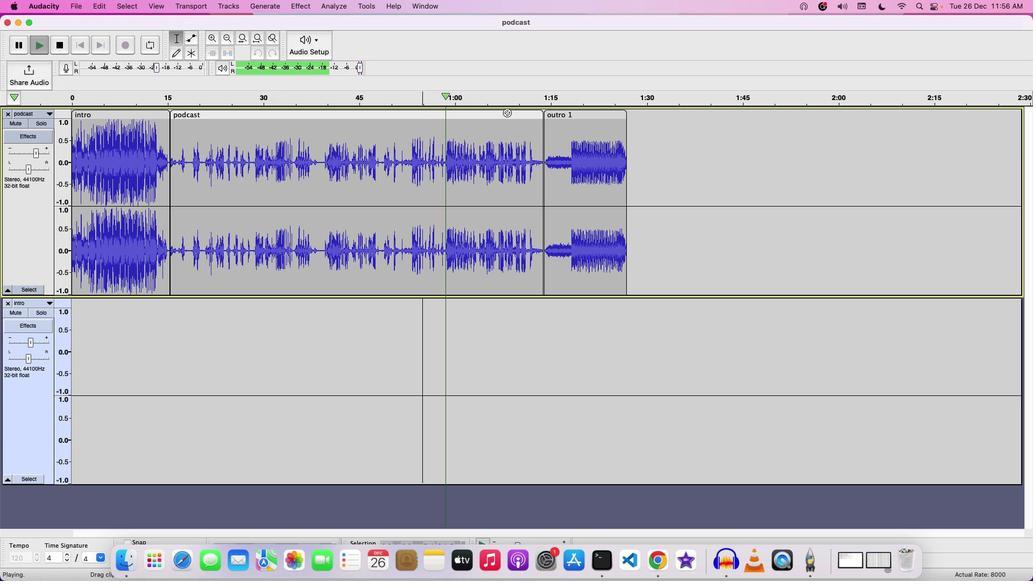 
Action: Mouse moved to (492, 93)
Screenshot: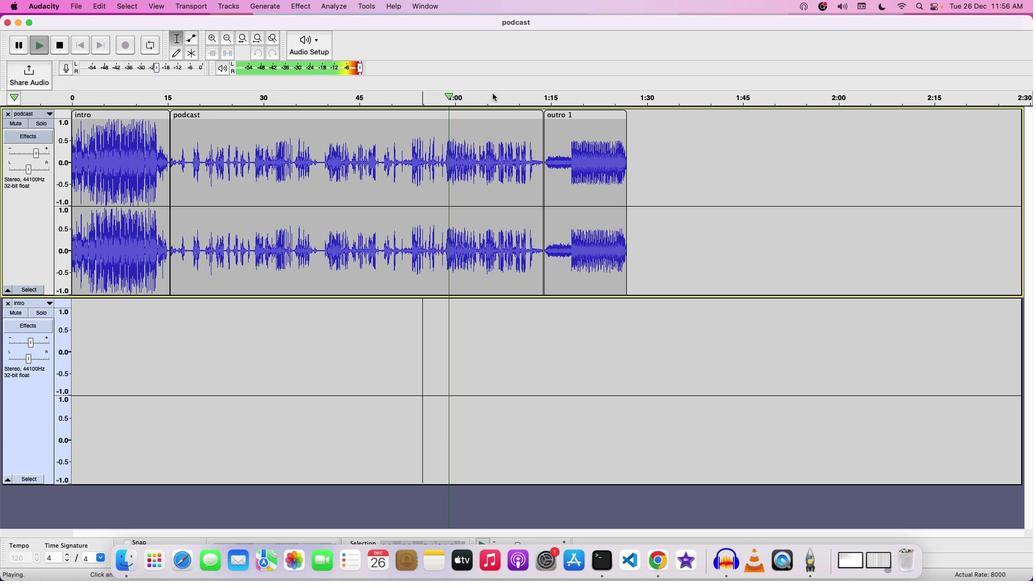 
Action: Mouse pressed left at (492, 93)
Screenshot: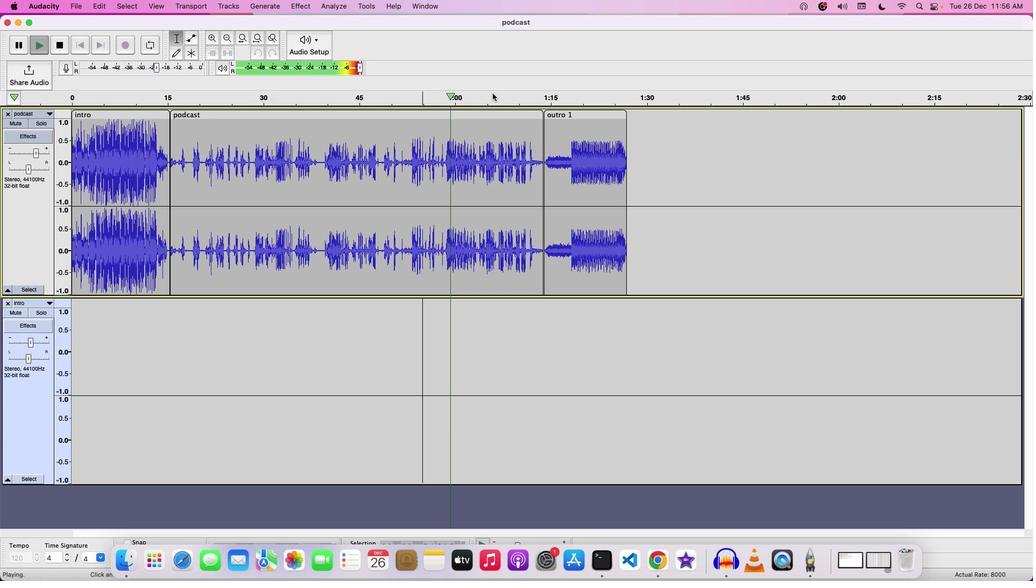 
Action: Mouse moved to (503, 97)
Screenshot: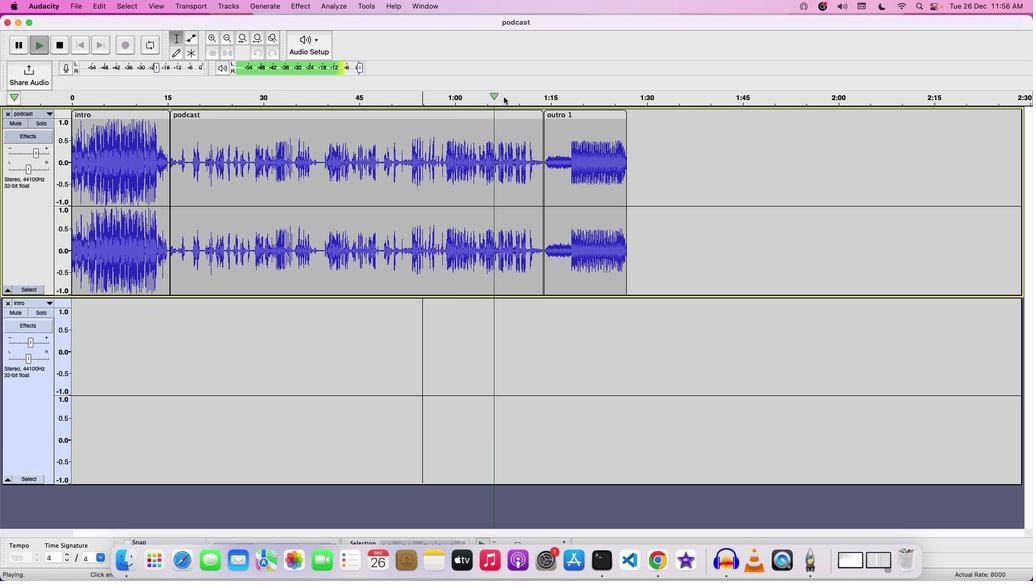 
Action: Mouse pressed left at (503, 97)
Screenshot: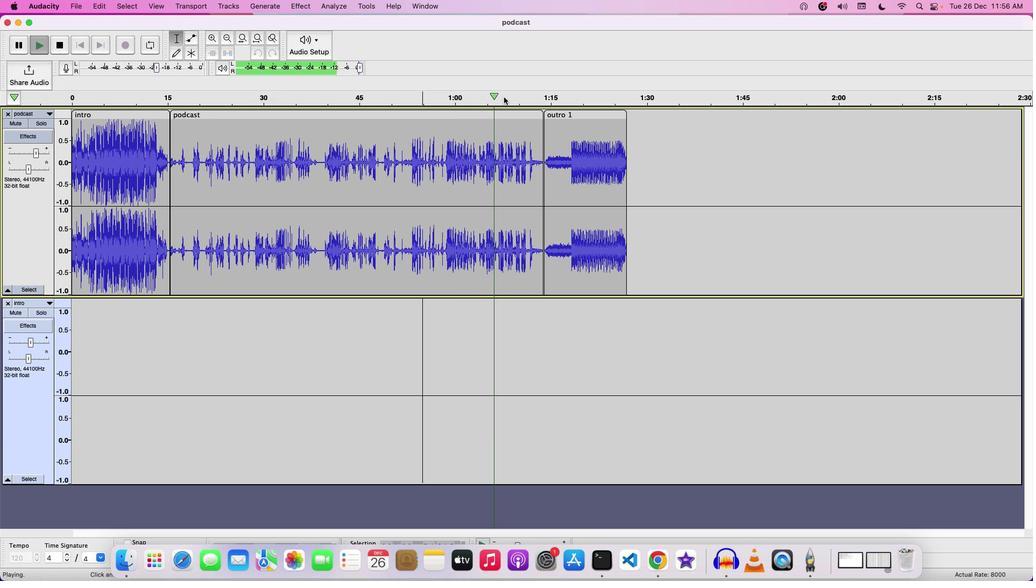 
Action: Mouse moved to (475, 160)
Screenshot: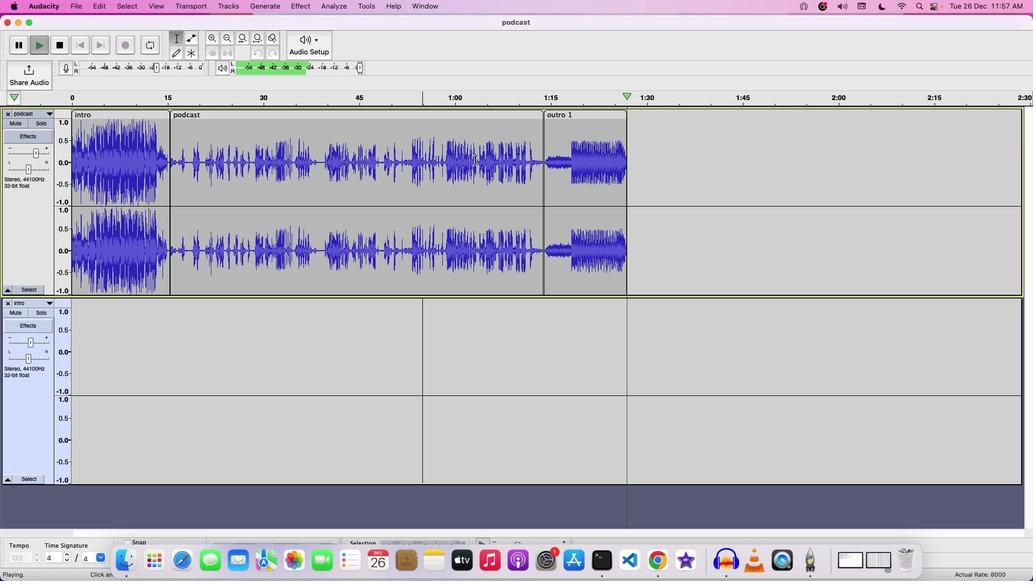 
Action: Key pressed Key.spaceKey.space
Screenshot: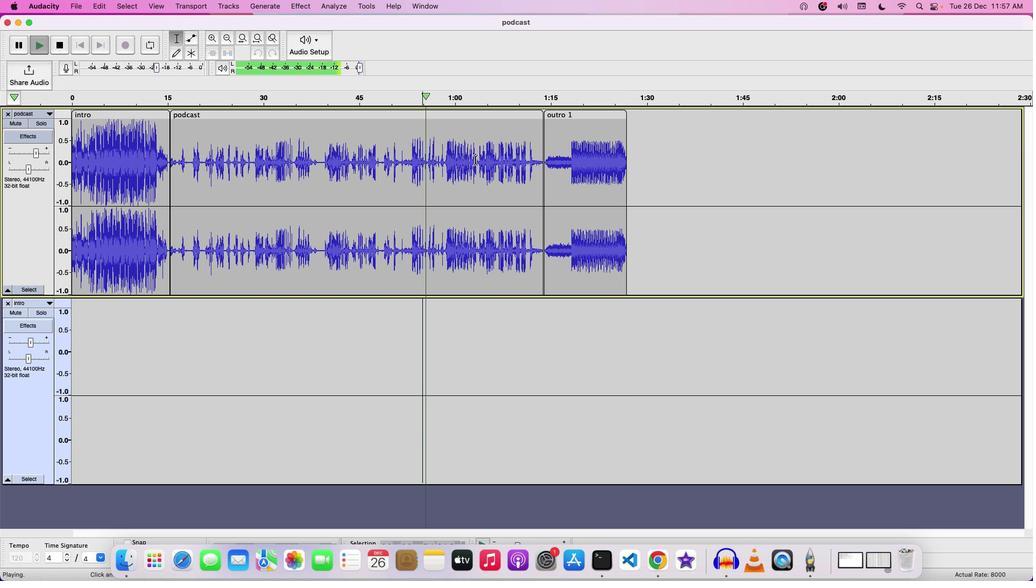 
Action: Mouse moved to (79, 6)
Screenshot: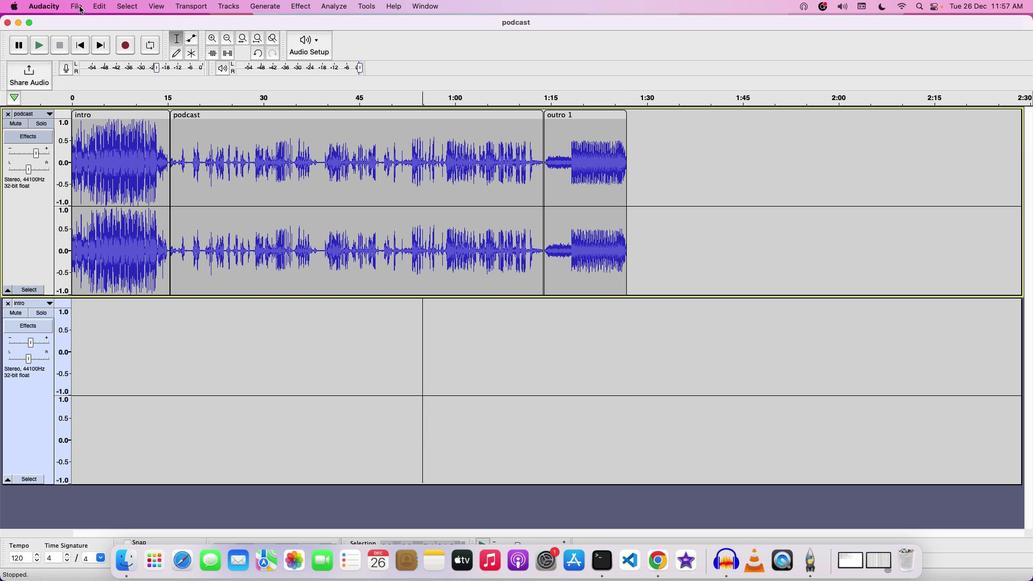 
Action: Mouse pressed left at (79, 6)
Screenshot: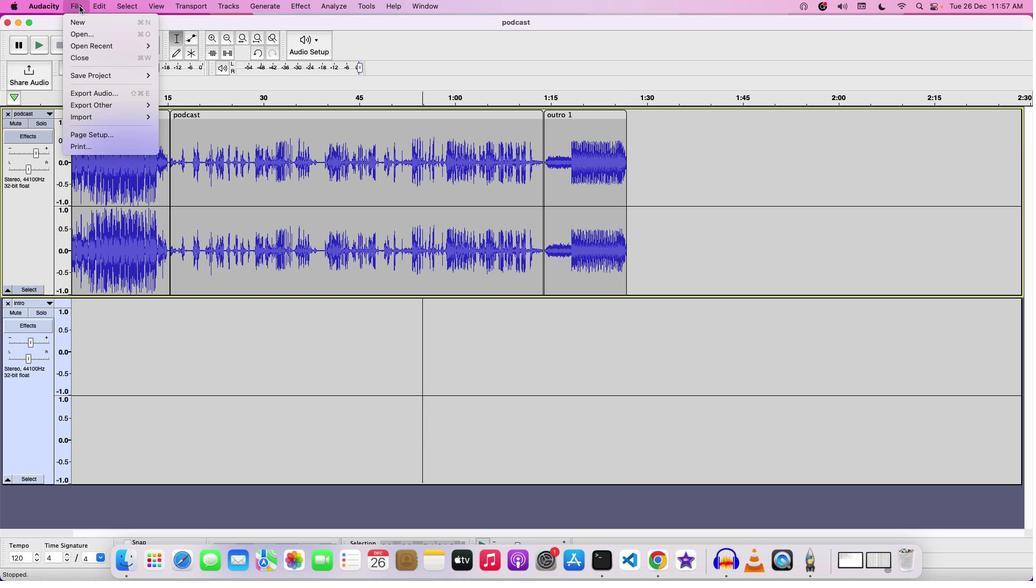 
Action: Mouse moved to (119, 79)
Screenshot: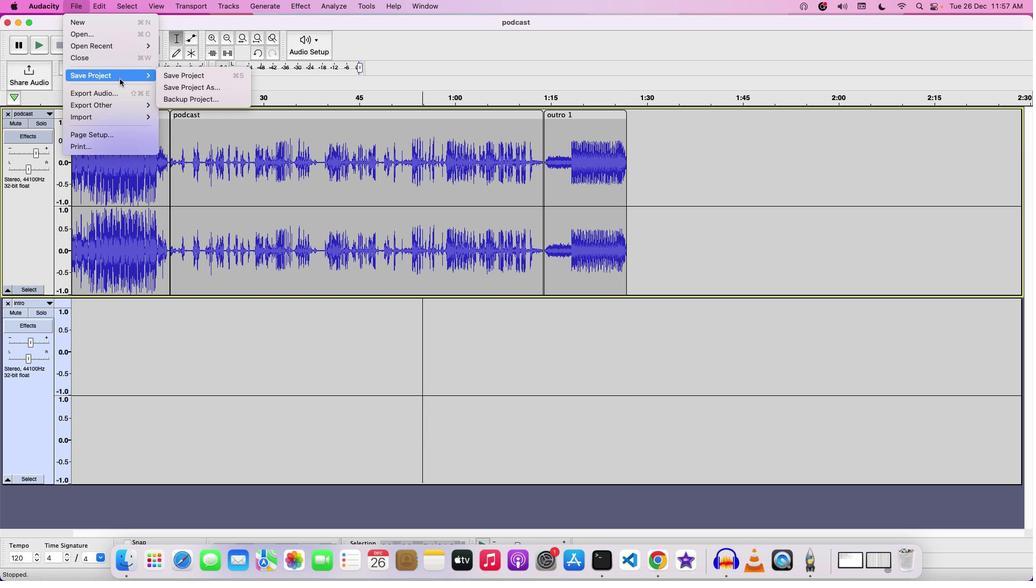 
Action: Mouse pressed left at (119, 79)
Screenshot: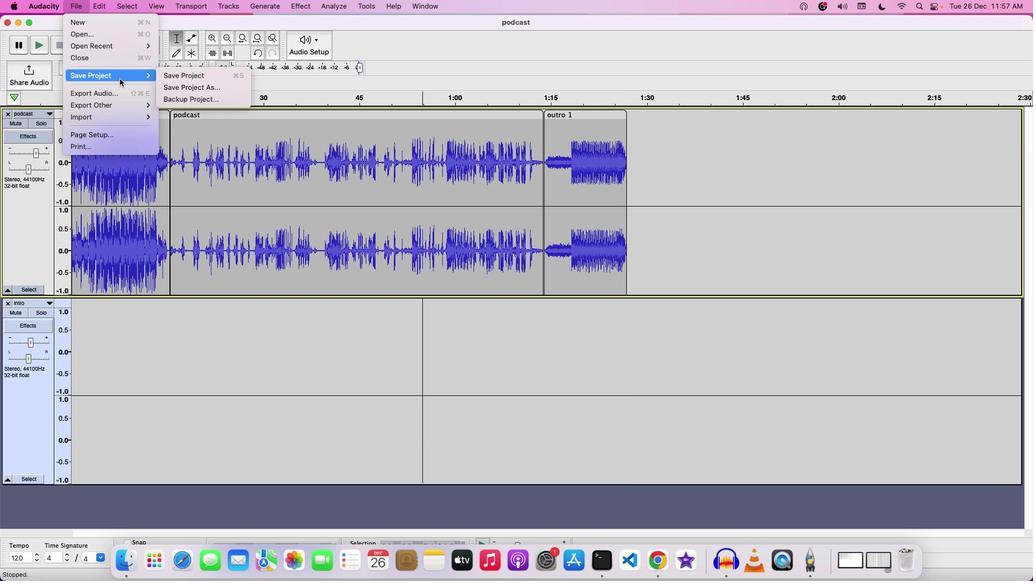
Action: Mouse moved to (168, 73)
Screenshot: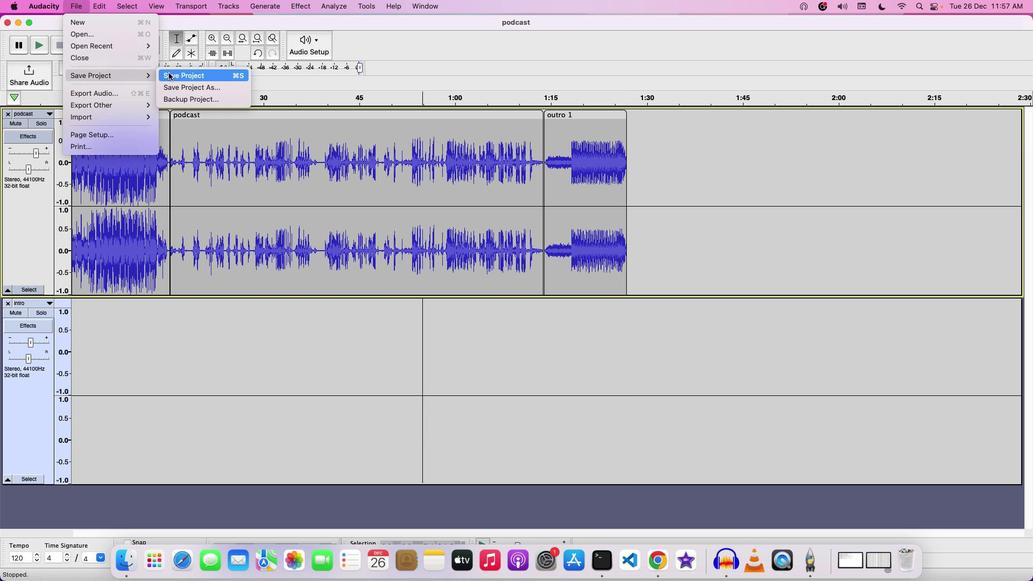 
Action: Mouse pressed left at (168, 73)
Screenshot: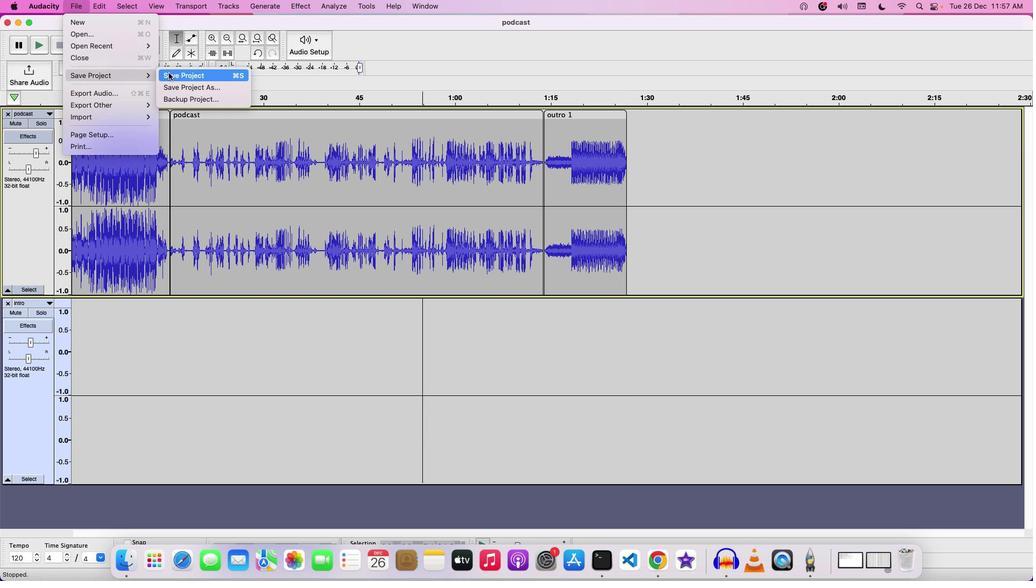 
Action: Mouse moved to (501, 154)
Screenshot: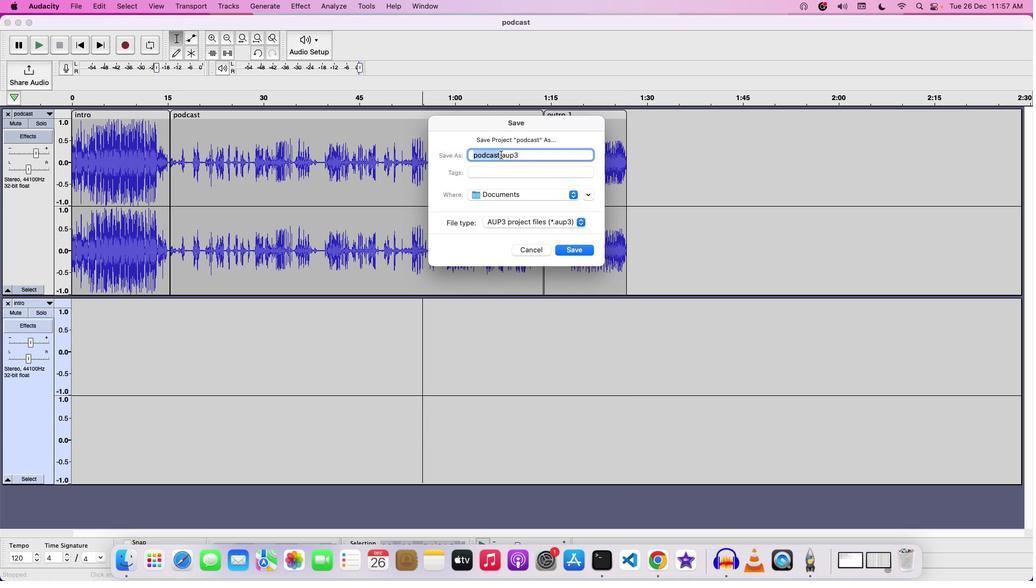 
Action: Mouse pressed left at (501, 154)
Screenshot: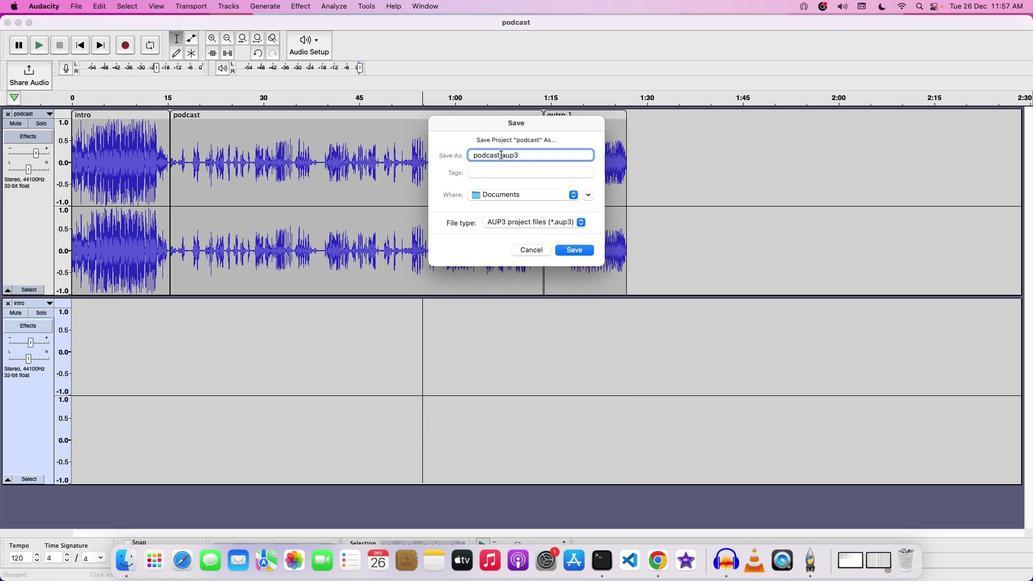
Action: Mouse moved to (537, 154)
Screenshot: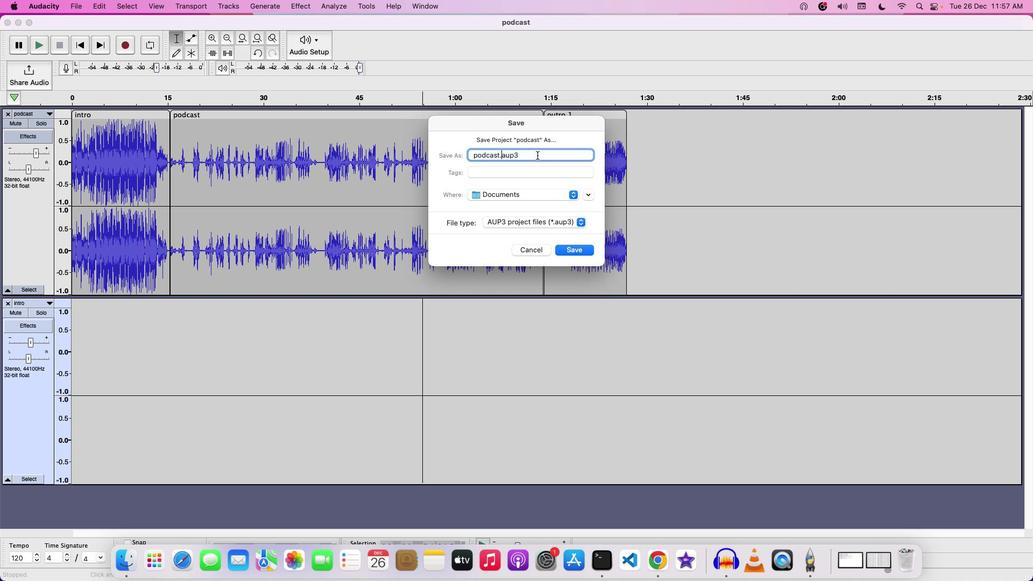 
Action: Key pressed Key.left'w''i''t''h'Key.space'i''n''t''r''o'Key.space'a''n''d'Key.space'o''u''t''r''o'
Screenshot: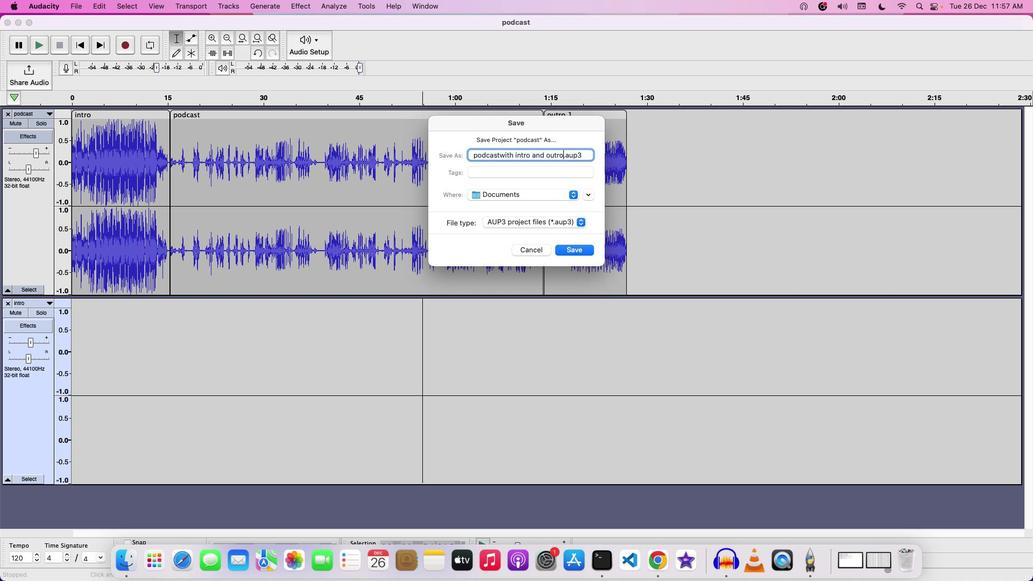 
Action: Mouse moved to (578, 252)
Screenshot: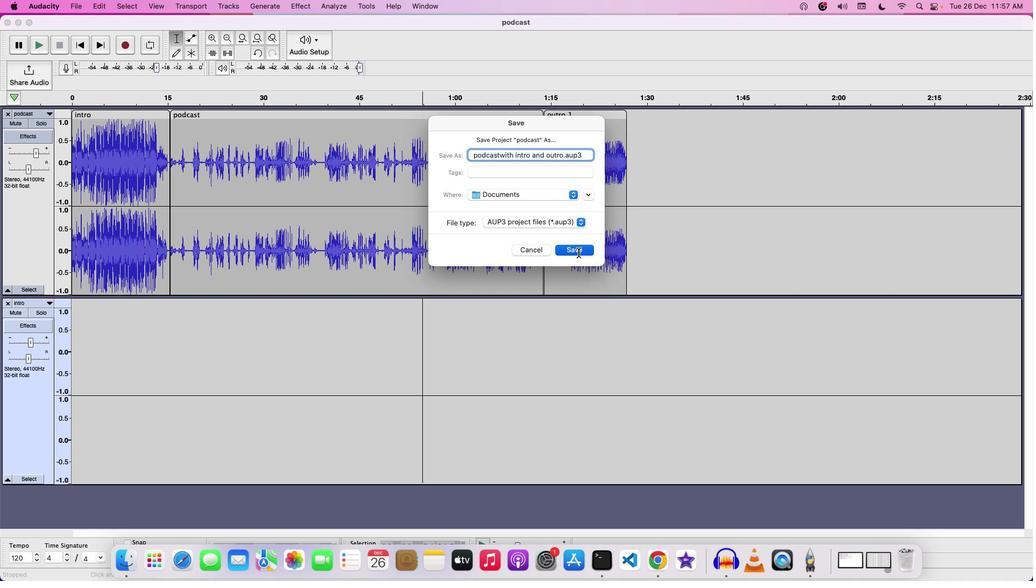 
Action: Mouse pressed left at (578, 252)
Screenshot: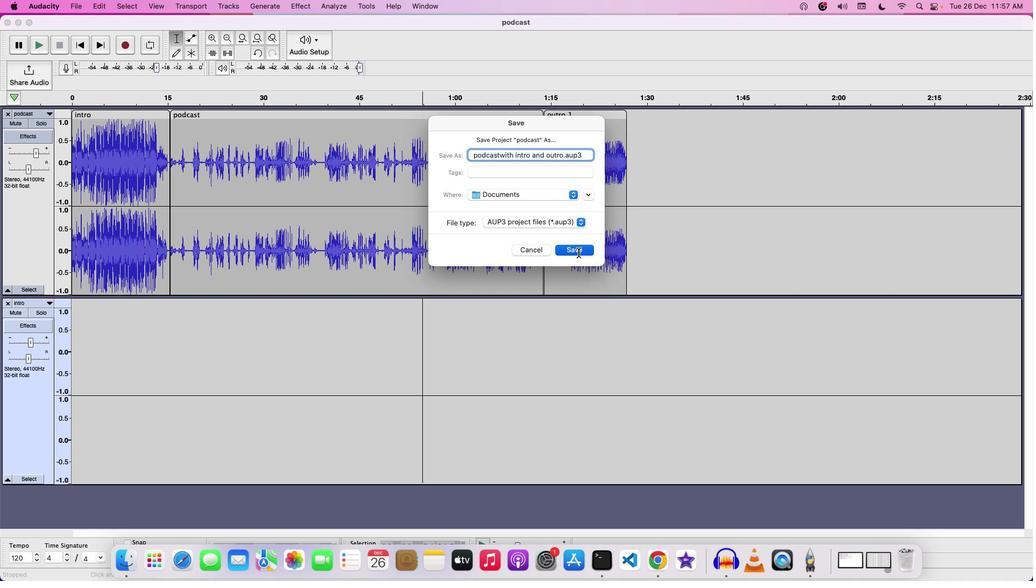 
Action: Mouse moved to (558, 249)
Screenshot: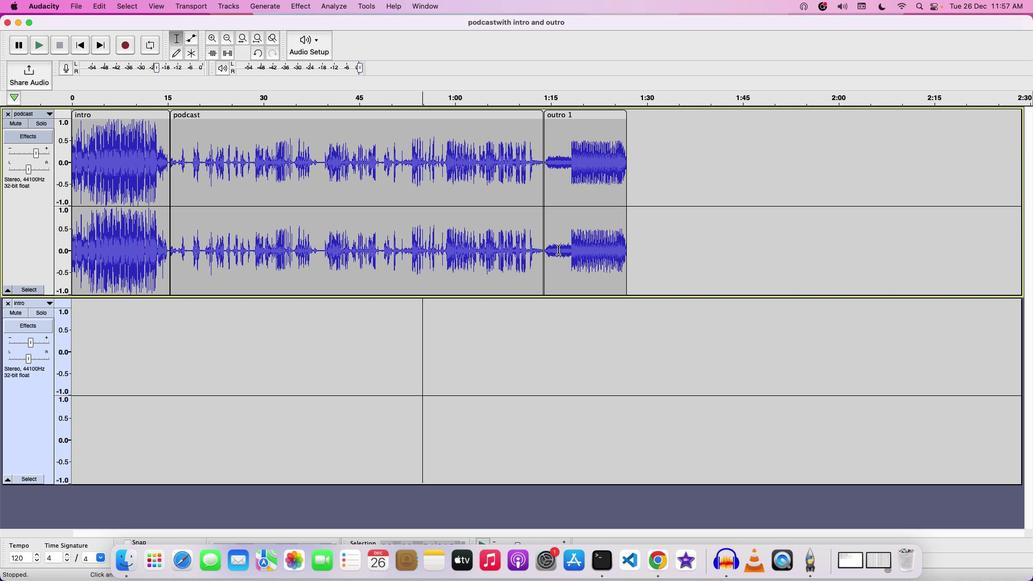 
